 Task: Set up a lunch appointment with a potential client on Wednesday at 12:30 PM.
Action: Mouse moved to (23, 140)
Screenshot: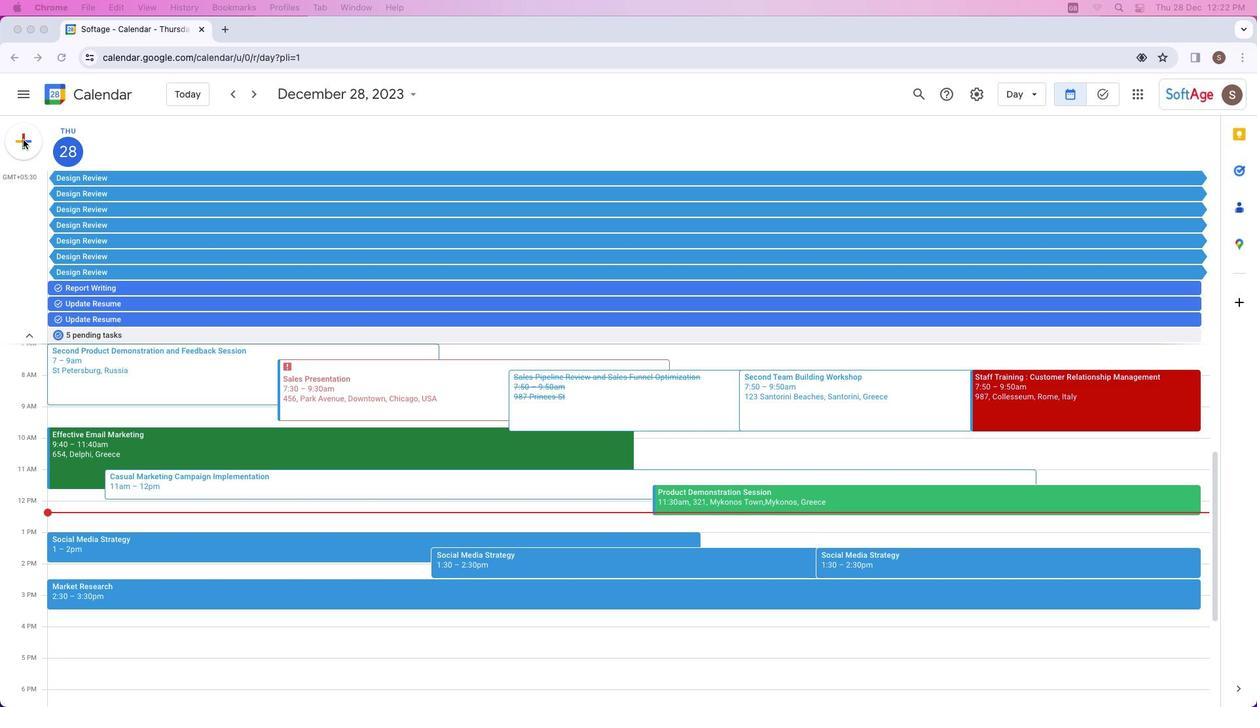 
Action: Mouse pressed left at (23, 140)
Screenshot: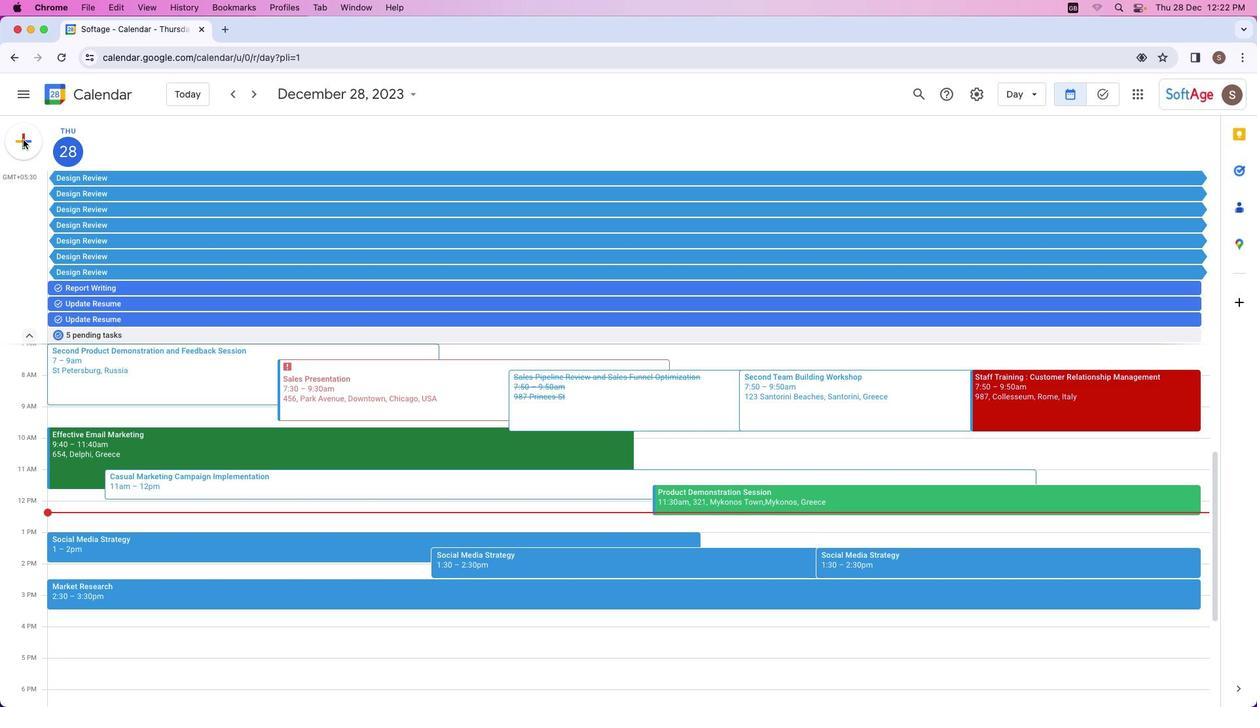 
Action: Mouse pressed left at (23, 140)
Screenshot: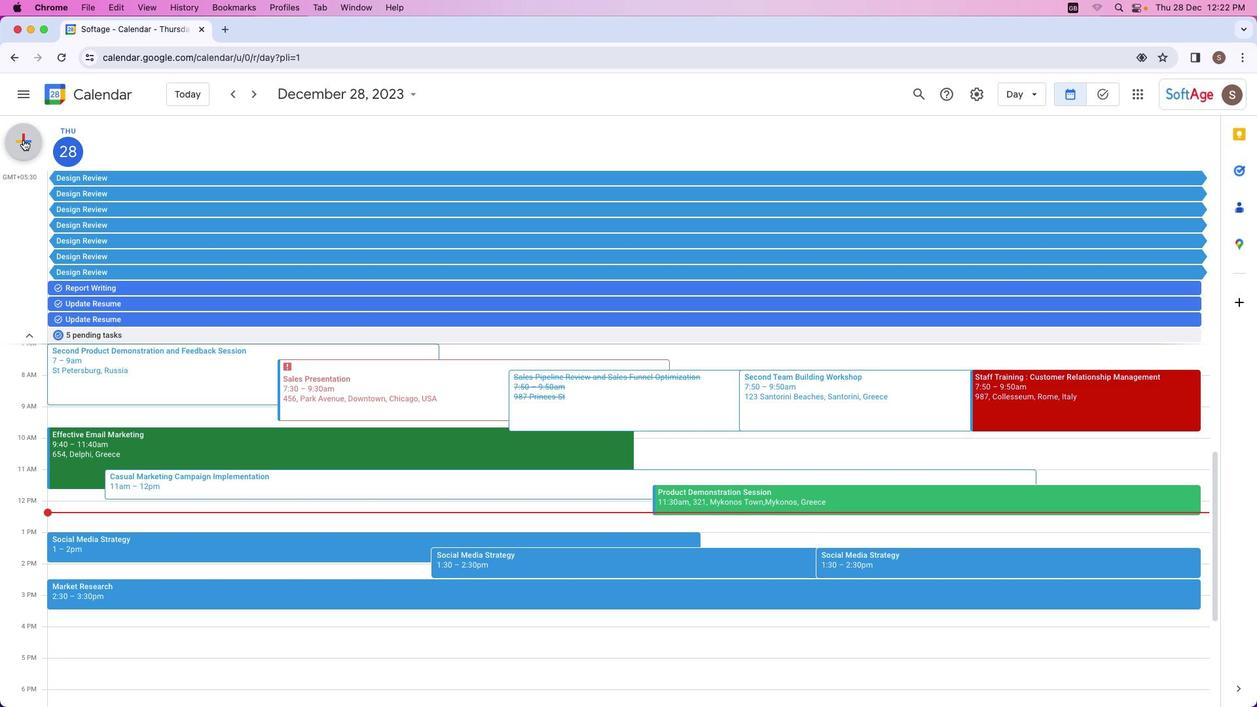 
Action: Mouse moved to (68, 288)
Screenshot: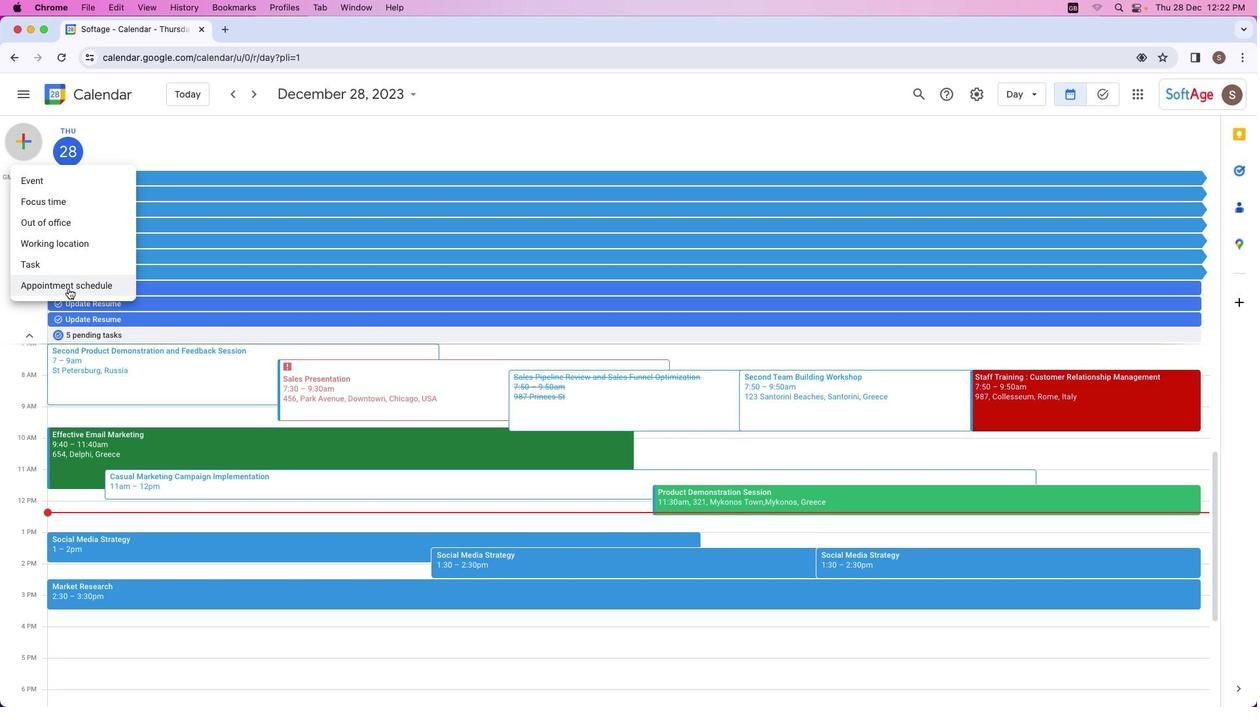 
Action: Mouse pressed left at (68, 288)
Screenshot: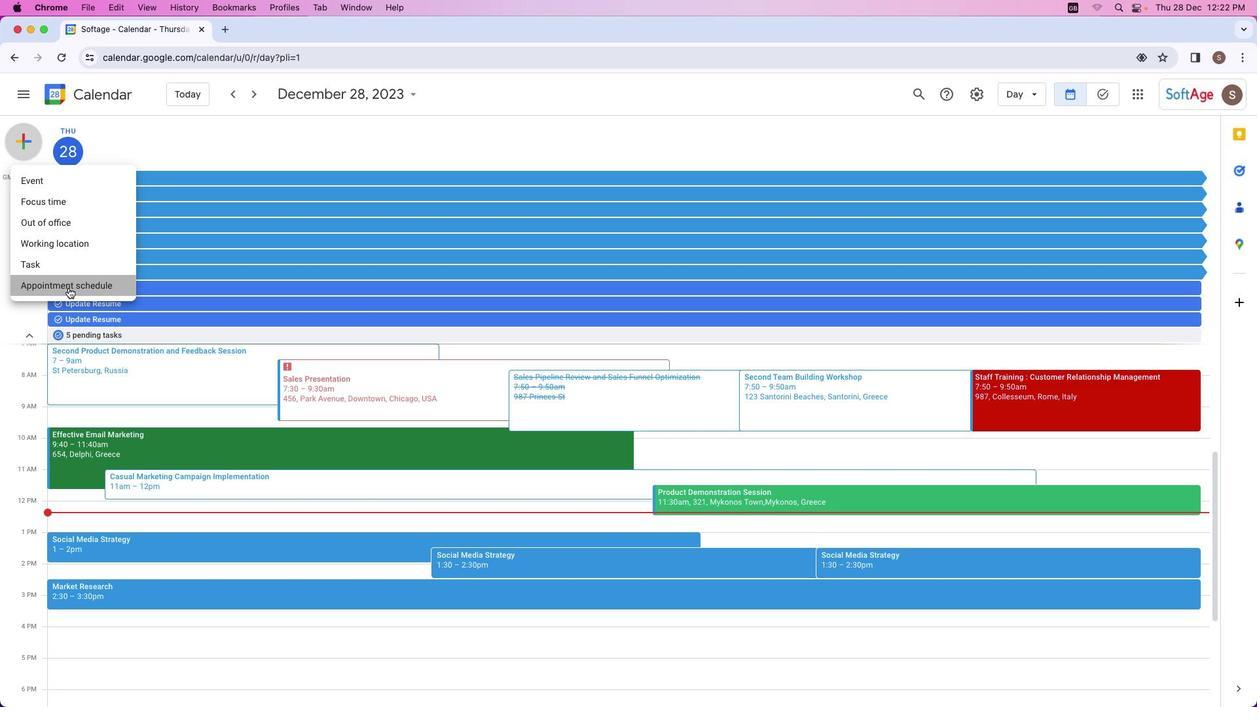 
Action: Mouse moved to (91, 137)
Screenshot: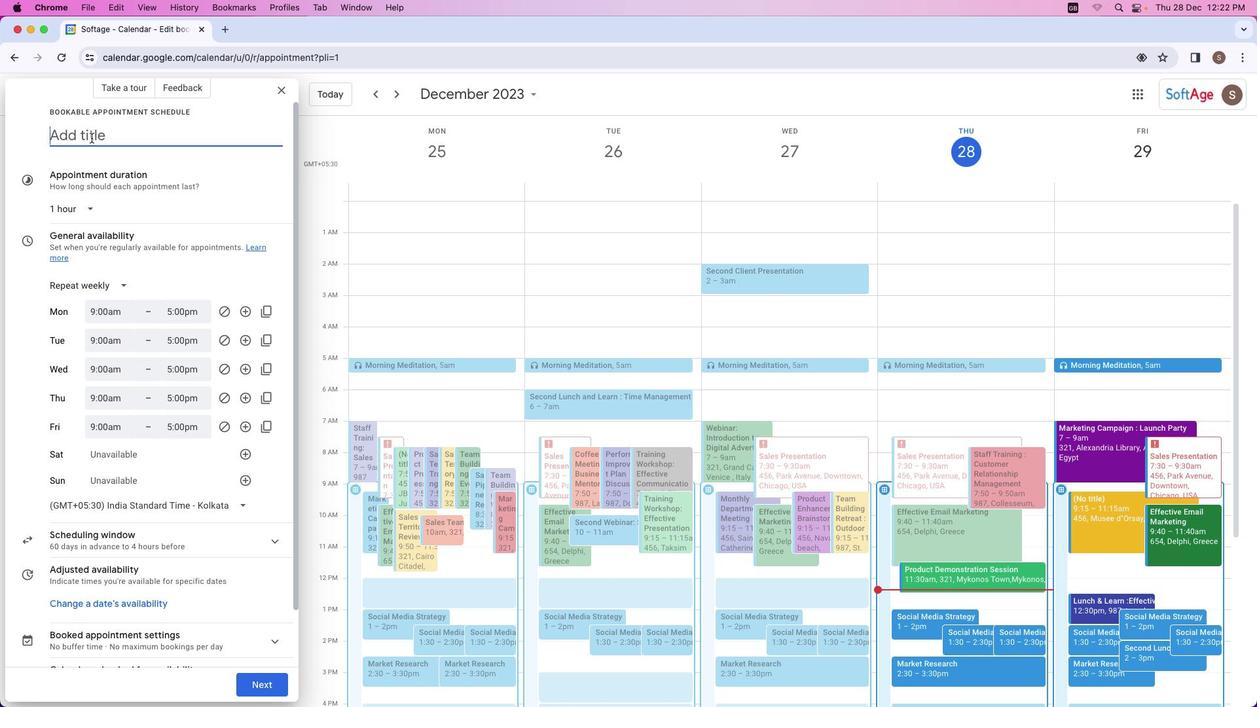 
Action: Mouse pressed left at (91, 137)
Screenshot: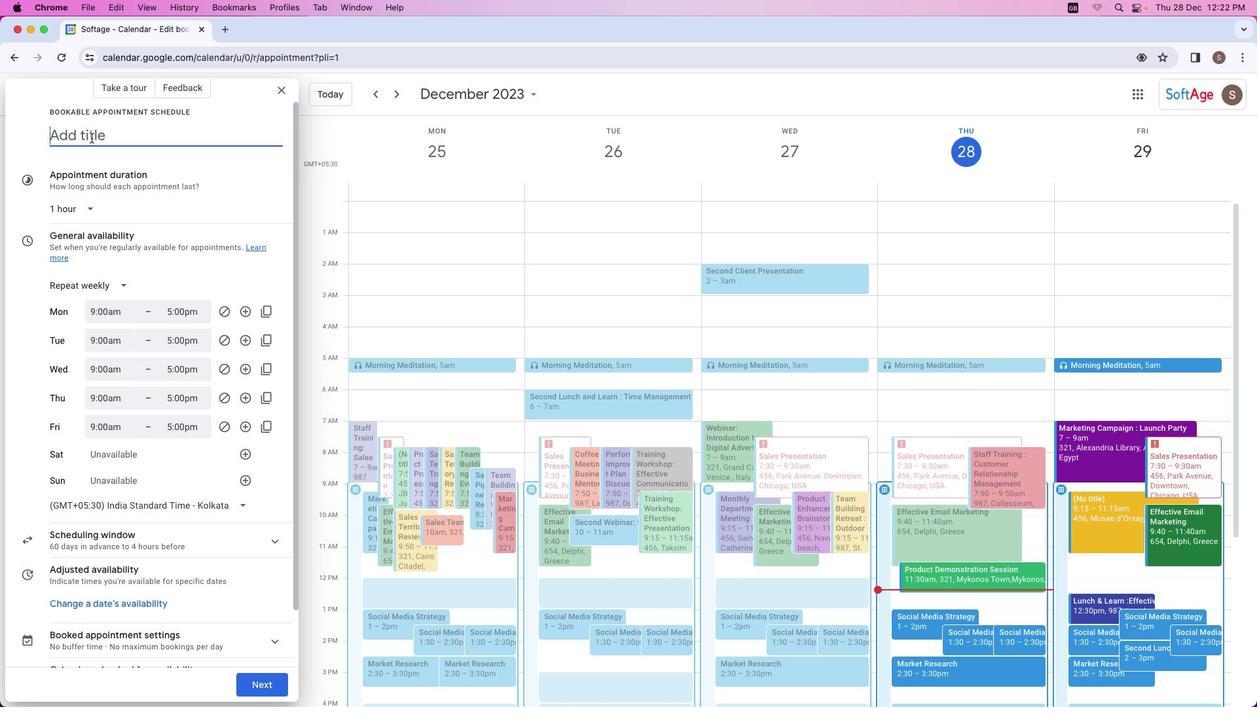 
Action: Key pressed Key.shift'L''u''n''c''h'Key.space'w''i''t''h'Key.spaceKey.shift'P''o''t''e''n''t''i''a''n'Key.spaceKey.shift'C''l''i''e''n''t'
Screenshot: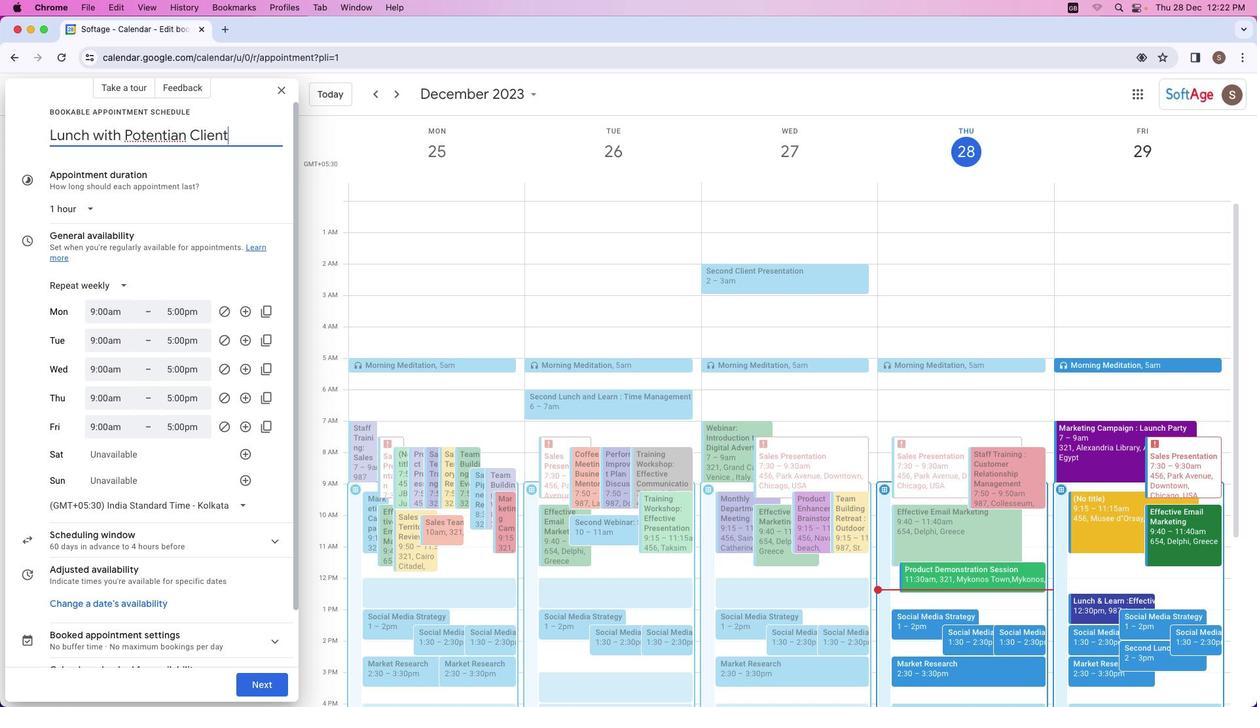 
Action: Mouse moved to (187, 134)
Screenshot: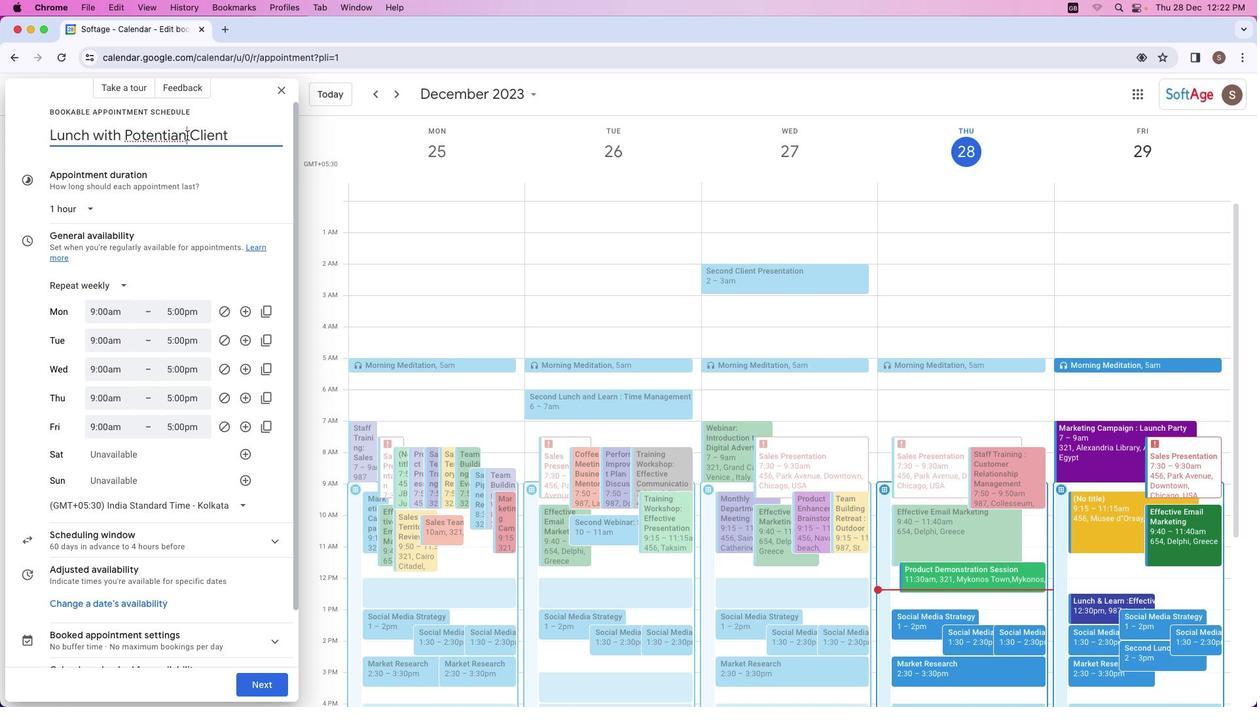 
Action: Mouse pressed left at (187, 134)
Screenshot: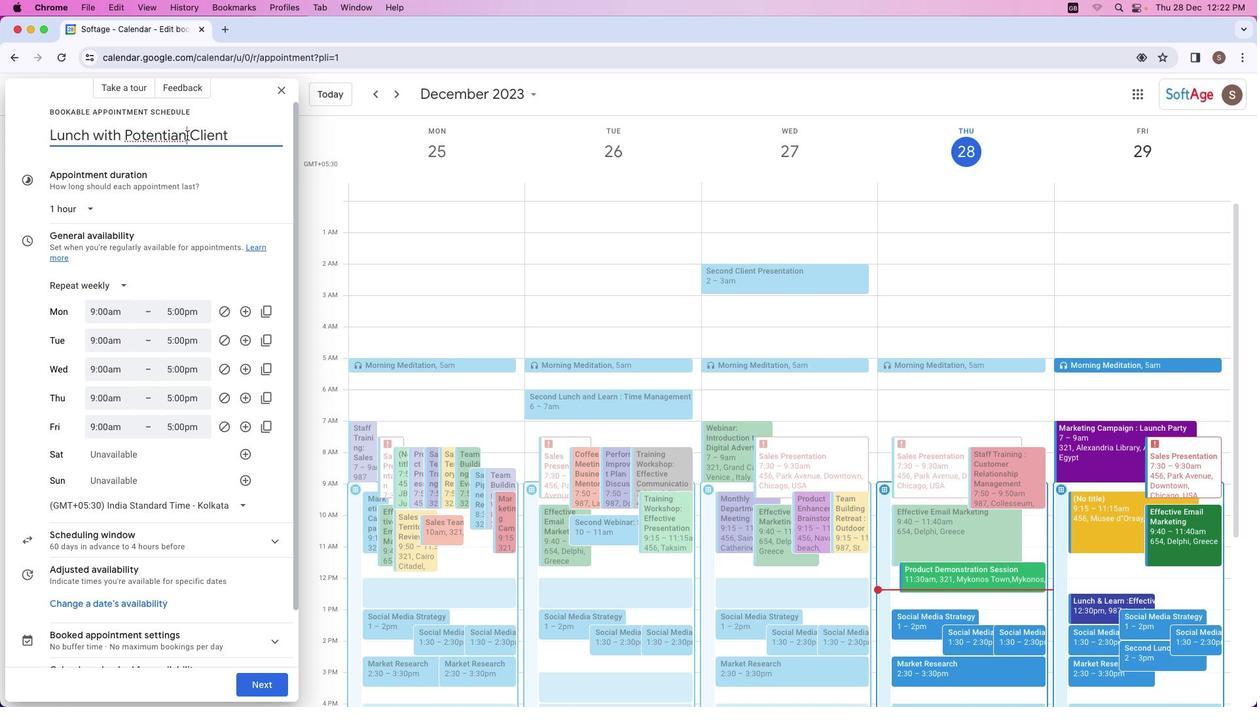 
Action: Mouse moved to (186, 134)
Screenshot: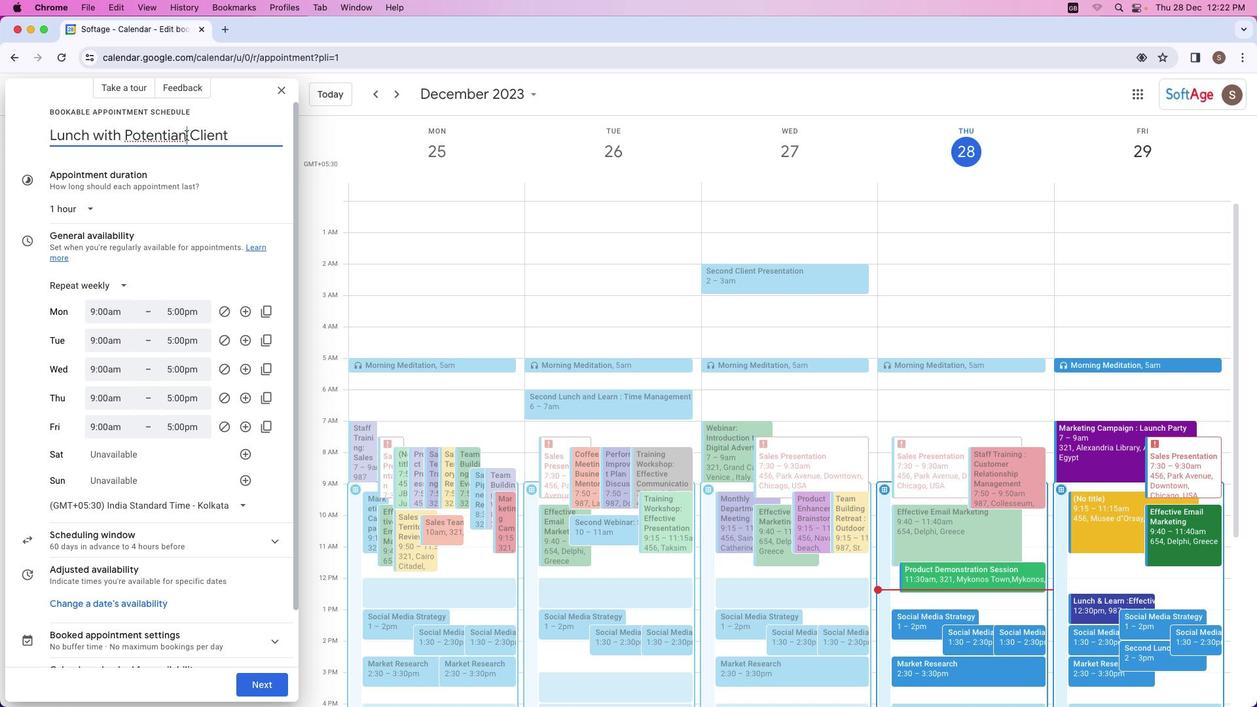 
Action: Key pressed Key.backspace'l'
Screenshot: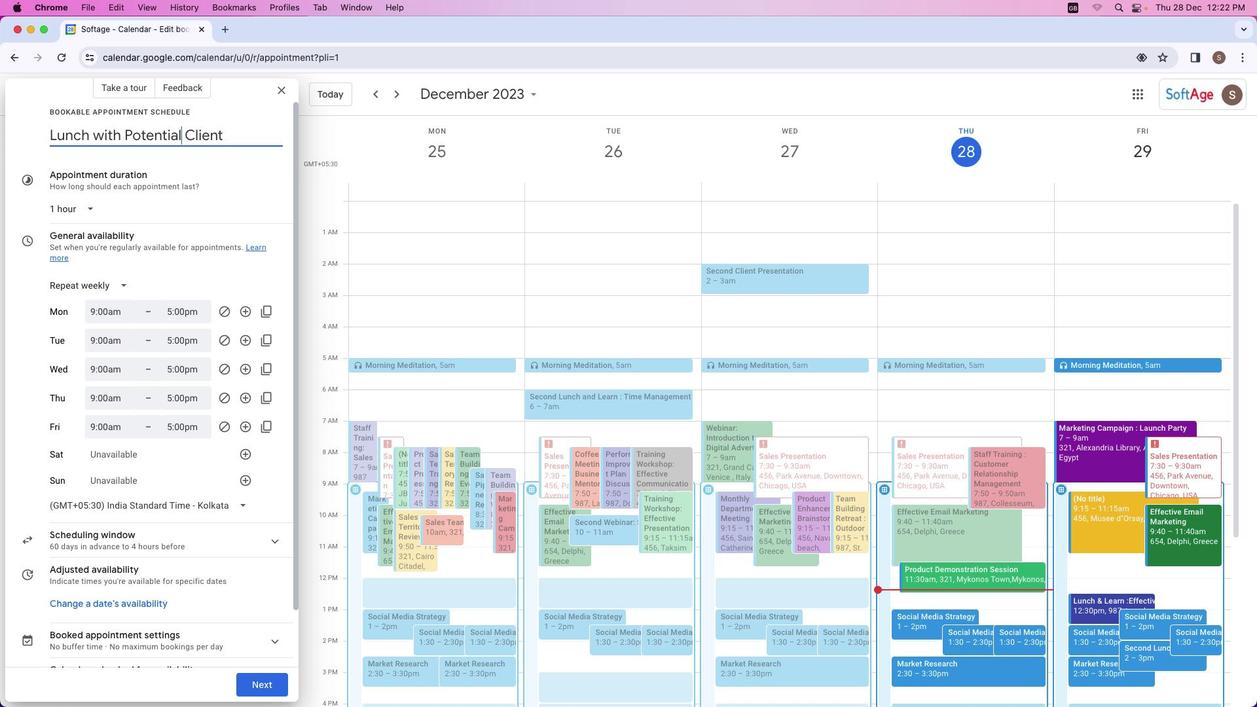 
Action: Mouse moved to (226, 309)
Screenshot: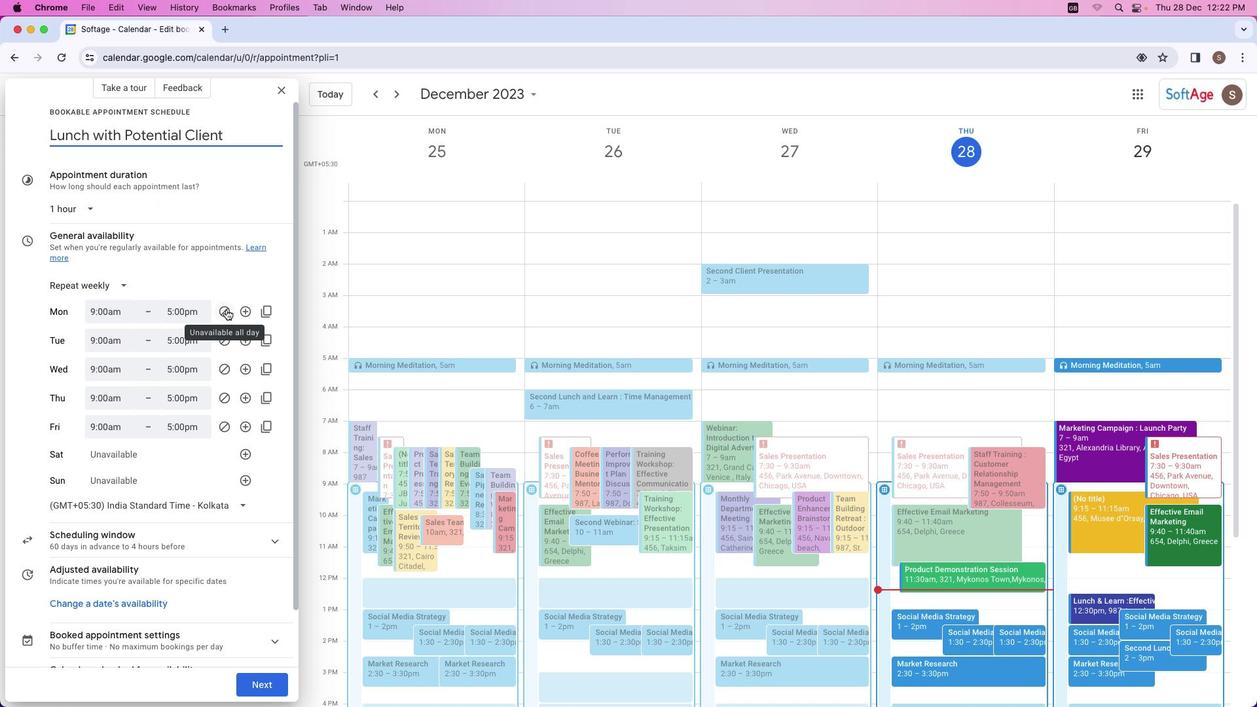 
Action: Mouse pressed left at (226, 309)
Screenshot: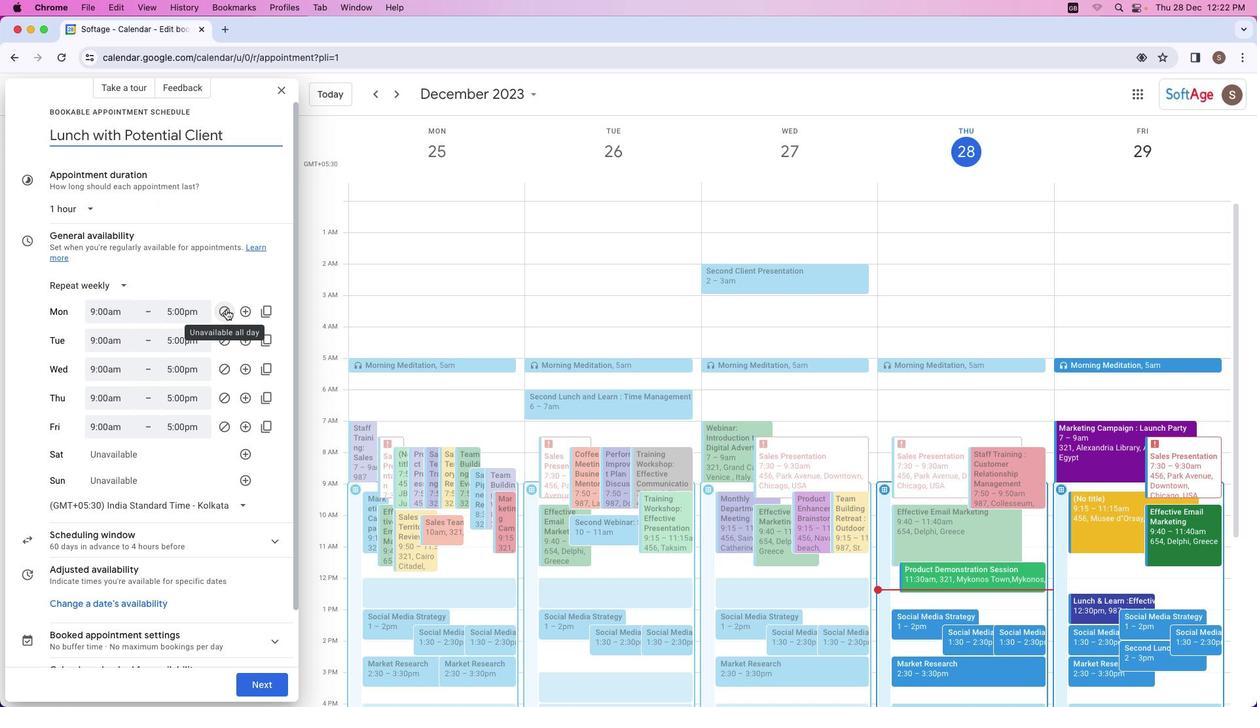 
Action: Mouse moved to (227, 335)
Screenshot: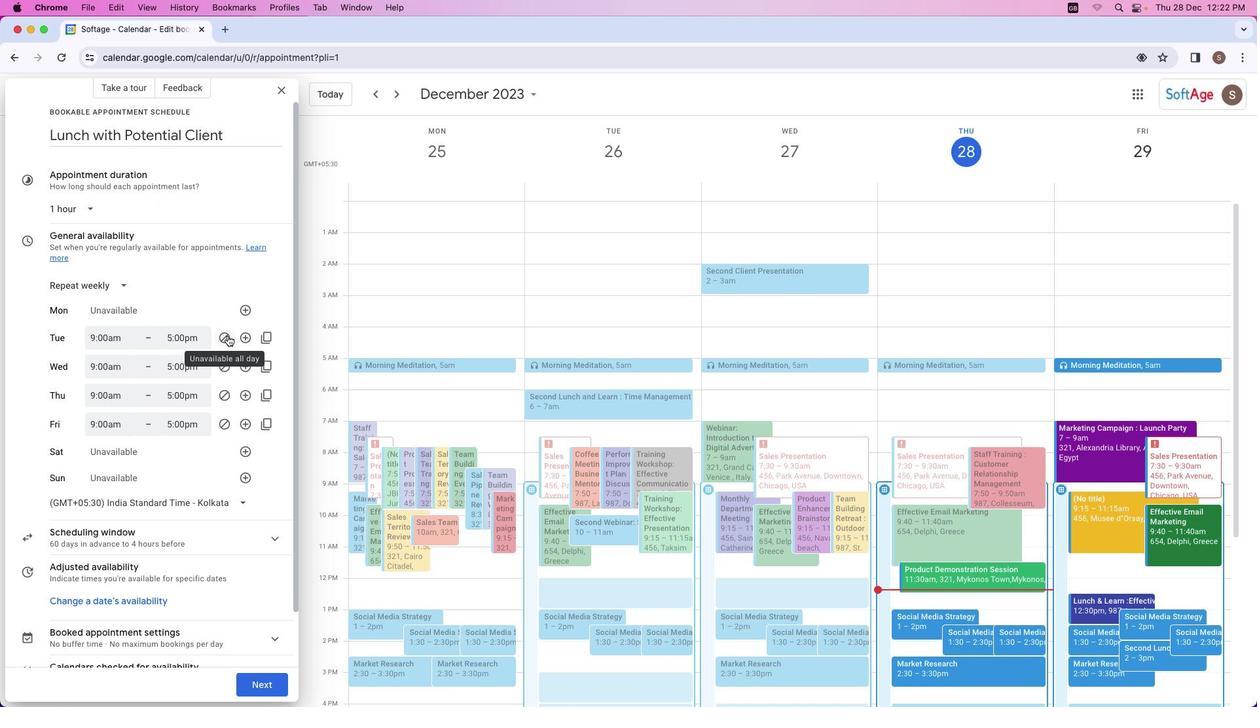 
Action: Mouse pressed left at (227, 335)
Screenshot: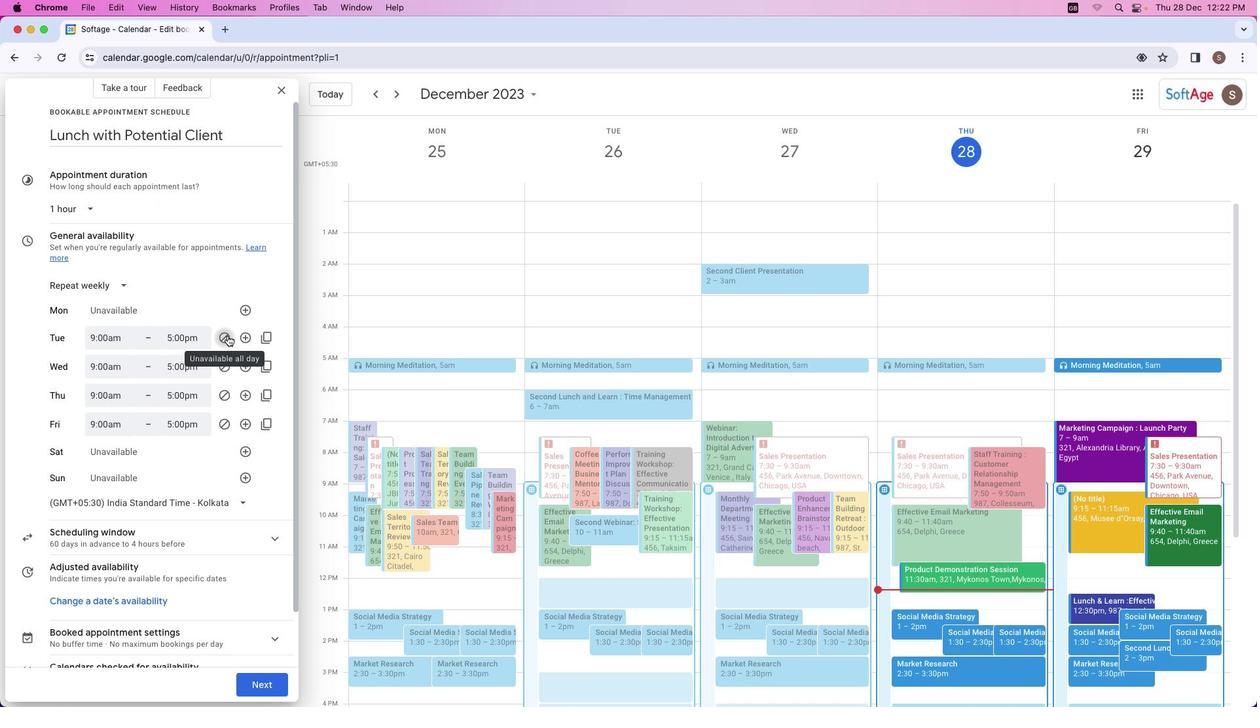 
Action: Mouse moved to (223, 390)
Screenshot: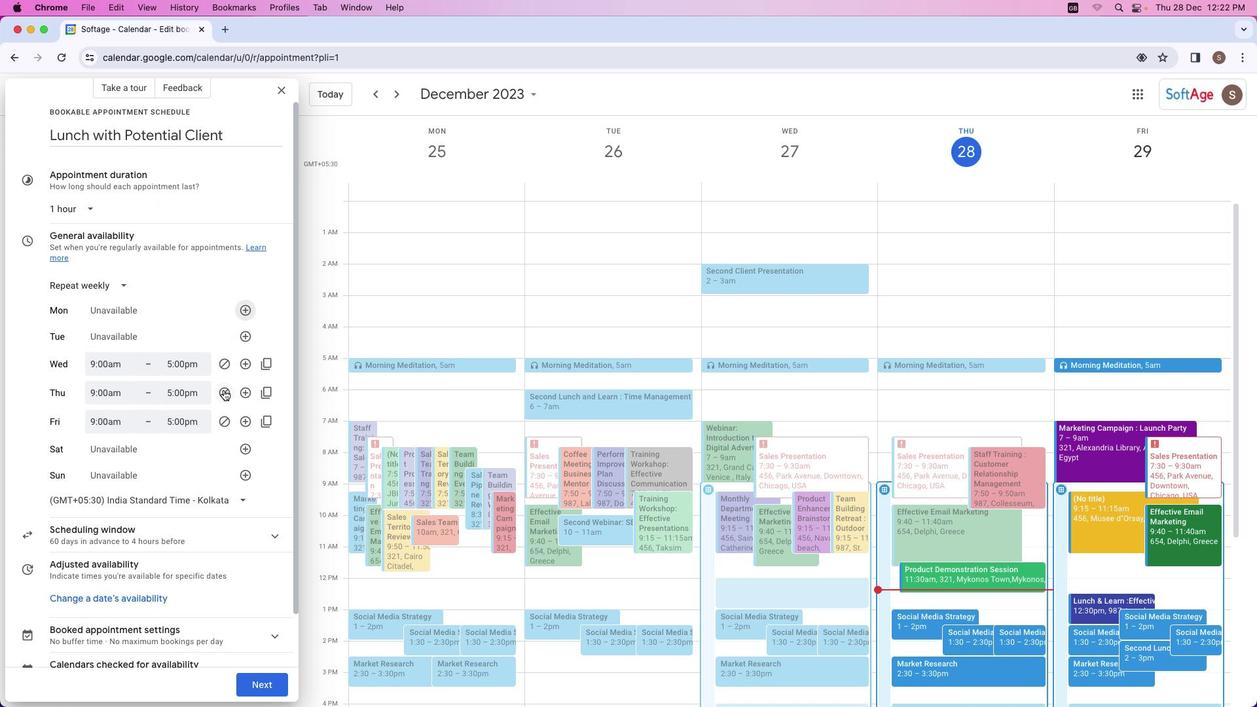 
Action: Mouse pressed left at (223, 390)
Screenshot: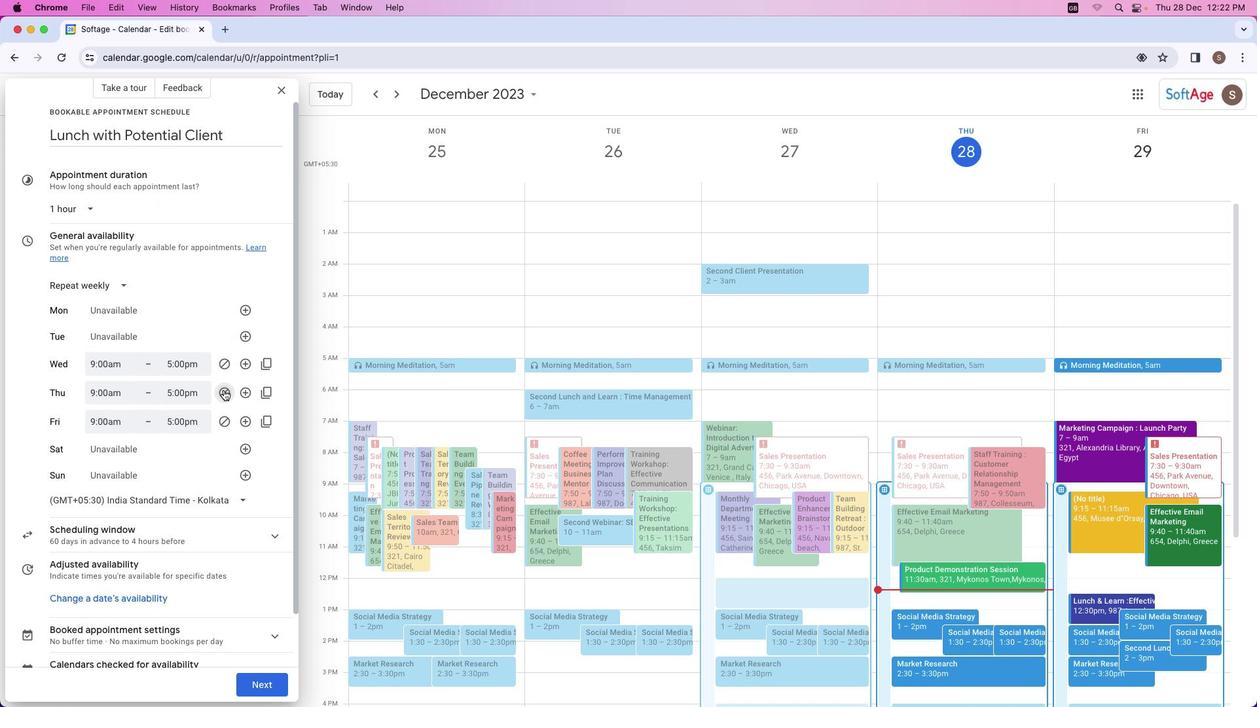 
Action: Mouse moved to (224, 420)
Screenshot: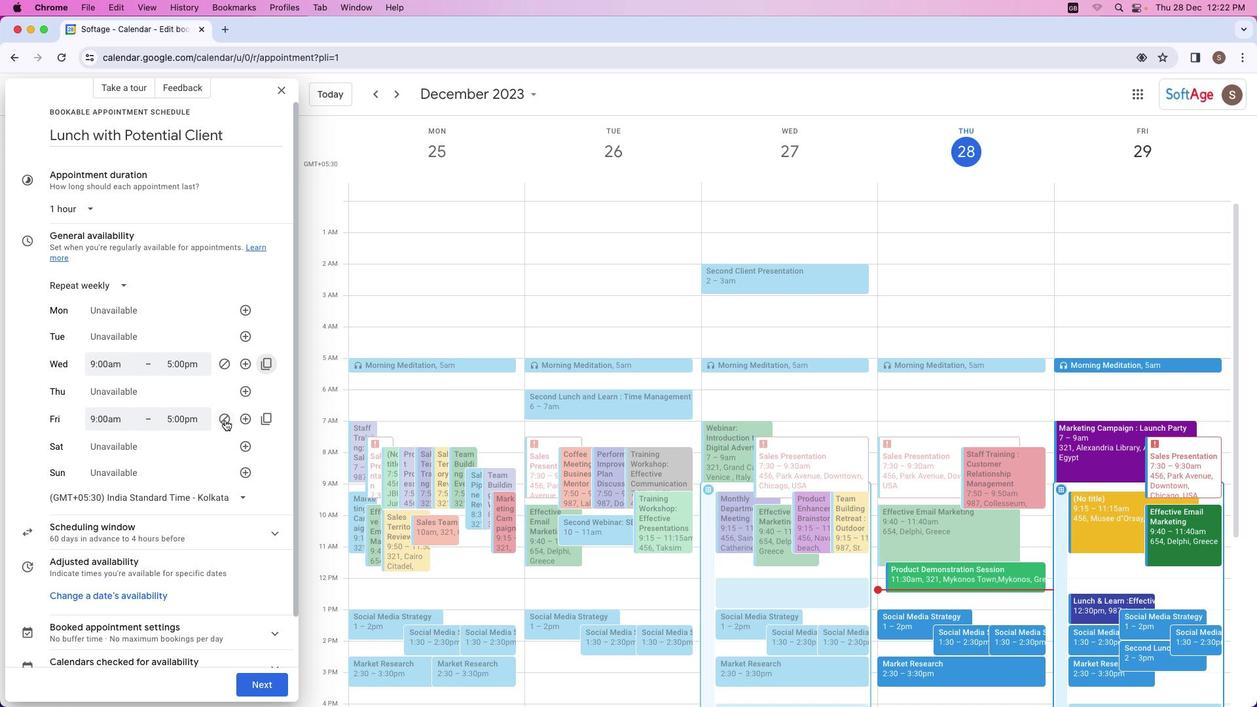 
Action: Mouse pressed left at (224, 420)
Screenshot: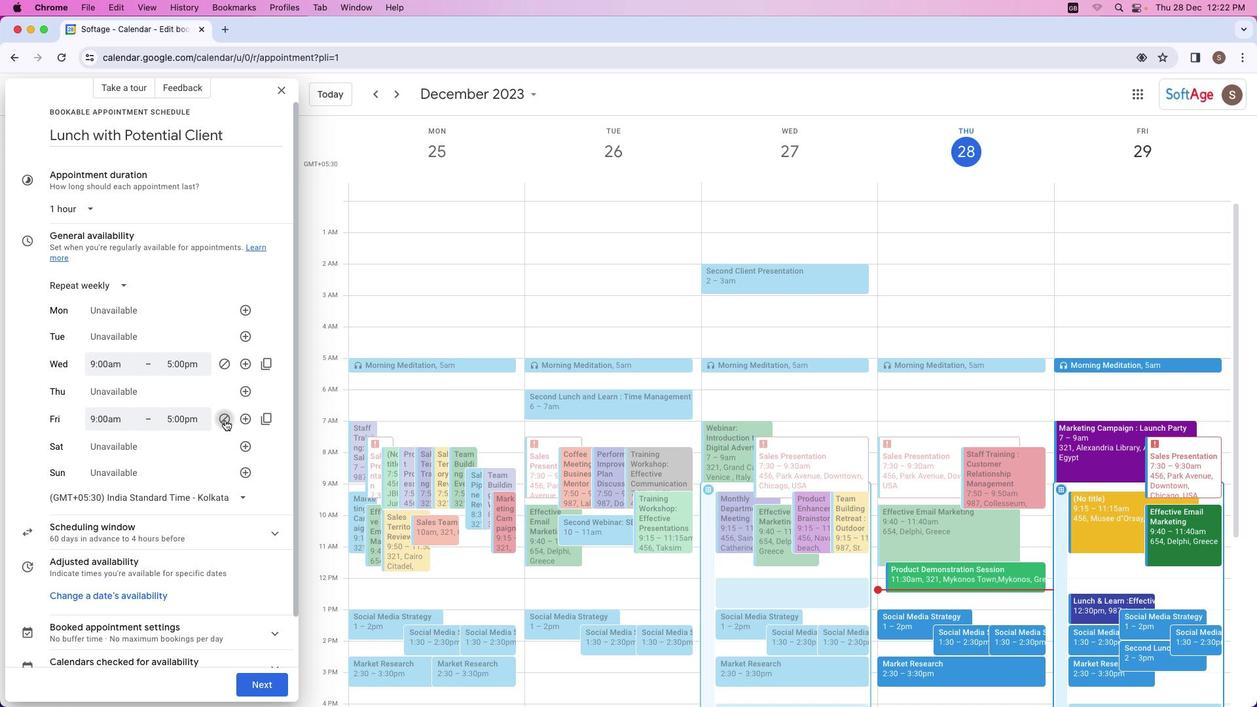 
Action: Mouse moved to (122, 361)
Screenshot: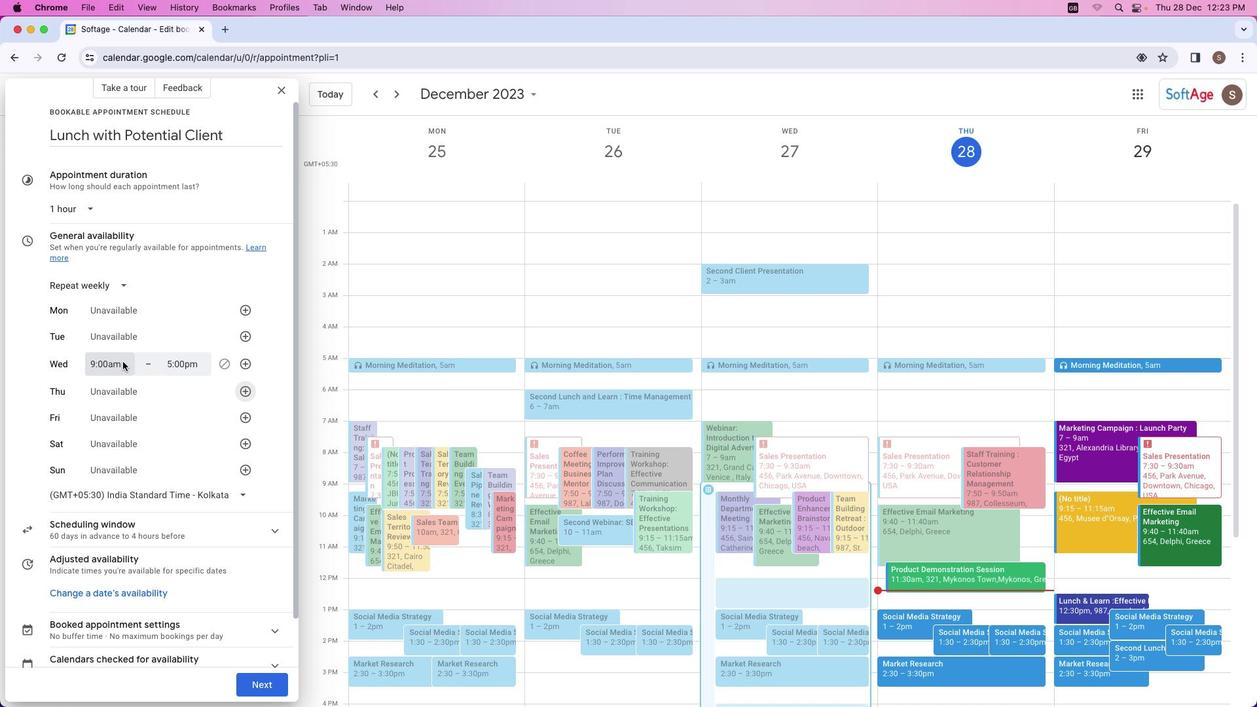 
Action: Mouse pressed left at (122, 361)
Screenshot: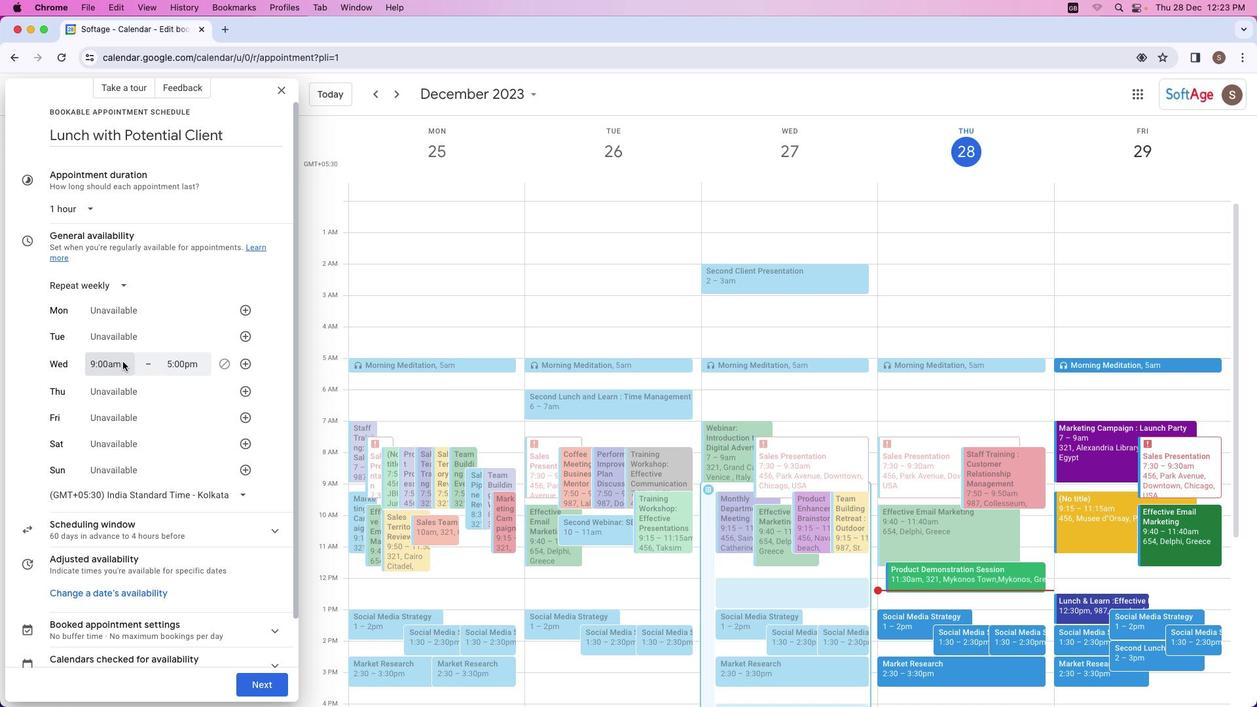 
Action: Mouse moved to (127, 408)
Screenshot: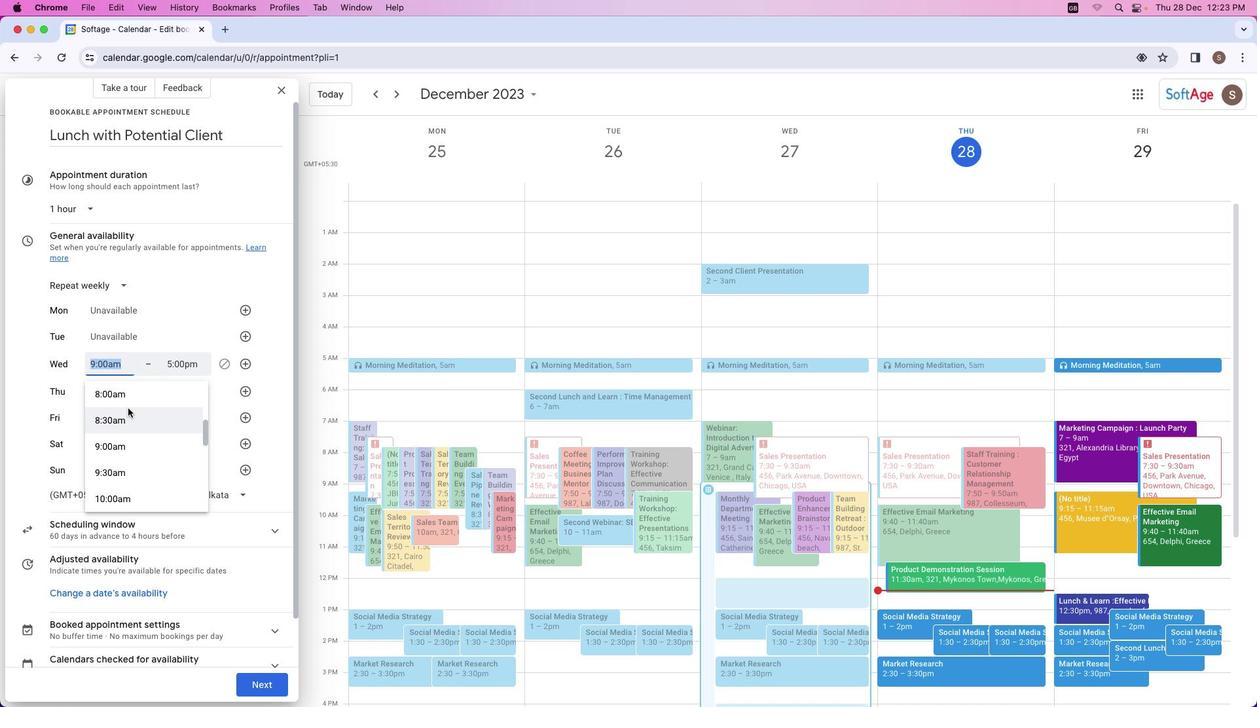 
Action: Mouse scrolled (127, 408) with delta (0, 0)
Screenshot: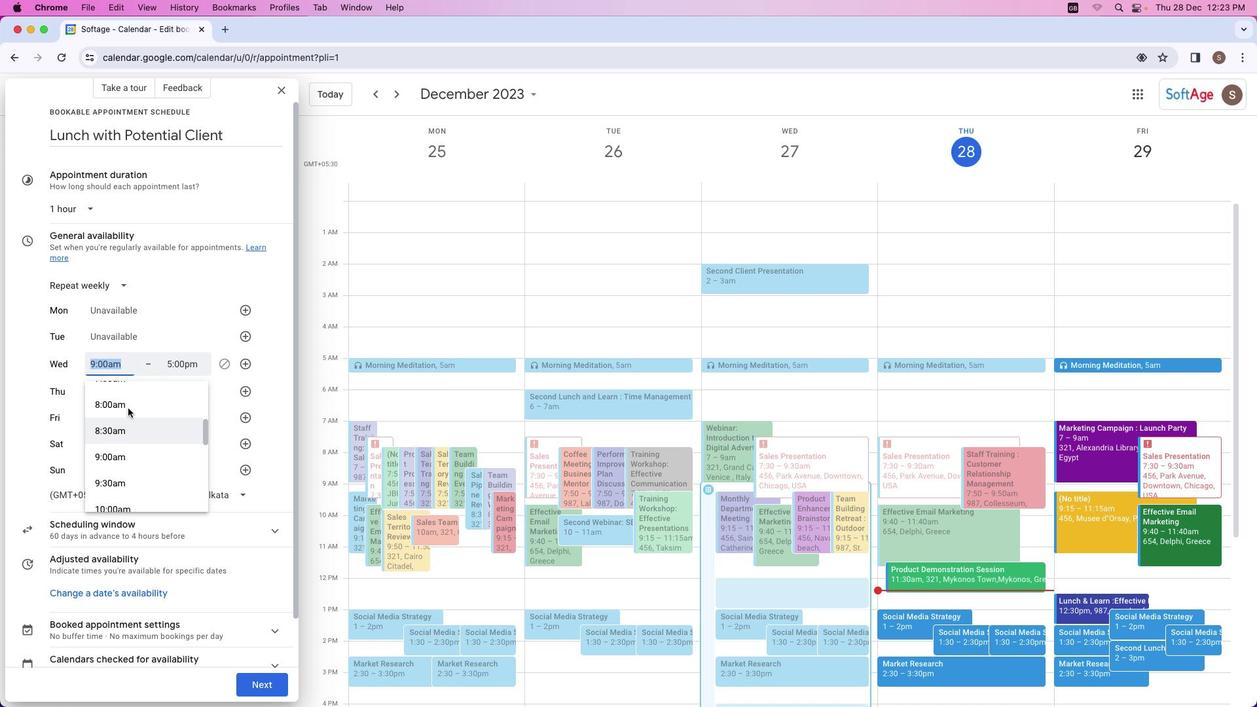 
Action: Mouse scrolled (127, 408) with delta (0, 0)
Screenshot: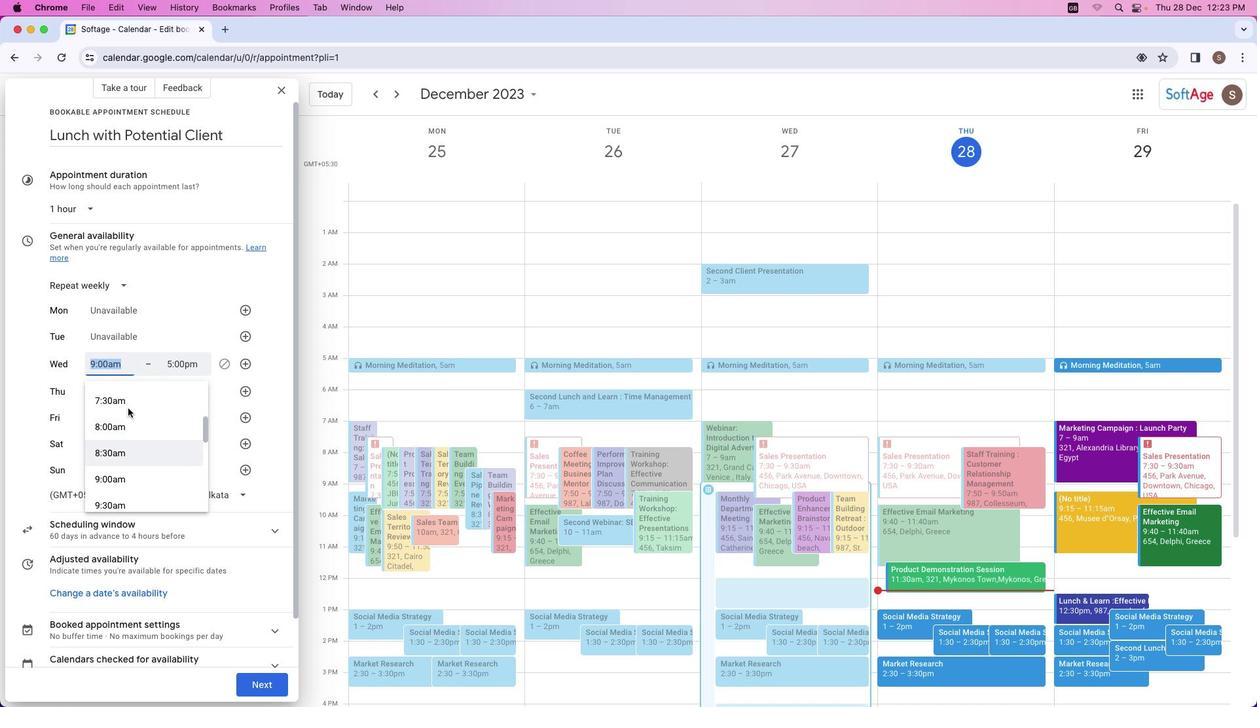 
Action: Mouse scrolled (127, 408) with delta (0, 1)
Screenshot: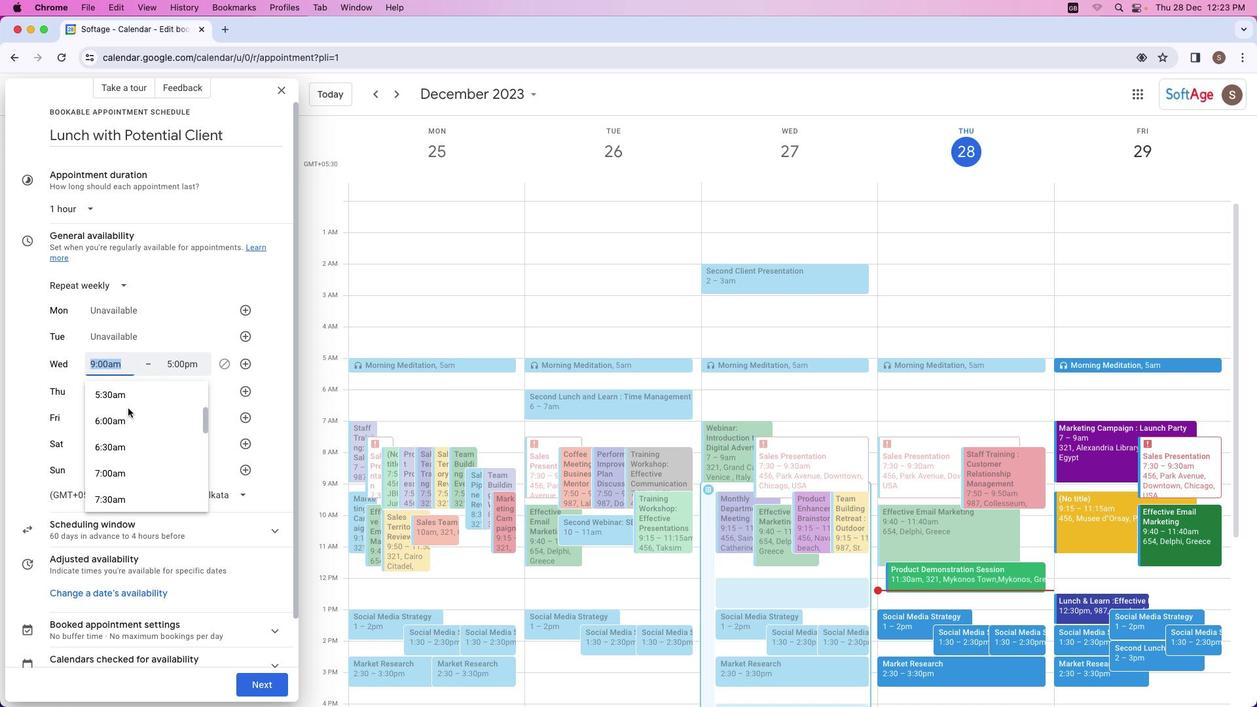 
Action: Mouse scrolled (127, 408) with delta (0, 3)
Screenshot: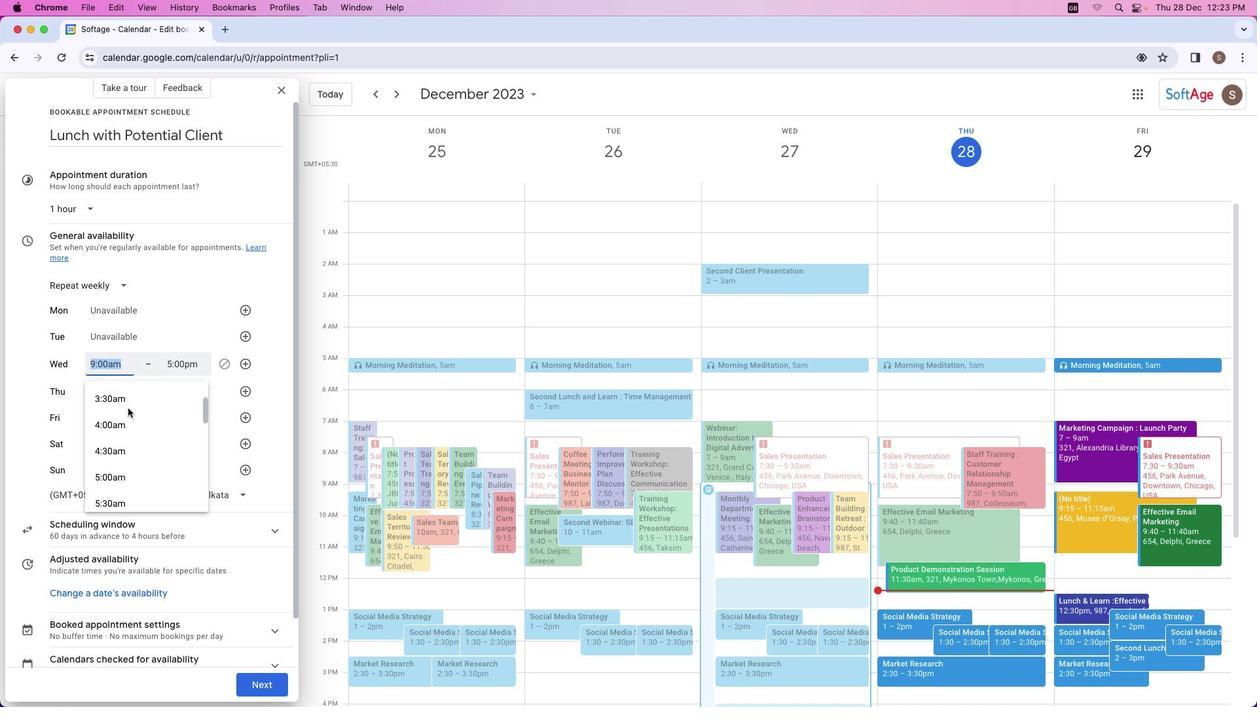 
Action: Mouse moved to (130, 421)
Screenshot: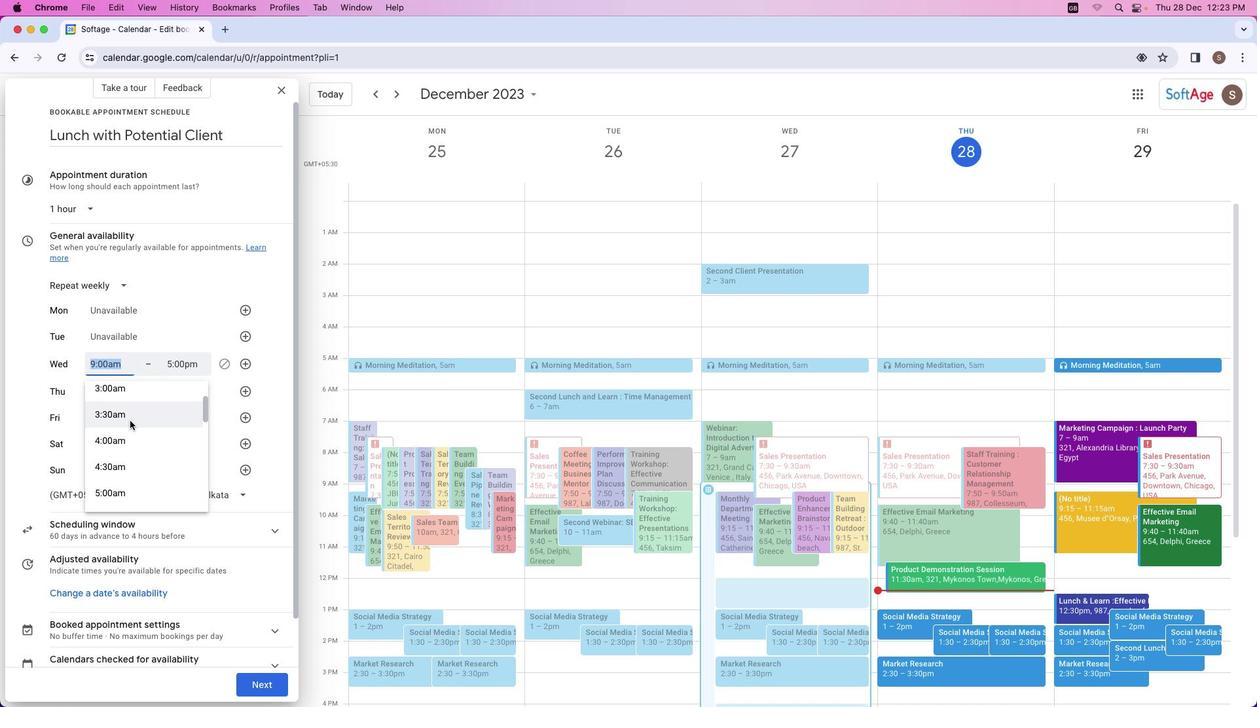 
Action: Mouse scrolled (130, 421) with delta (0, 0)
Screenshot: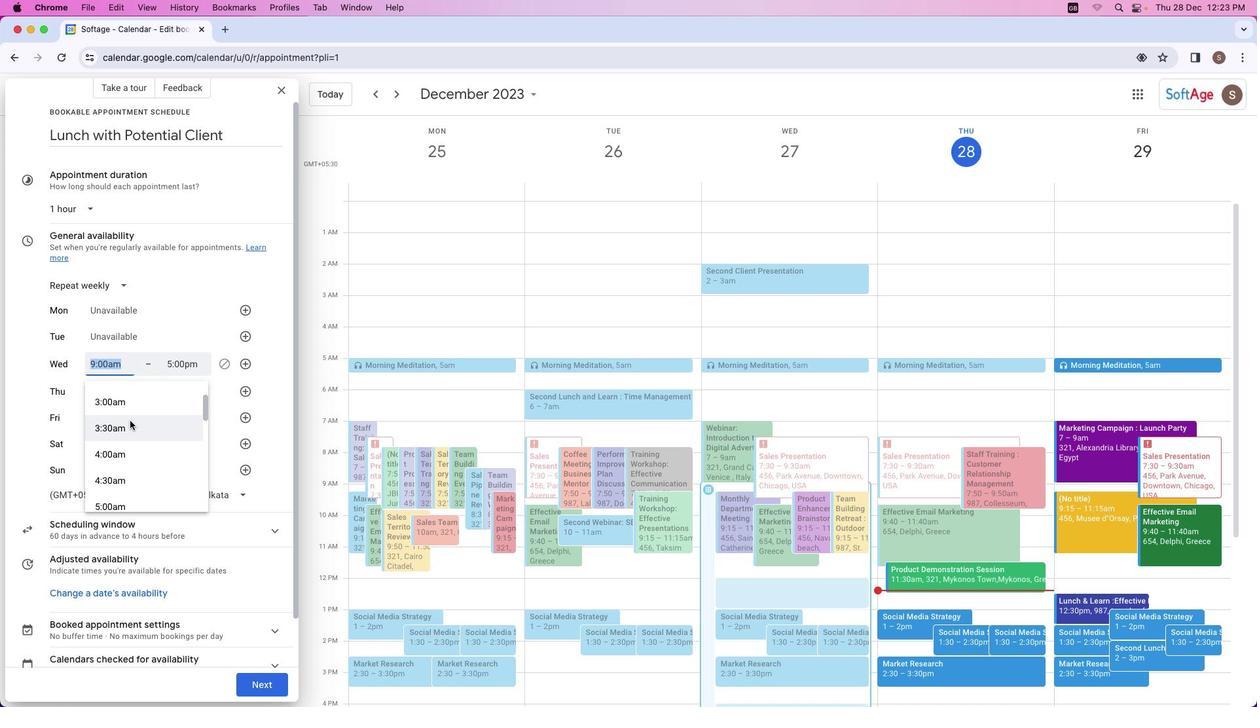 
Action: Mouse scrolled (130, 421) with delta (0, 0)
Screenshot: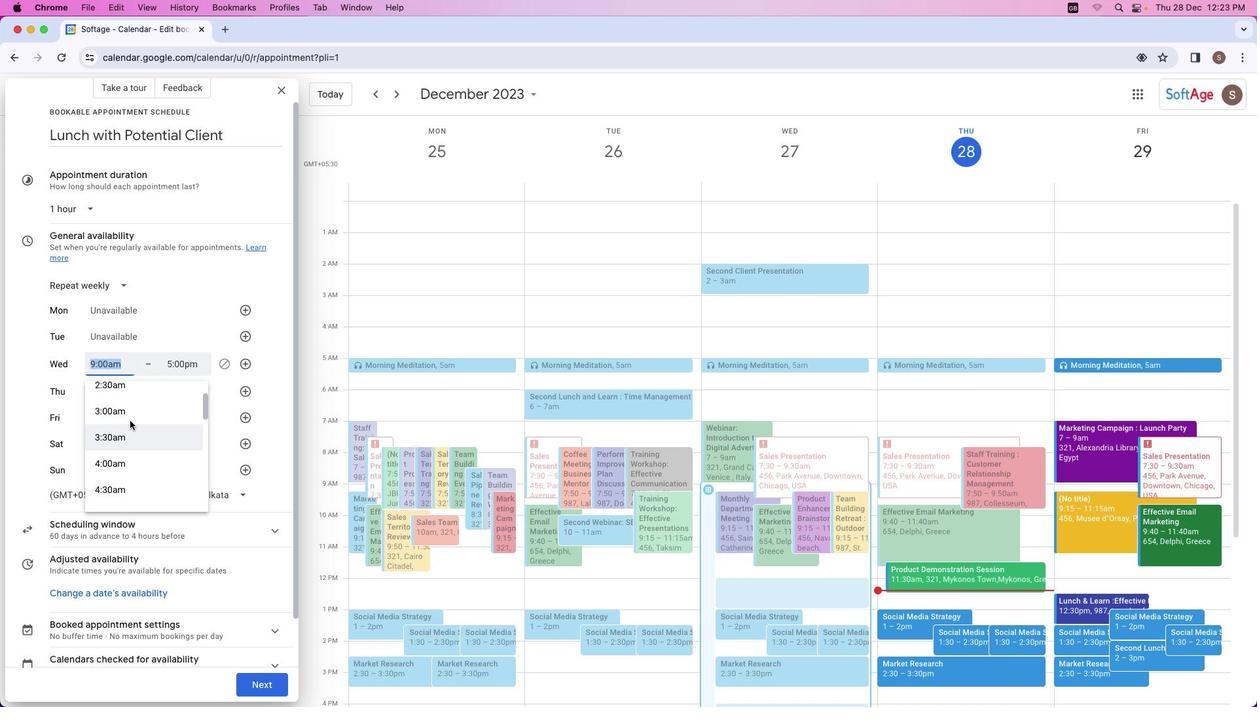 
Action: Mouse scrolled (130, 421) with delta (0, 1)
Screenshot: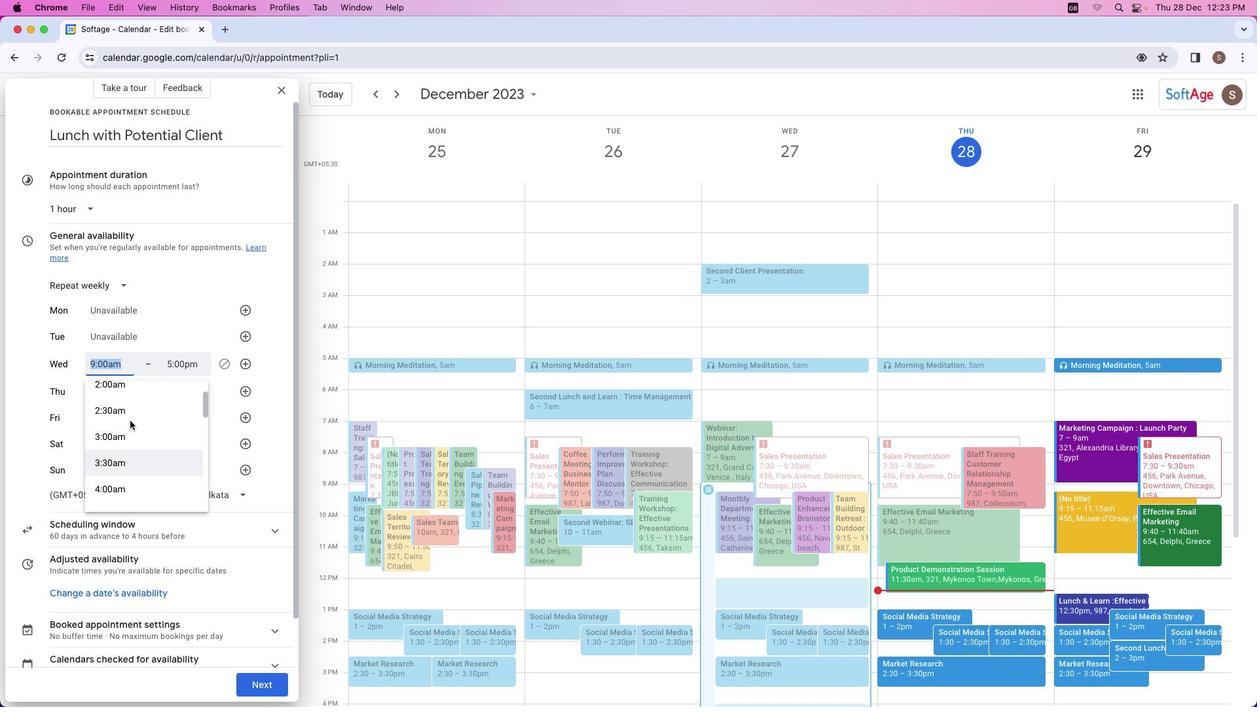 
Action: Mouse scrolled (130, 421) with delta (0, 2)
Screenshot: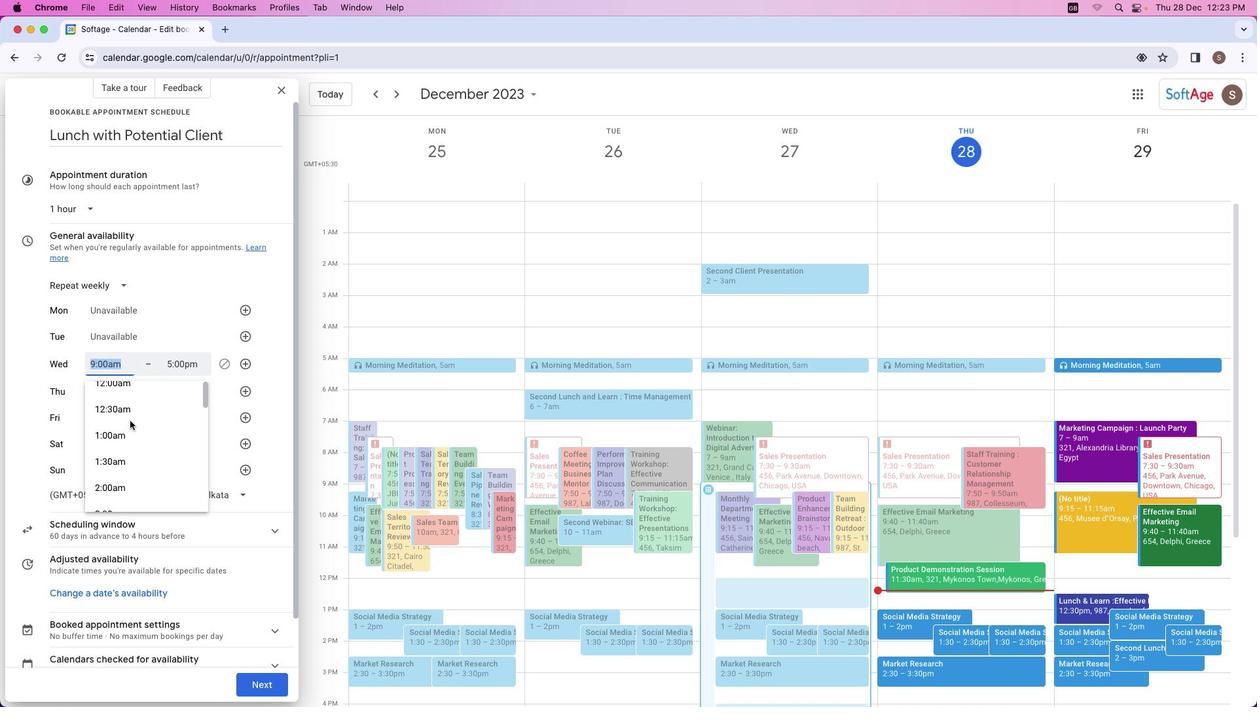 
Action: Mouse moved to (129, 443)
Screenshot: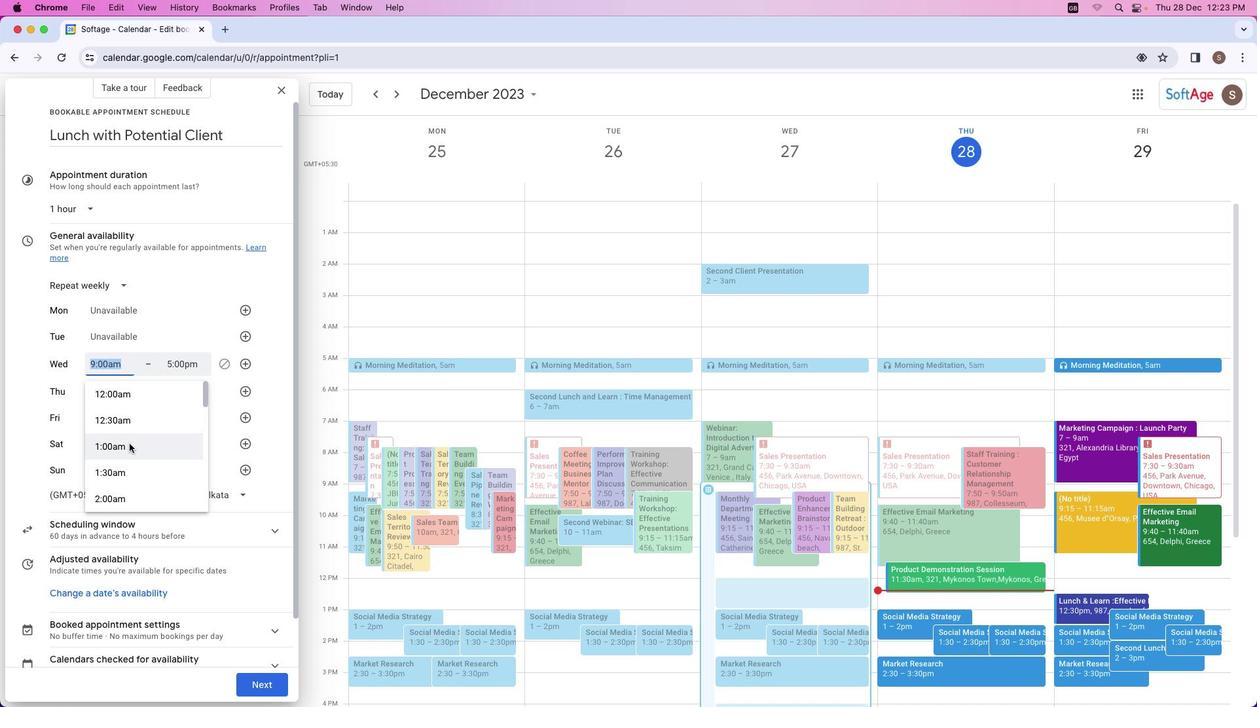 
Action: Mouse scrolled (129, 443) with delta (0, 0)
Screenshot: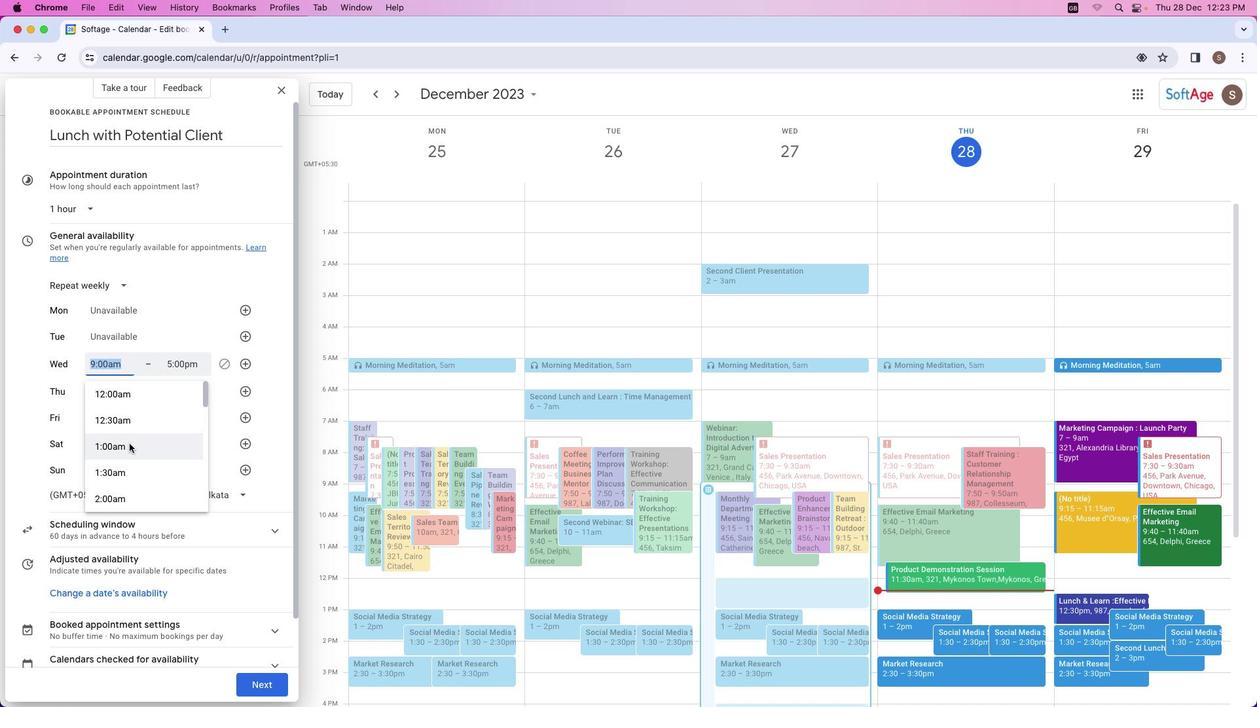 
Action: Mouse scrolled (129, 443) with delta (0, 0)
Screenshot: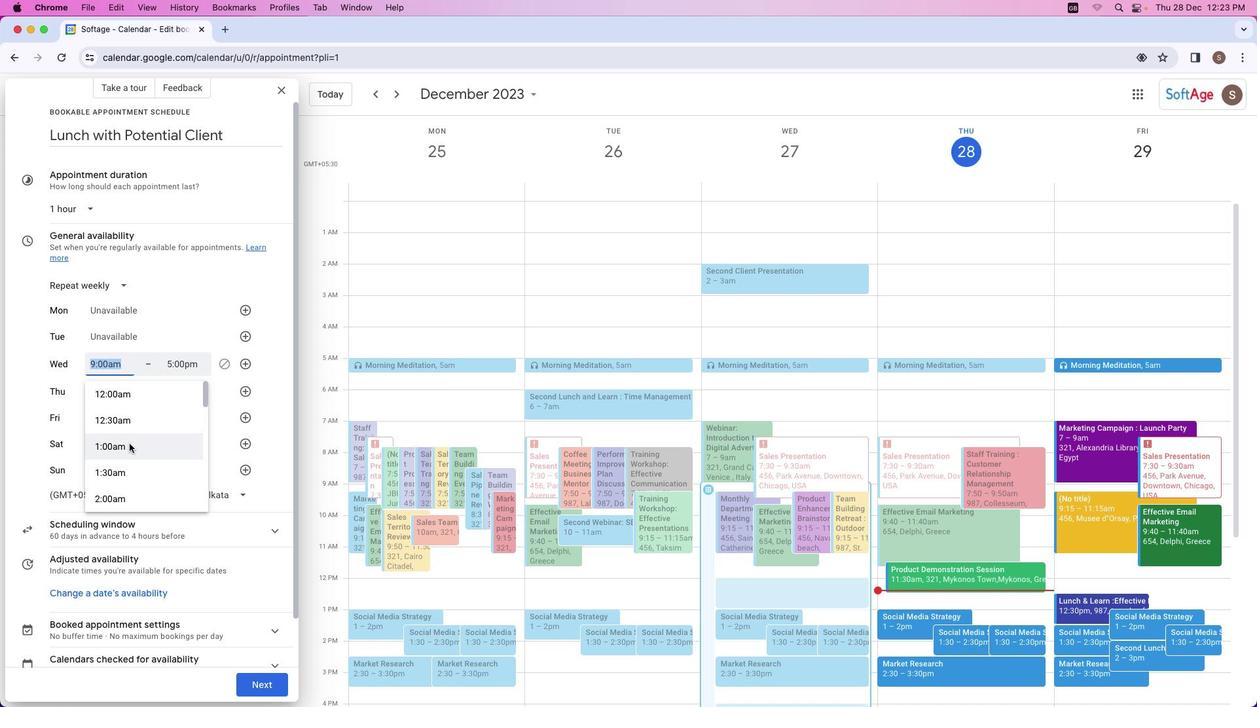 
Action: Mouse scrolled (129, 443) with delta (0, 0)
Screenshot: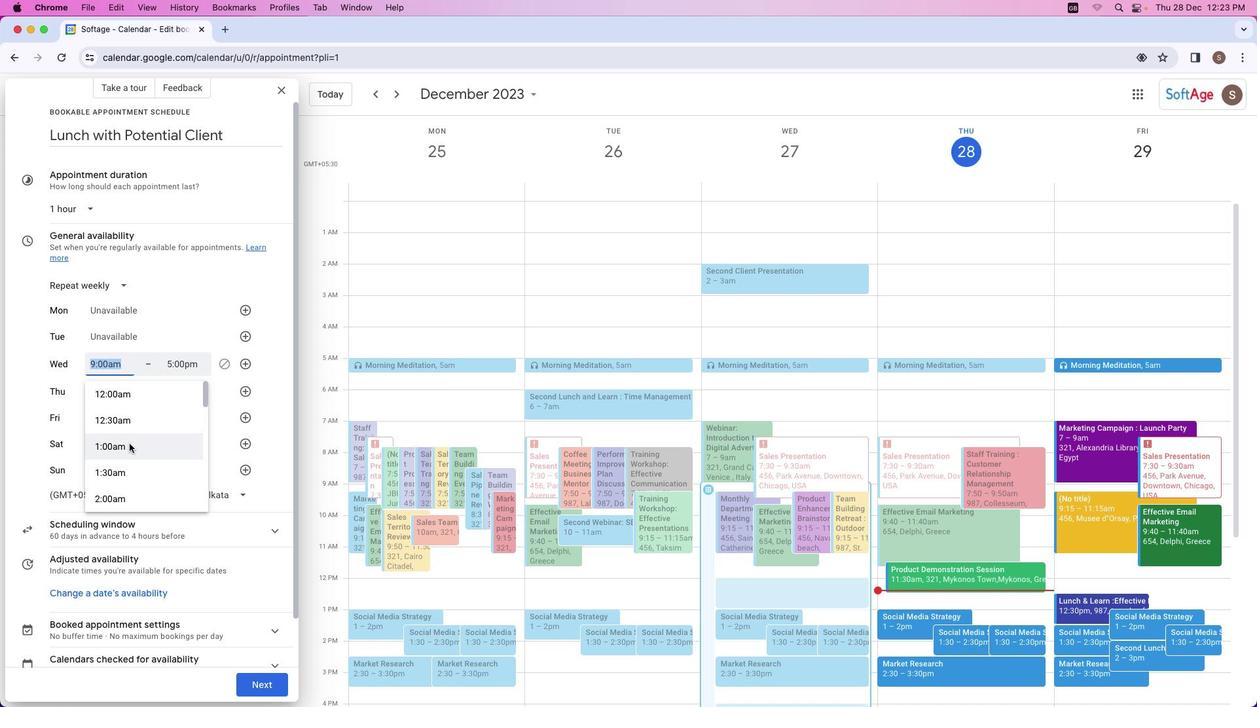 
Action: Mouse scrolled (129, 443) with delta (0, 0)
Screenshot: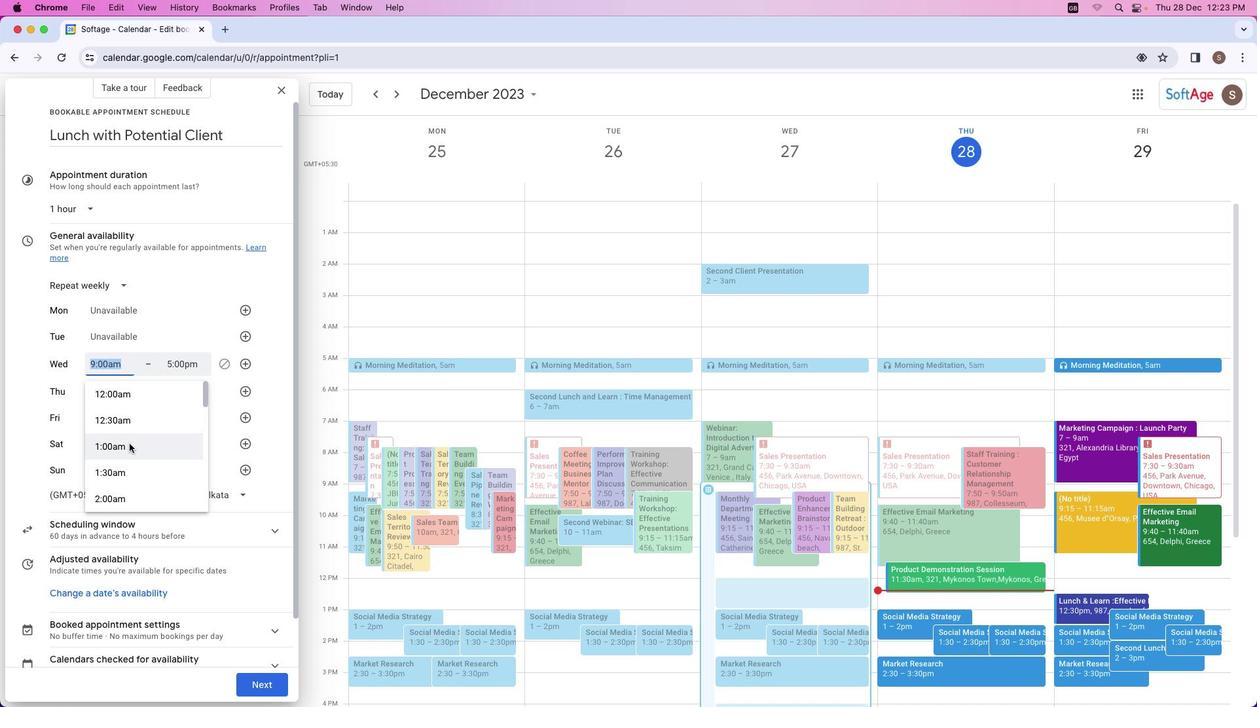 
Action: Mouse moved to (127, 425)
Screenshot: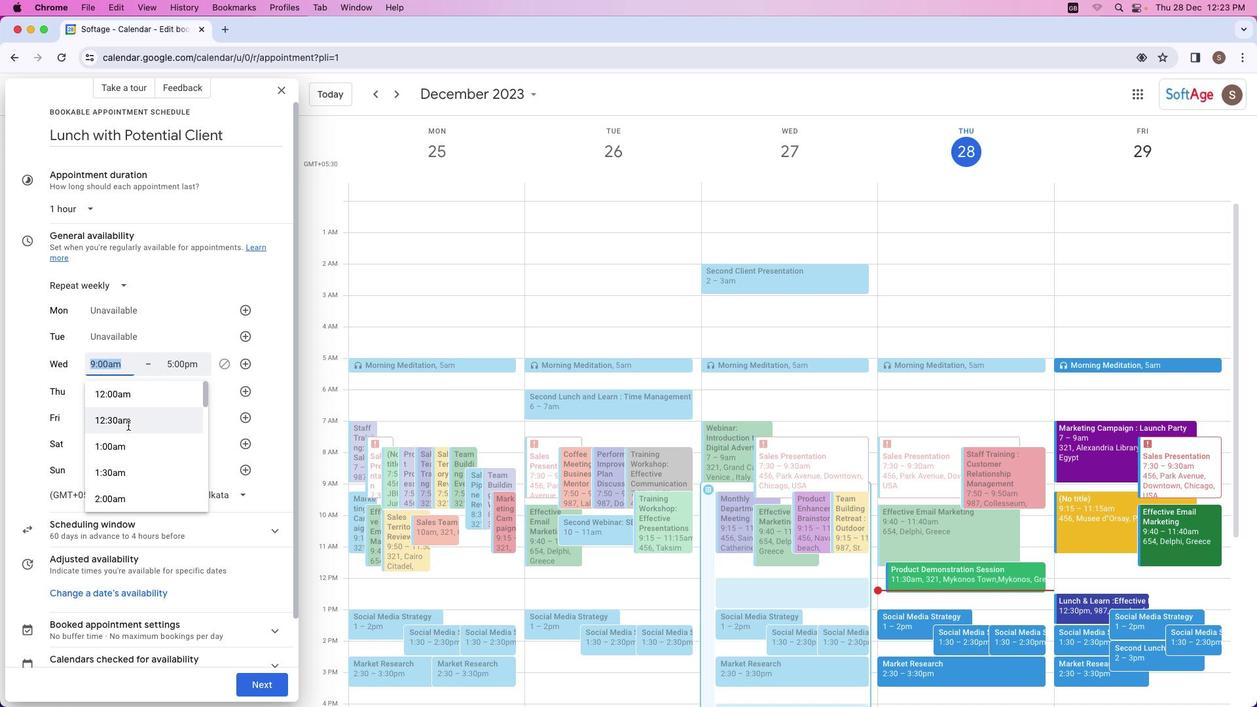 
Action: Mouse scrolled (127, 425) with delta (0, 0)
Screenshot: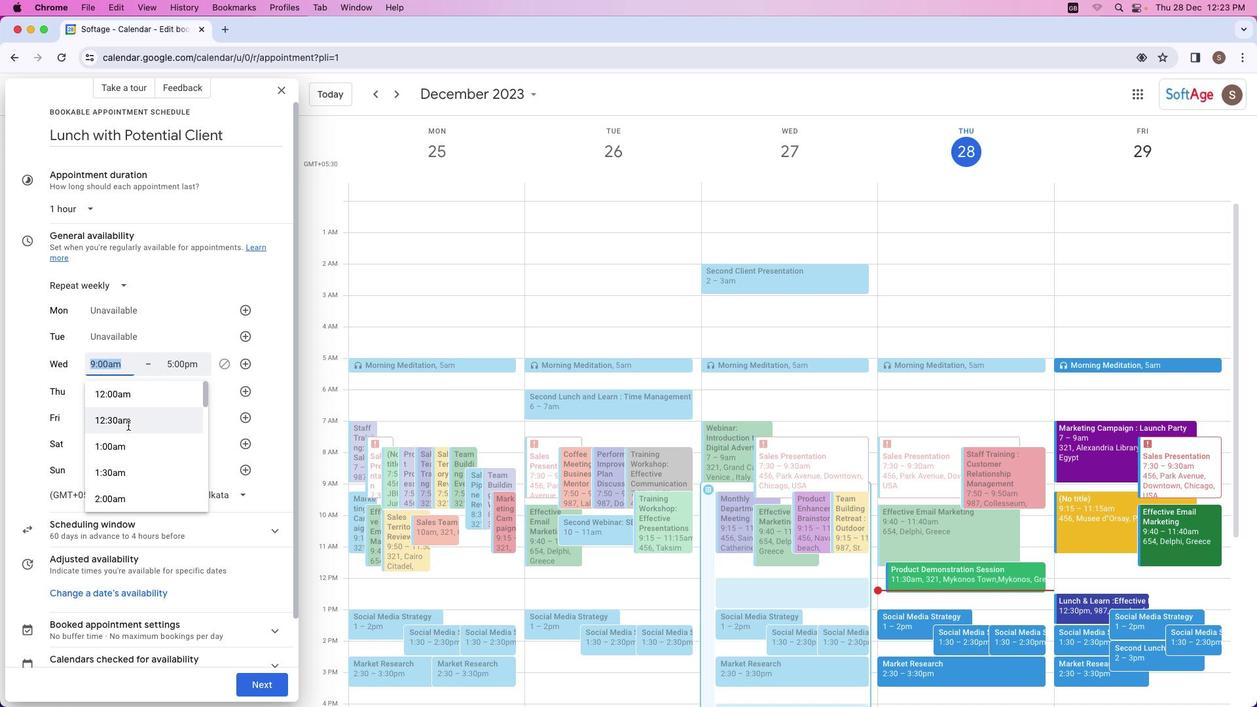 
Action: Mouse scrolled (127, 425) with delta (0, 0)
Screenshot: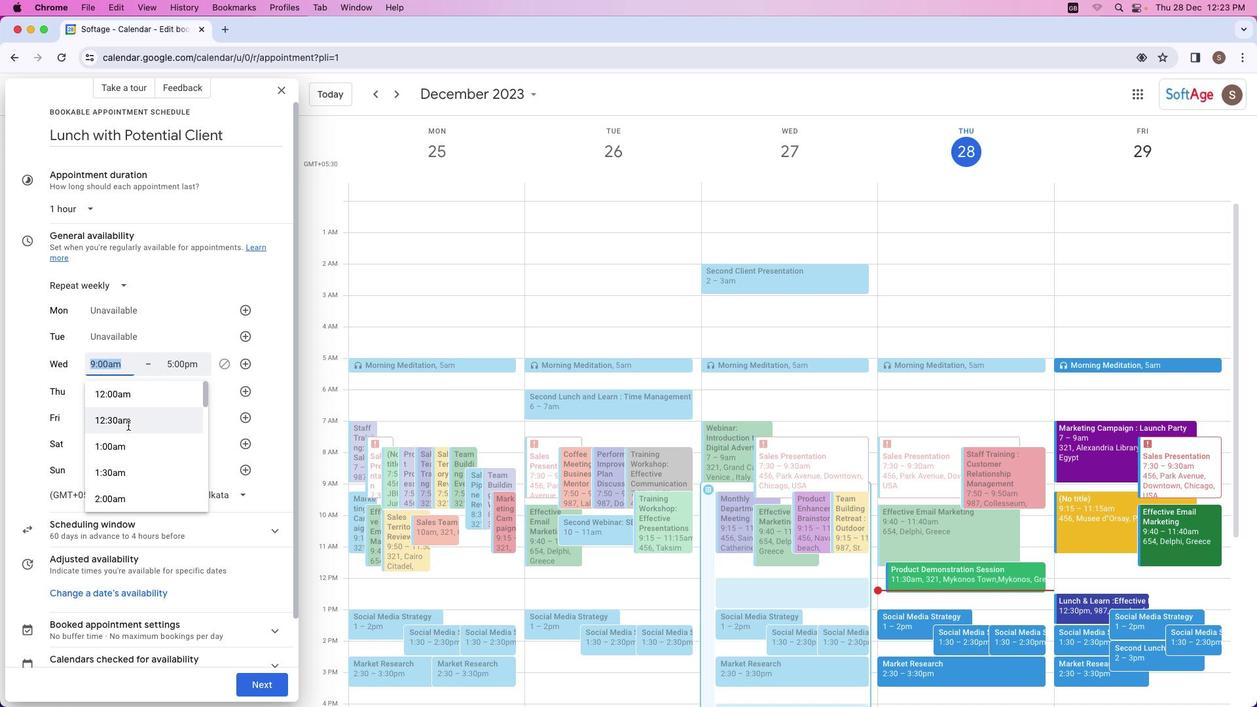 
Action: Mouse scrolled (127, 425) with delta (0, 1)
Screenshot: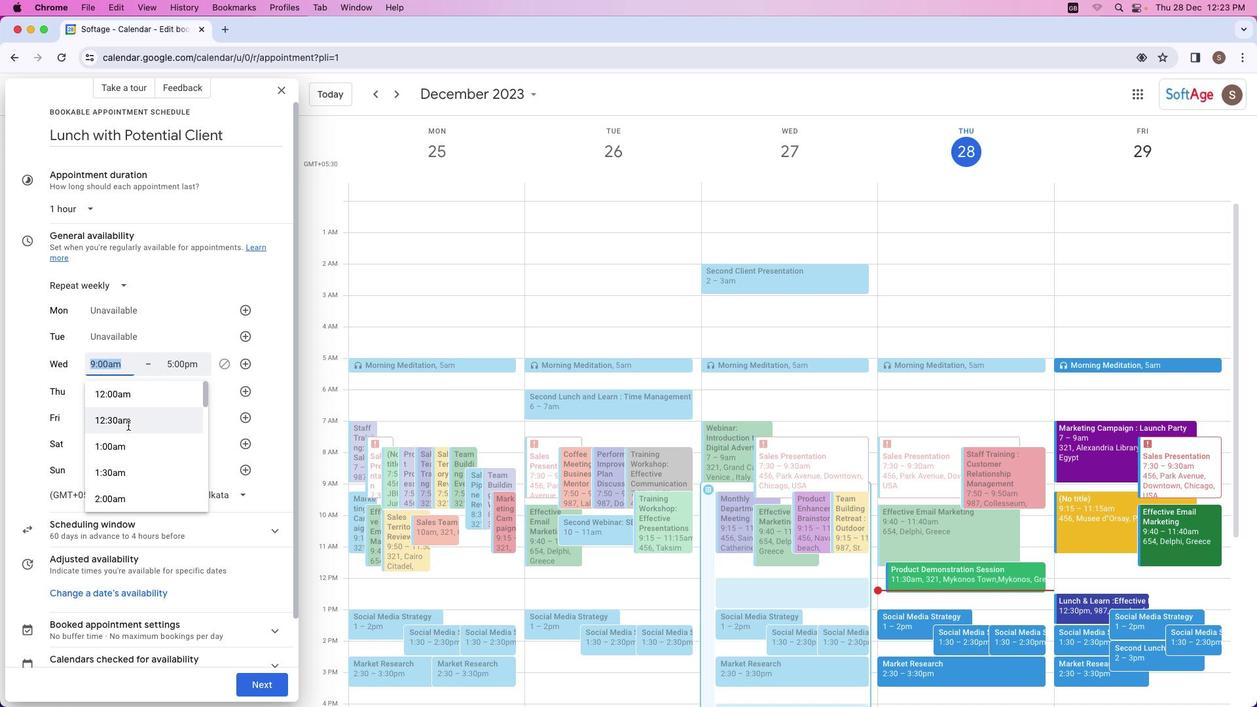 
Action: Mouse scrolled (127, 425) with delta (0, 0)
Screenshot: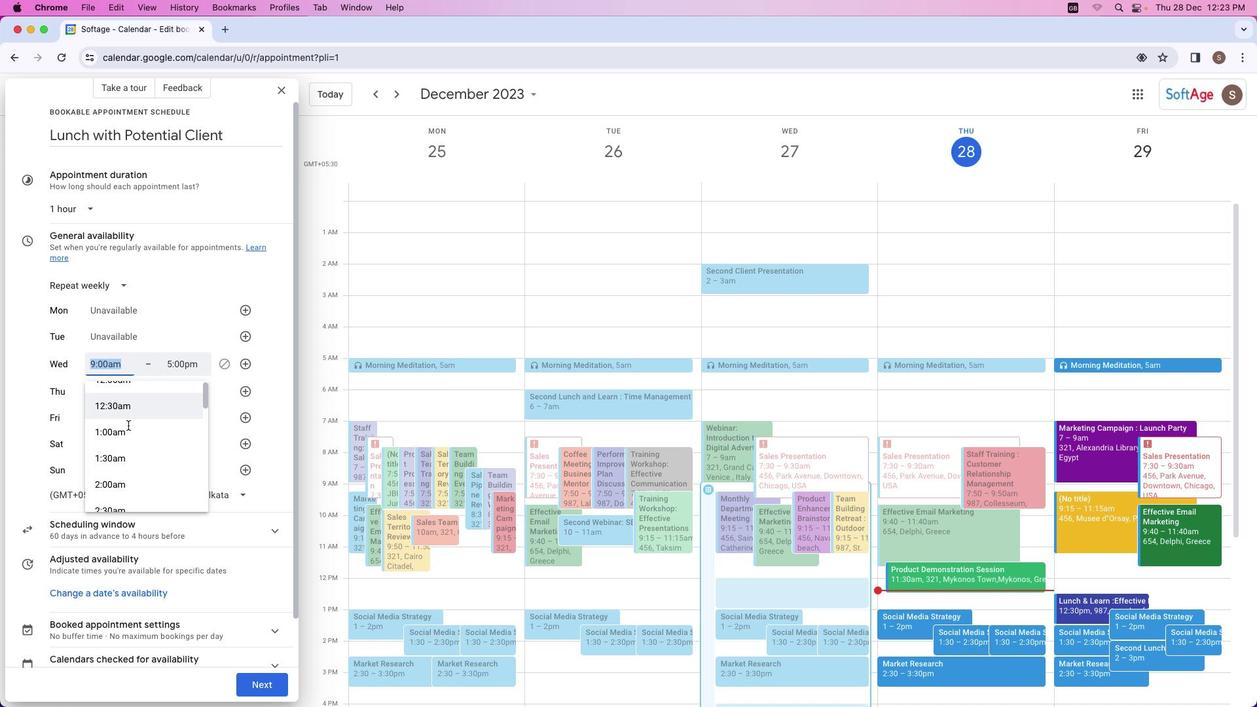 
Action: Mouse scrolled (127, 425) with delta (0, 0)
Screenshot: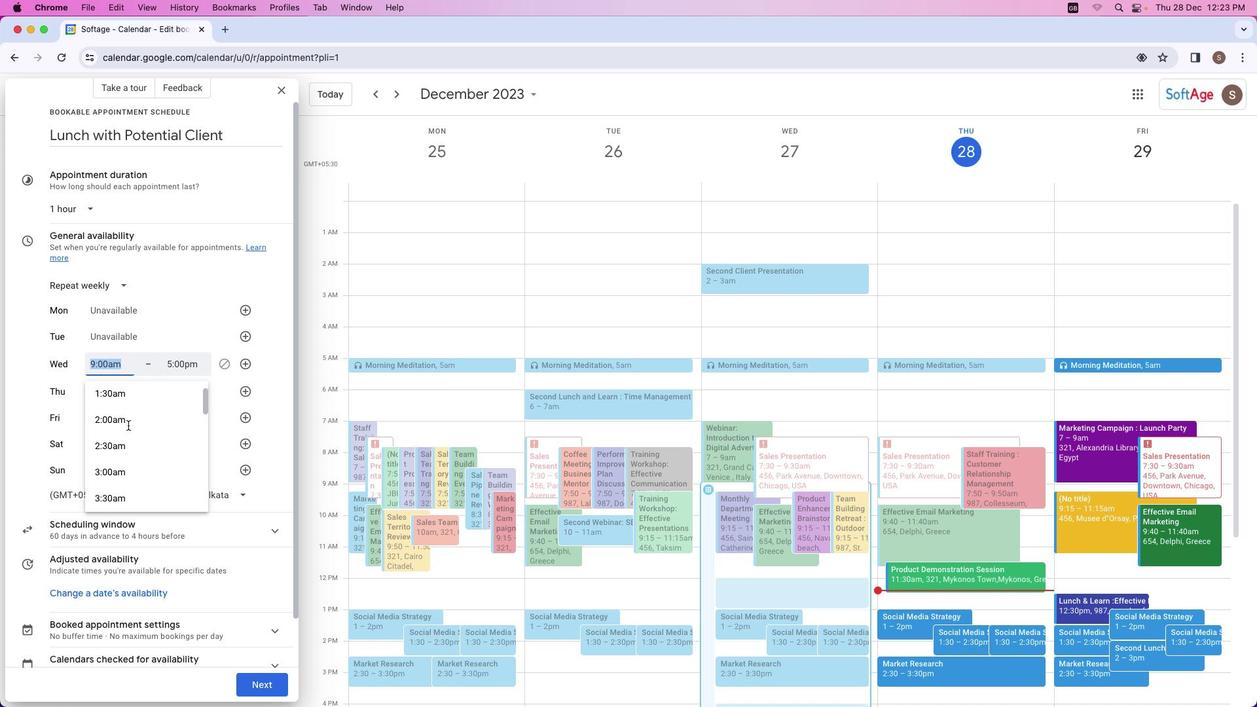 
Action: Mouse scrolled (127, 425) with delta (0, -1)
Screenshot: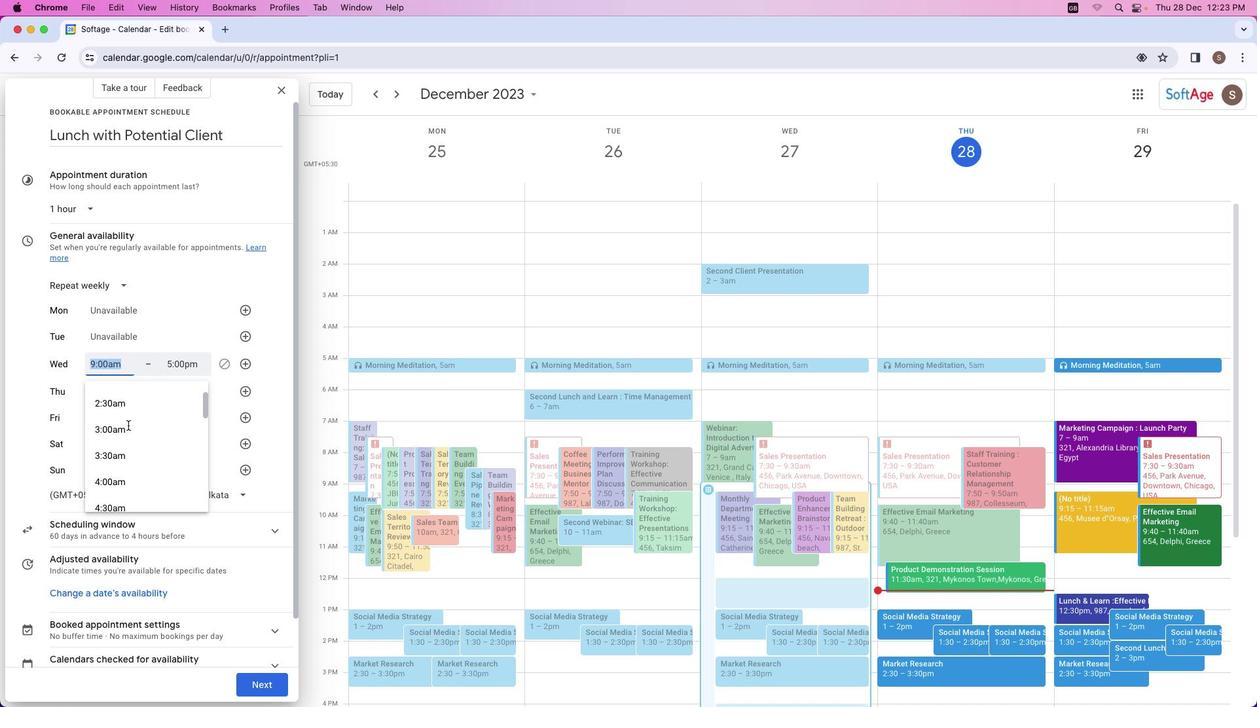 
Action: Mouse scrolled (127, 425) with delta (0, -2)
Screenshot: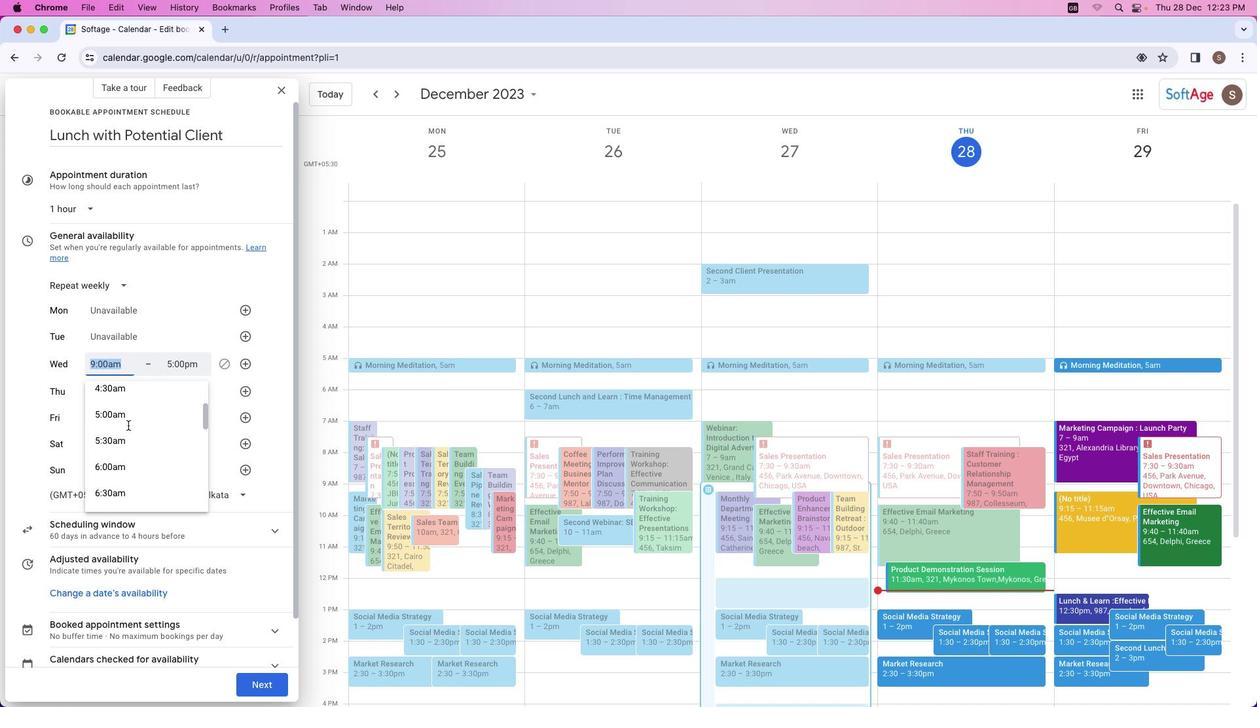 
Action: Mouse scrolled (127, 425) with delta (0, -2)
Screenshot: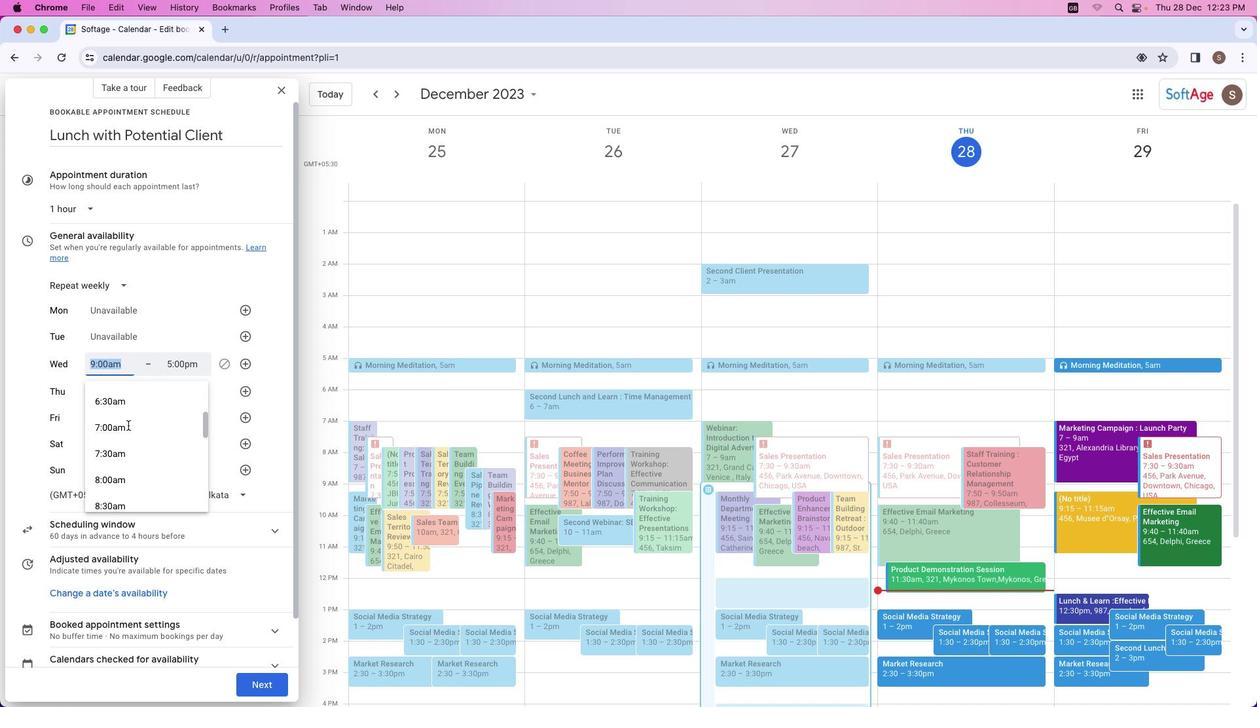 
Action: Mouse scrolled (127, 425) with delta (0, 0)
Screenshot: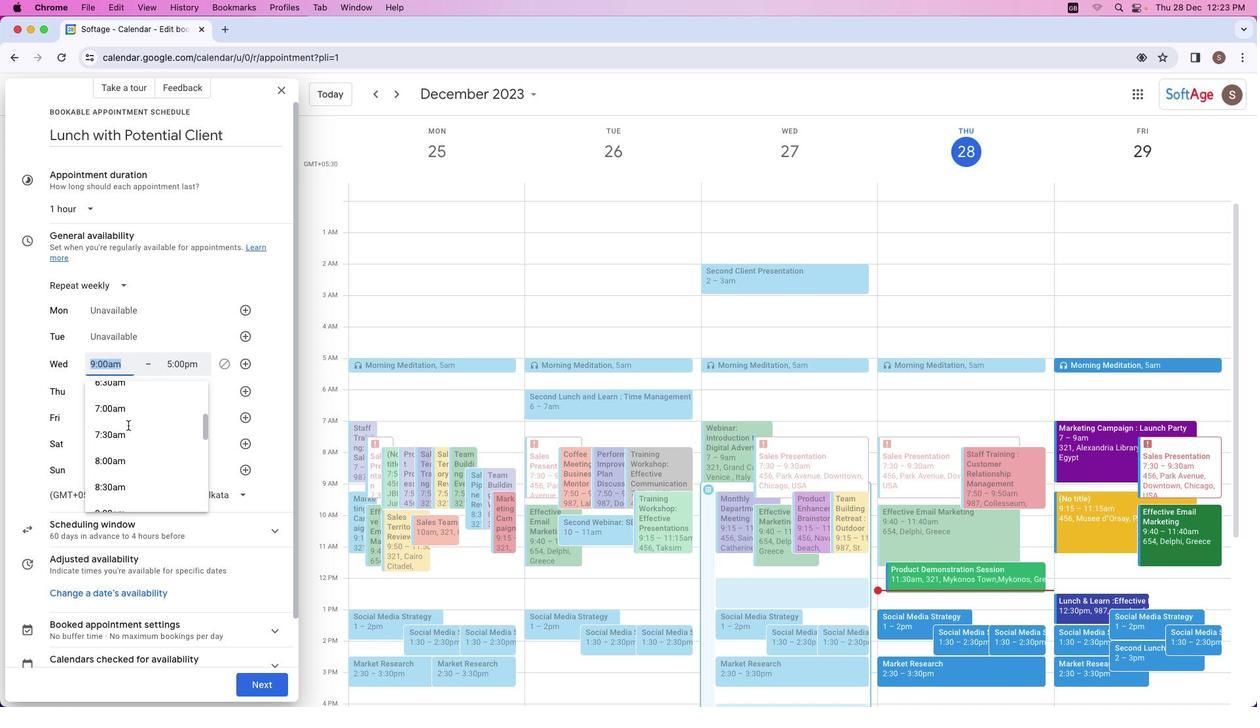 
Action: Mouse scrolled (127, 425) with delta (0, 0)
Screenshot: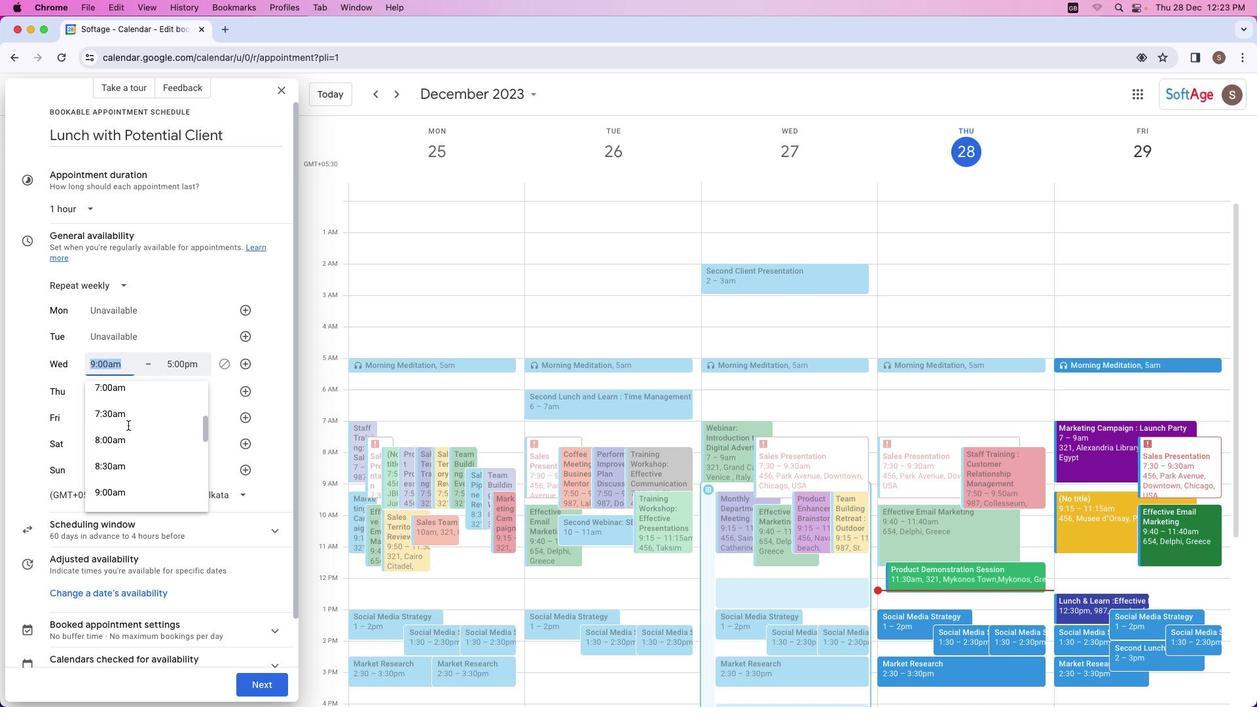
Action: Mouse scrolled (127, 425) with delta (0, -1)
Screenshot: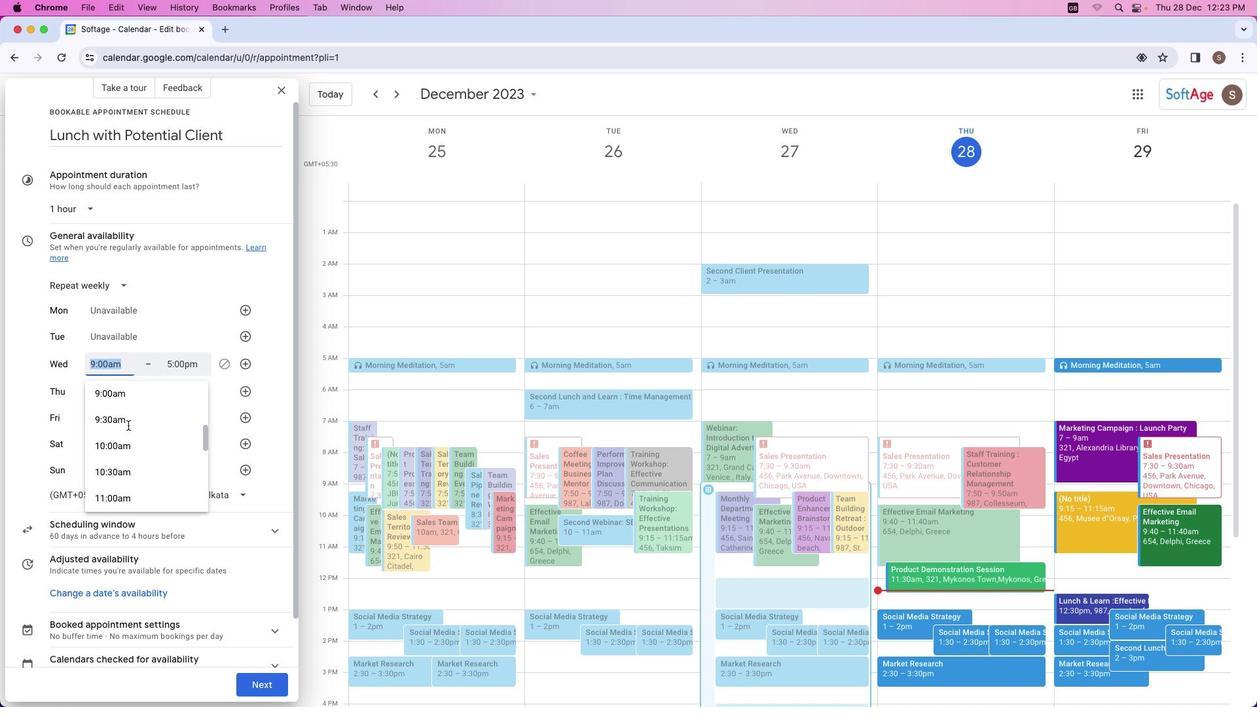 
Action: Mouse scrolled (127, 425) with delta (0, -2)
Screenshot: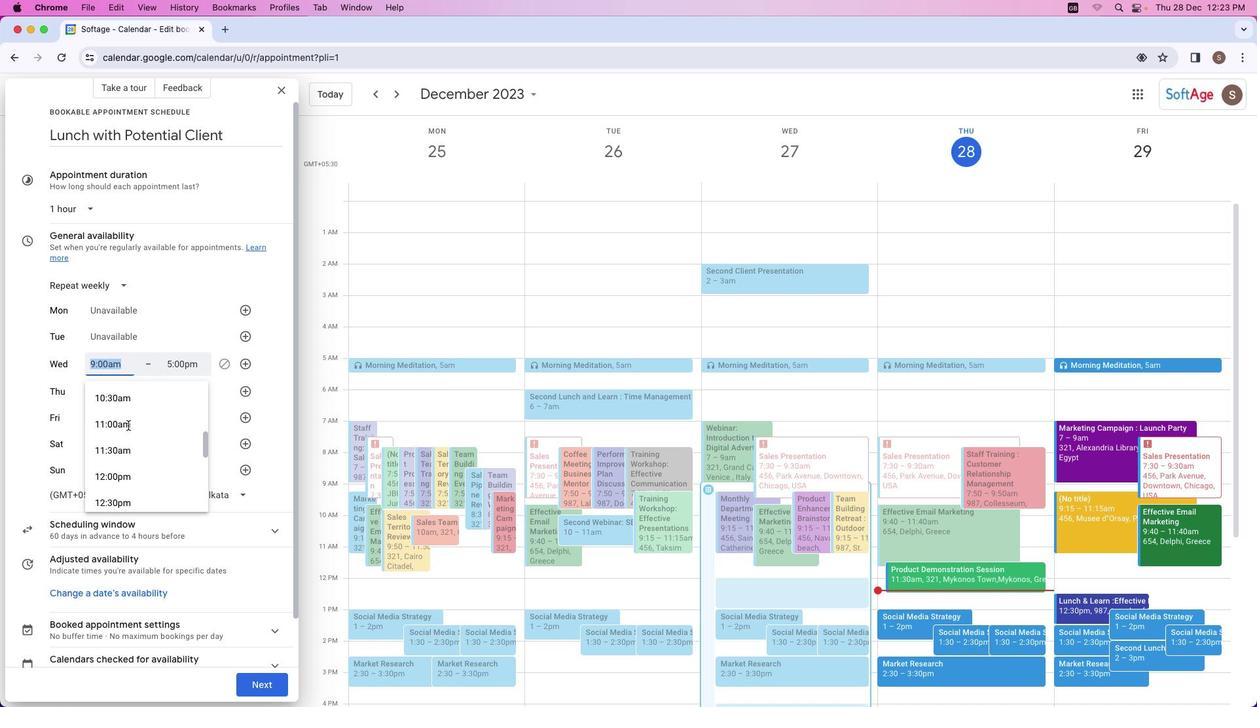 
Action: Mouse scrolled (127, 425) with delta (0, -3)
Screenshot: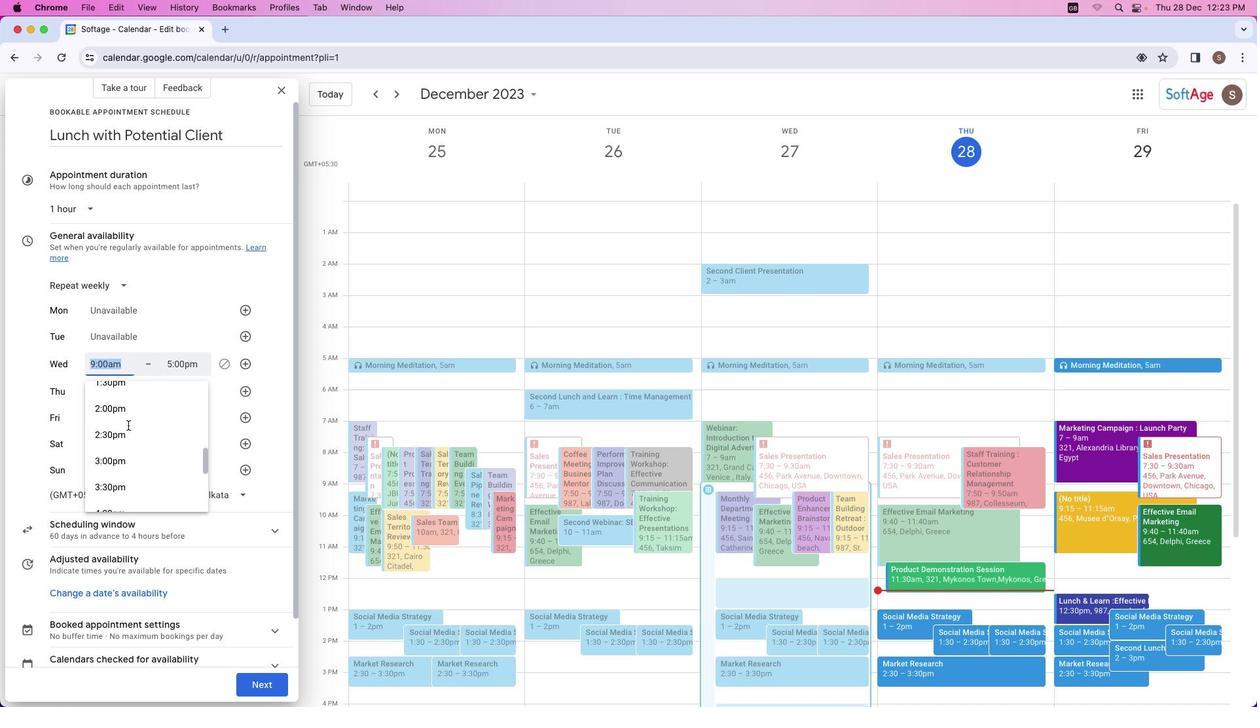 
Action: Mouse scrolled (127, 425) with delta (0, 0)
Screenshot: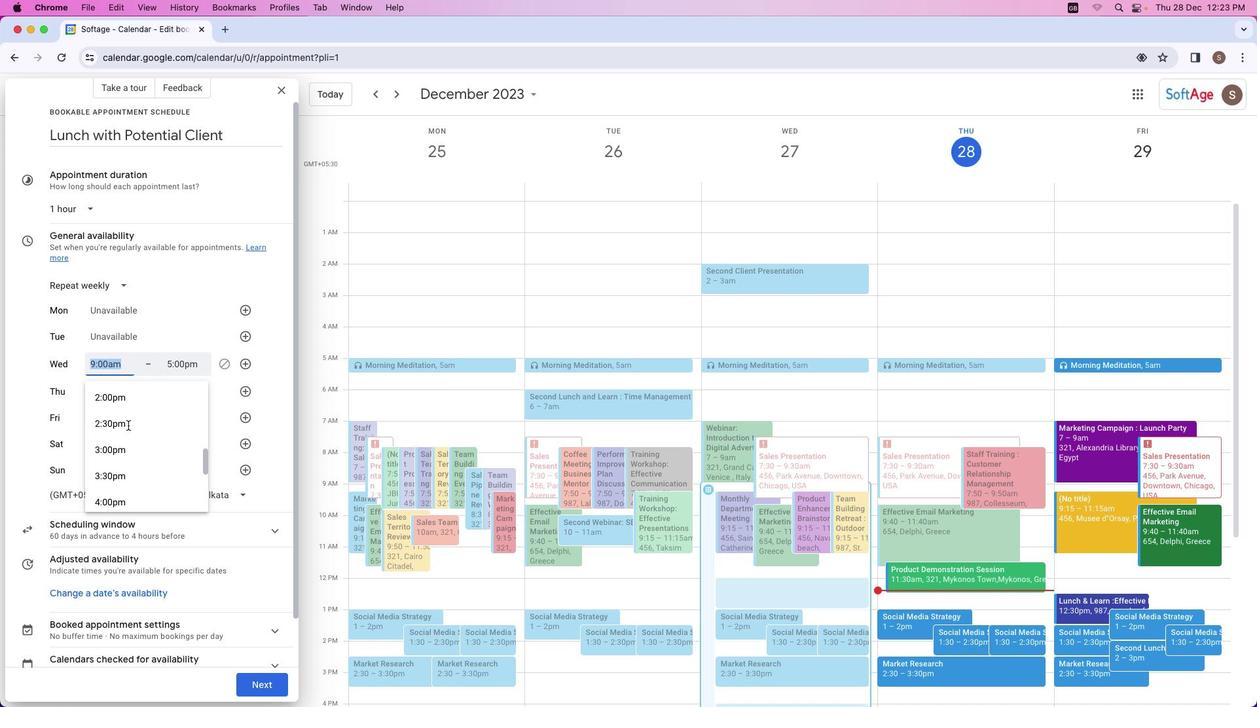 
Action: Mouse scrolled (127, 425) with delta (0, 0)
Screenshot: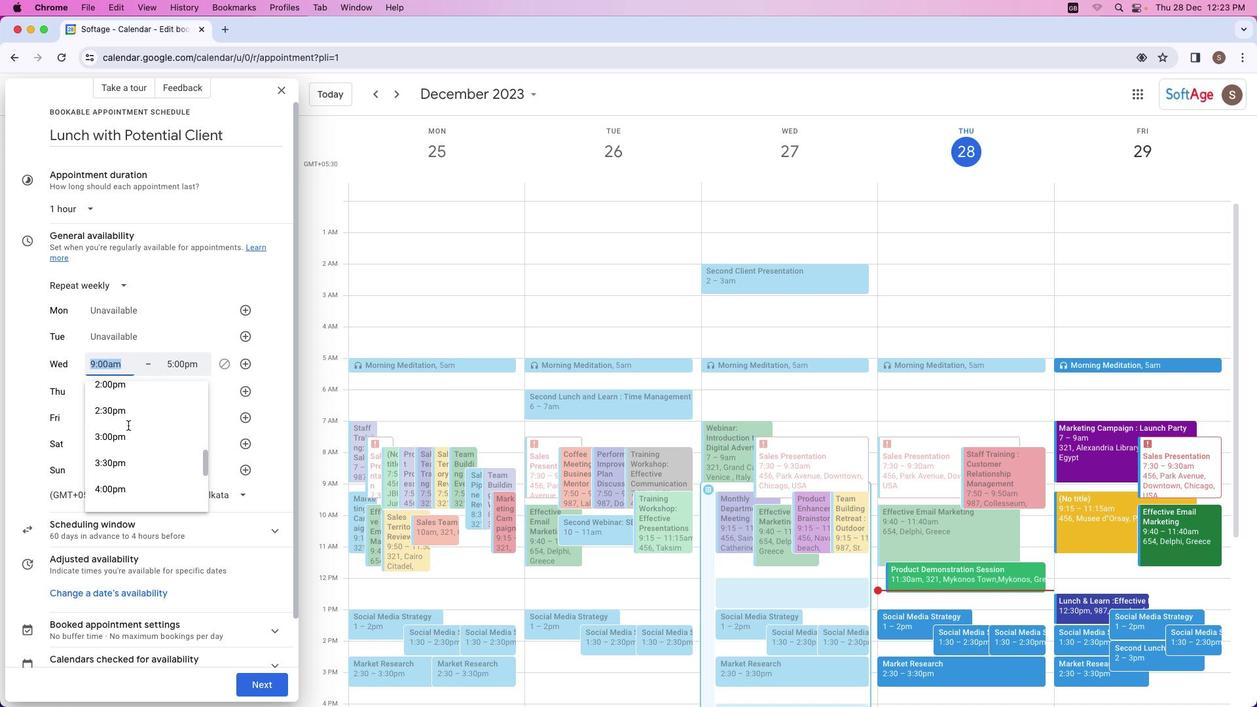 
Action: Mouse scrolled (127, 425) with delta (0, 0)
Screenshot: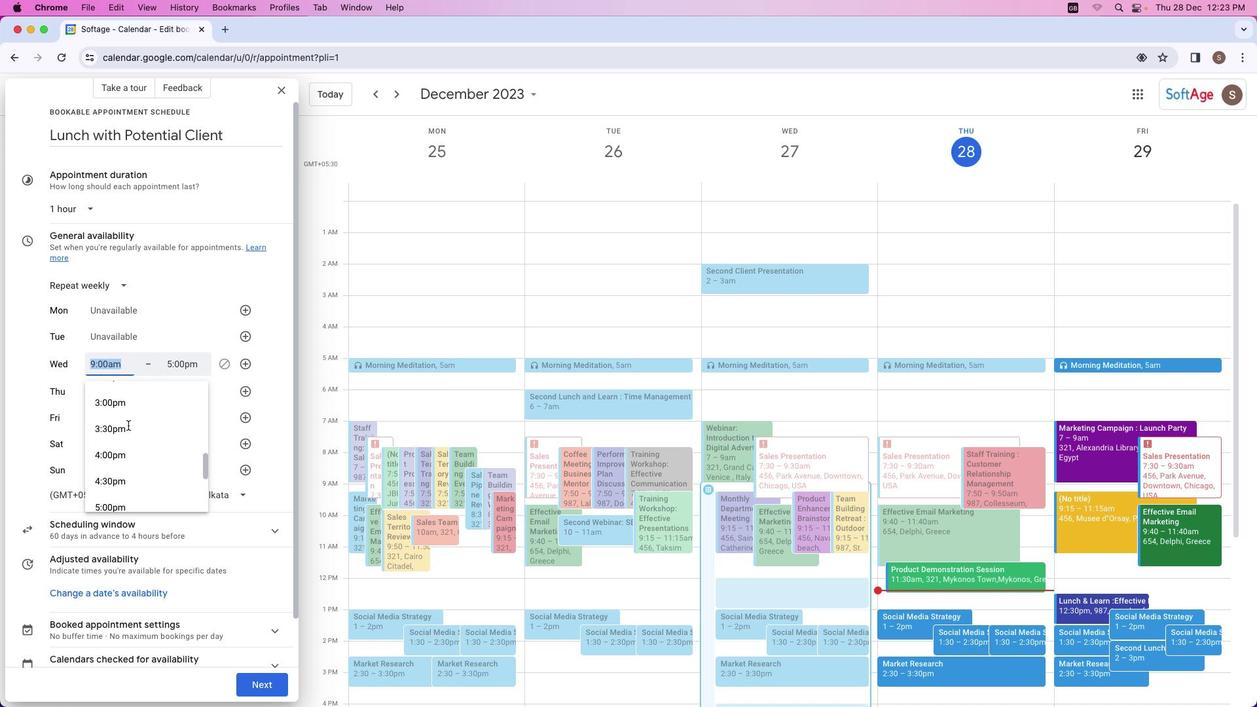 
Action: Mouse scrolled (127, 425) with delta (0, -1)
Screenshot: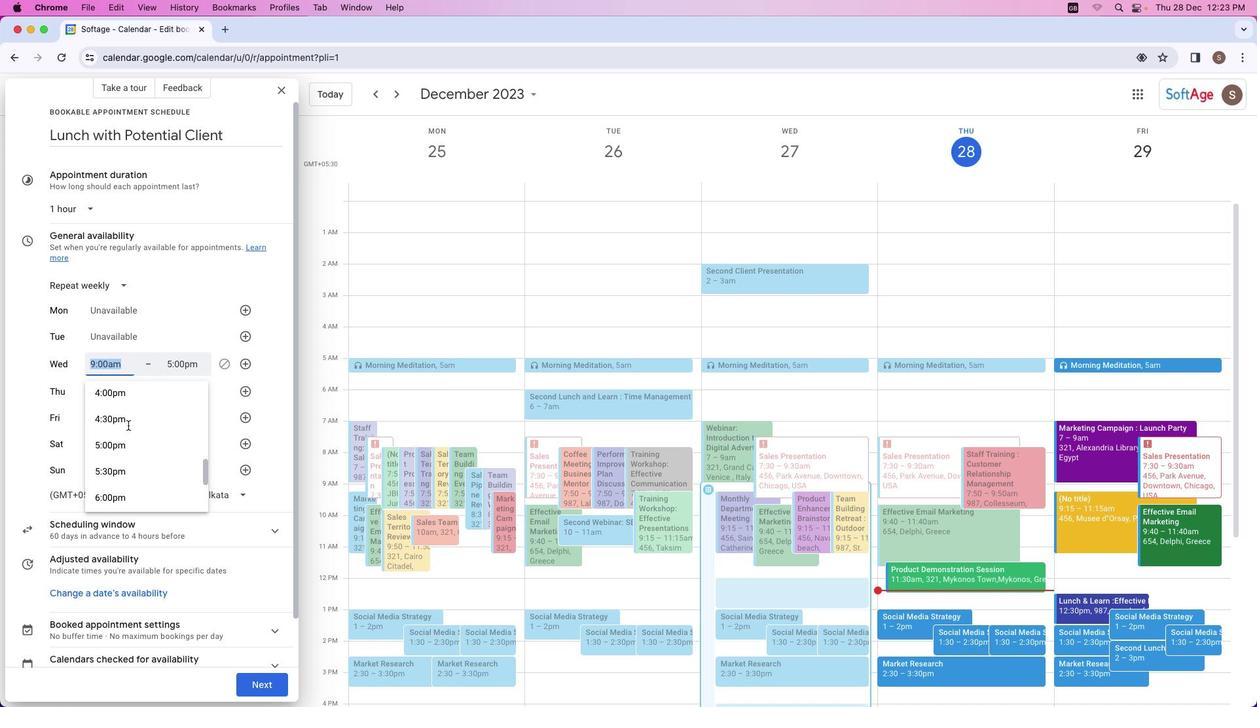
Action: Mouse scrolled (127, 425) with delta (0, -2)
Screenshot: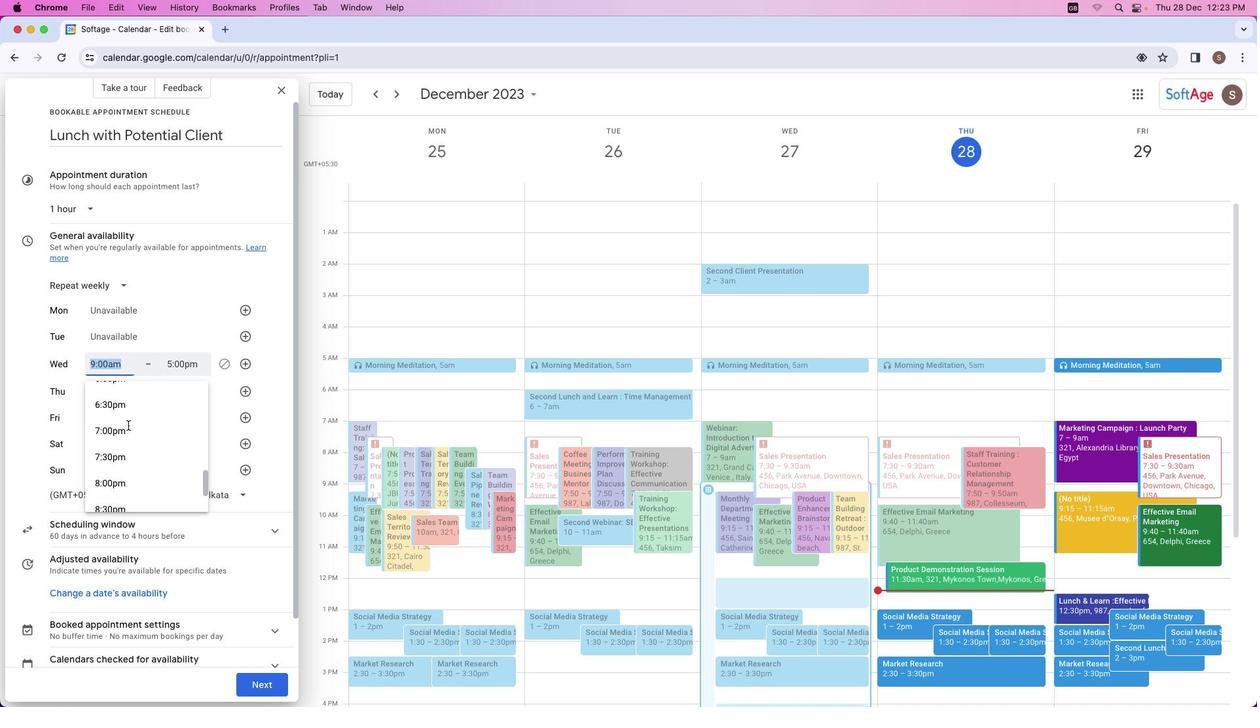 
Action: Mouse scrolled (127, 425) with delta (0, 0)
Screenshot: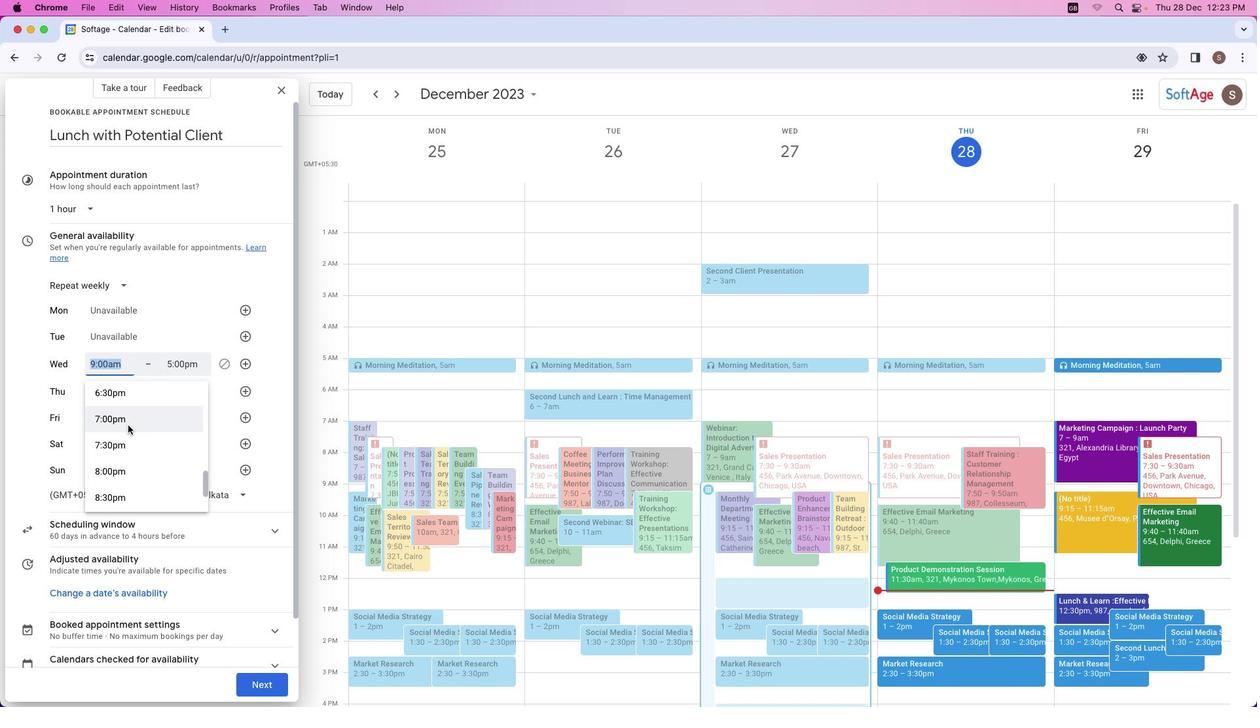 
Action: Mouse scrolled (127, 425) with delta (0, 0)
Screenshot: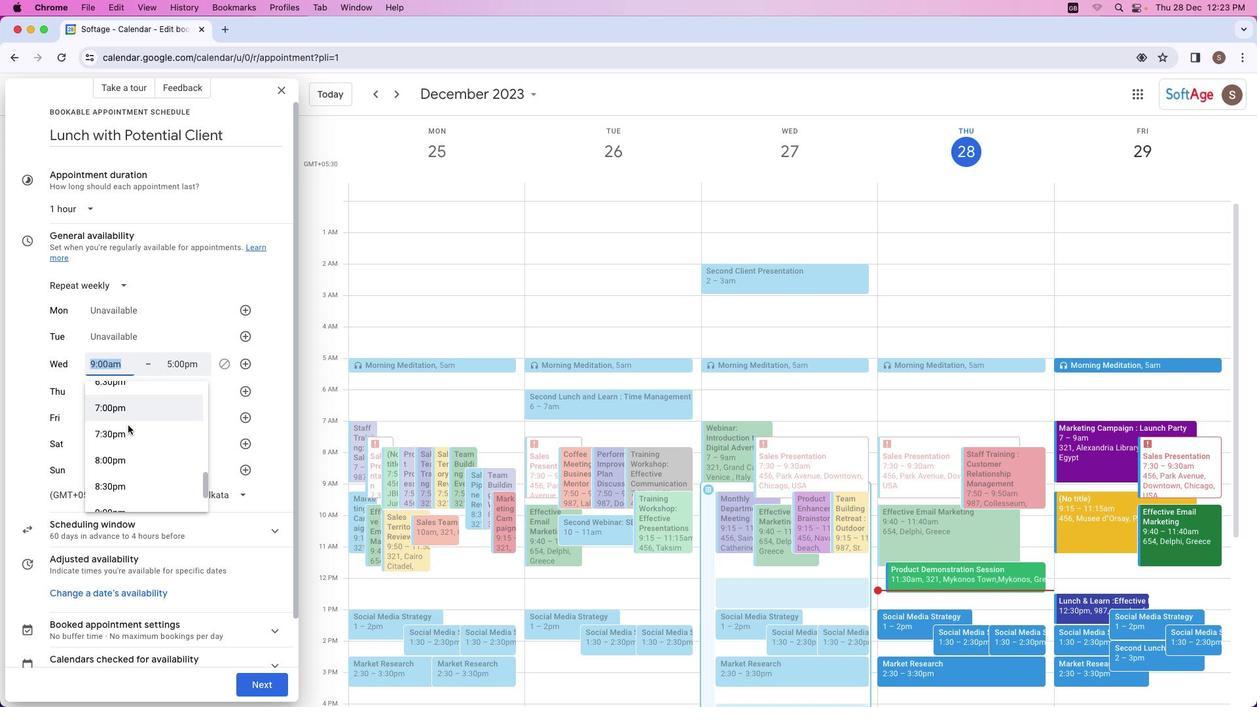 
Action: Mouse scrolled (127, 425) with delta (0, 0)
Screenshot: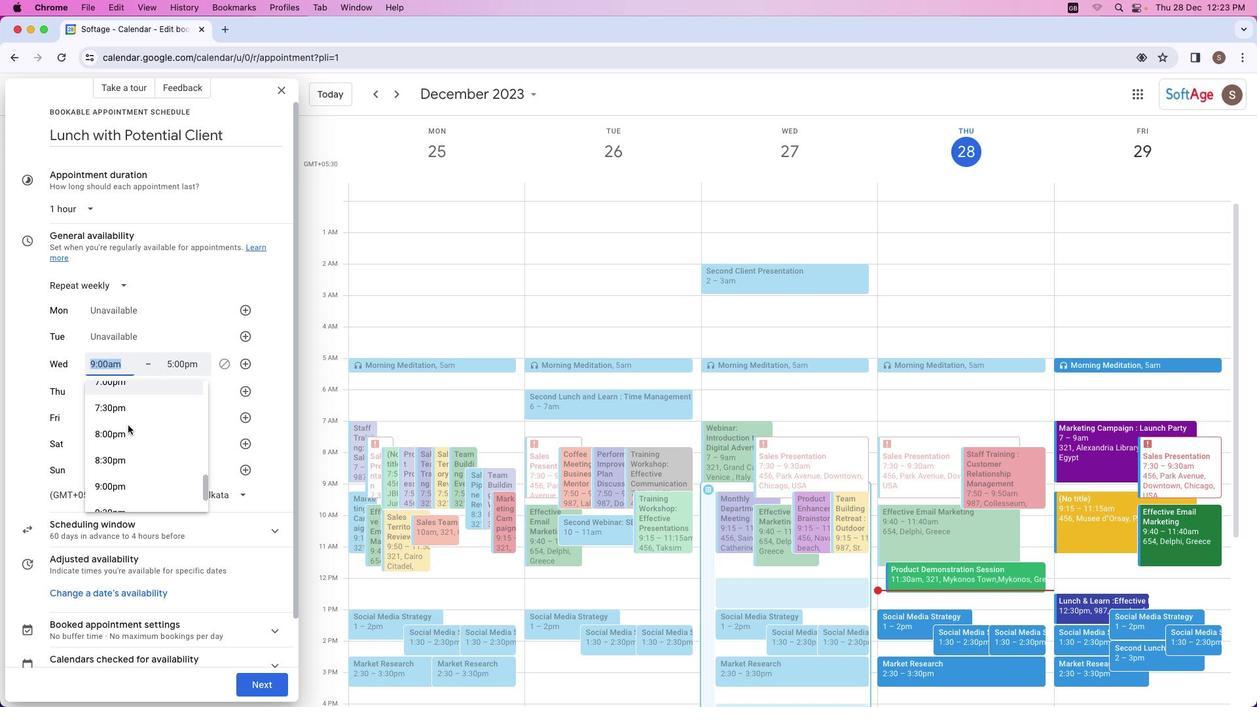 
Action: Mouse scrolled (127, 425) with delta (0, -1)
Screenshot: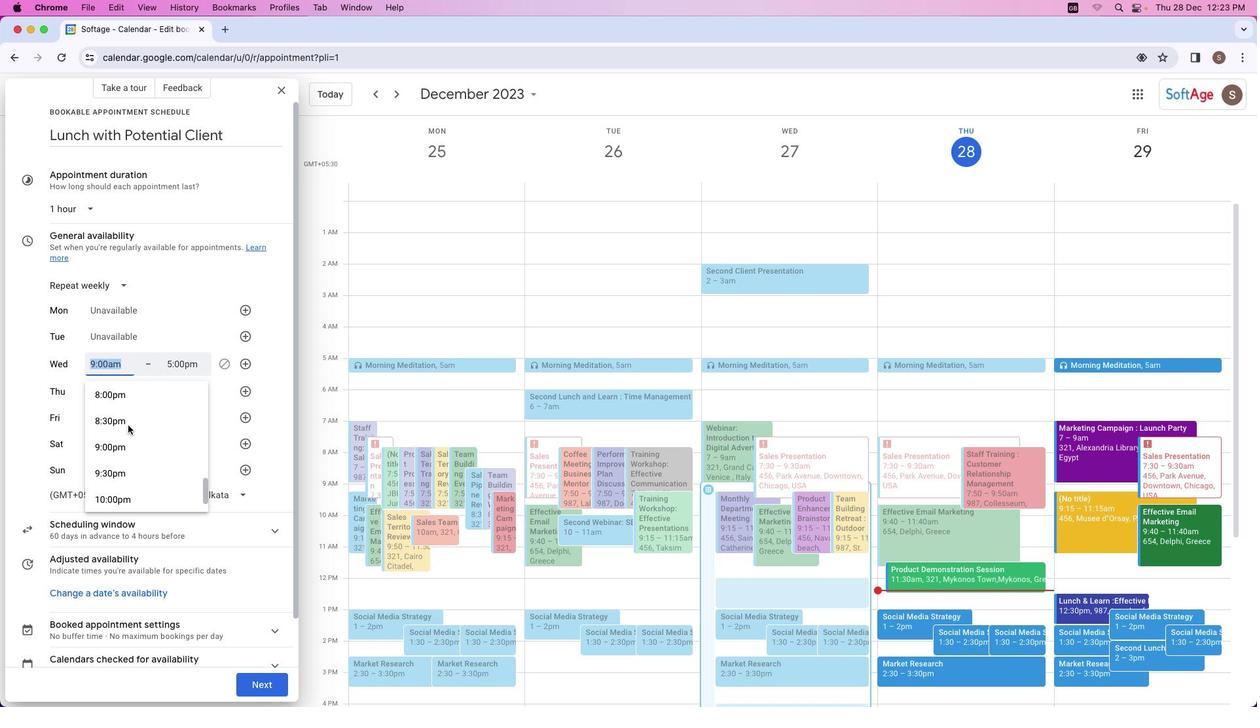 
Action: Mouse scrolled (127, 425) with delta (0, 0)
Screenshot: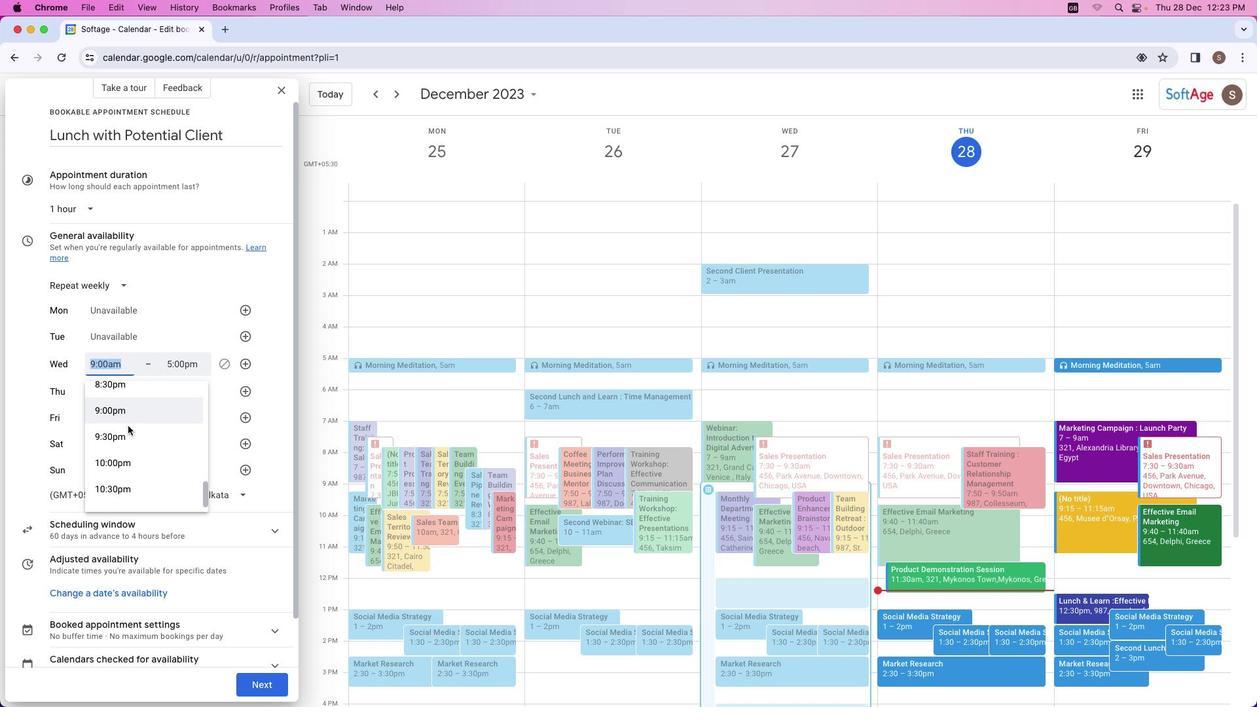 
Action: Mouse scrolled (127, 425) with delta (0, 0)
Screenshot: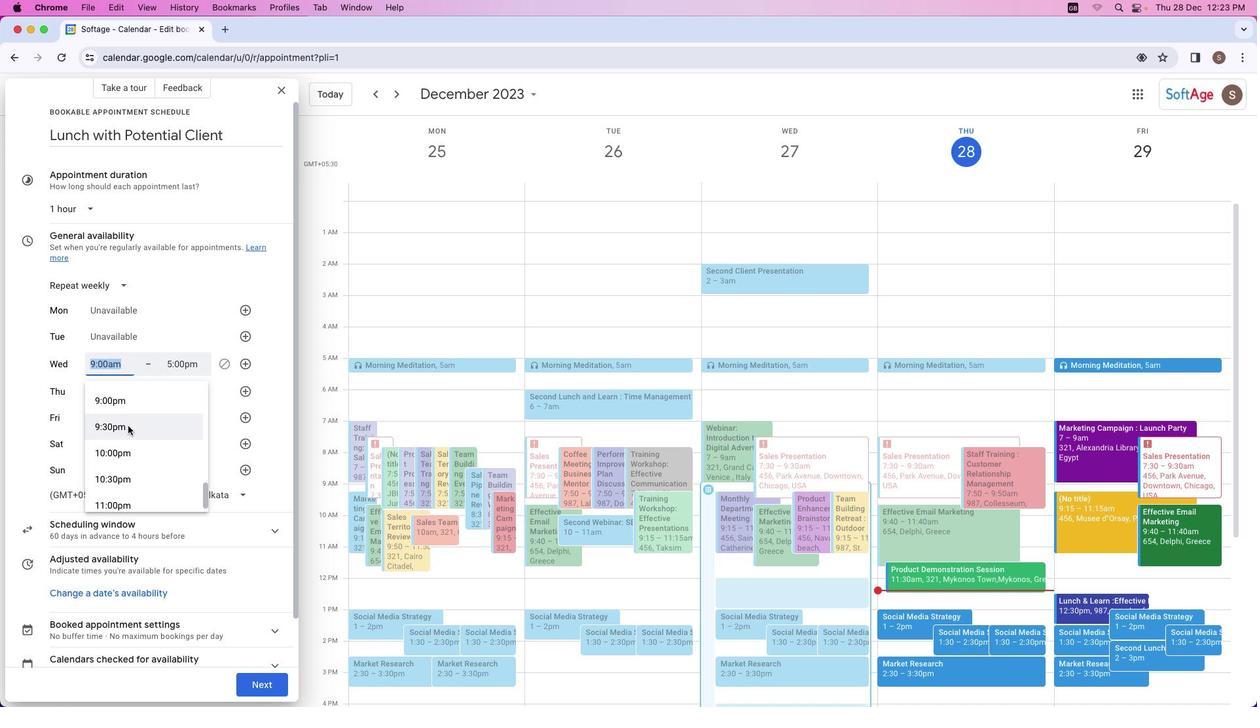 
Action: Mouse moved to (127, 425)
Screenshot: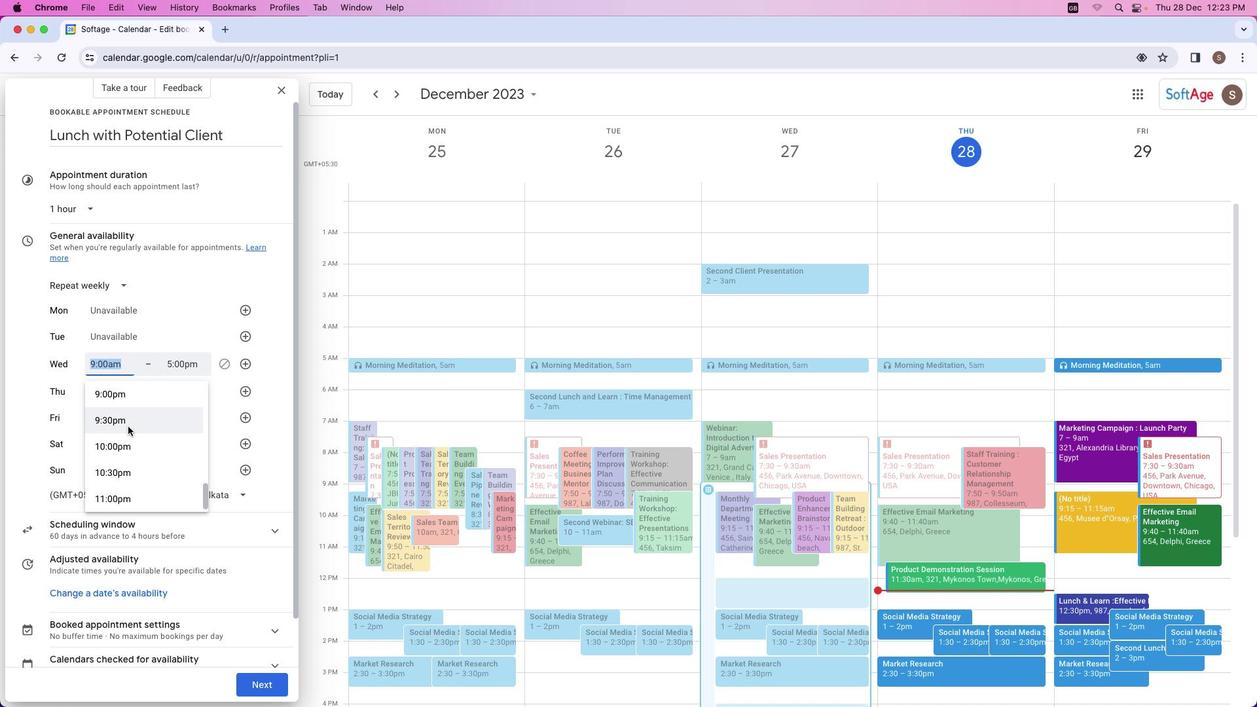 
Action: Mouse scrolled (127, 425) with delta (0, -1)
Screenshot: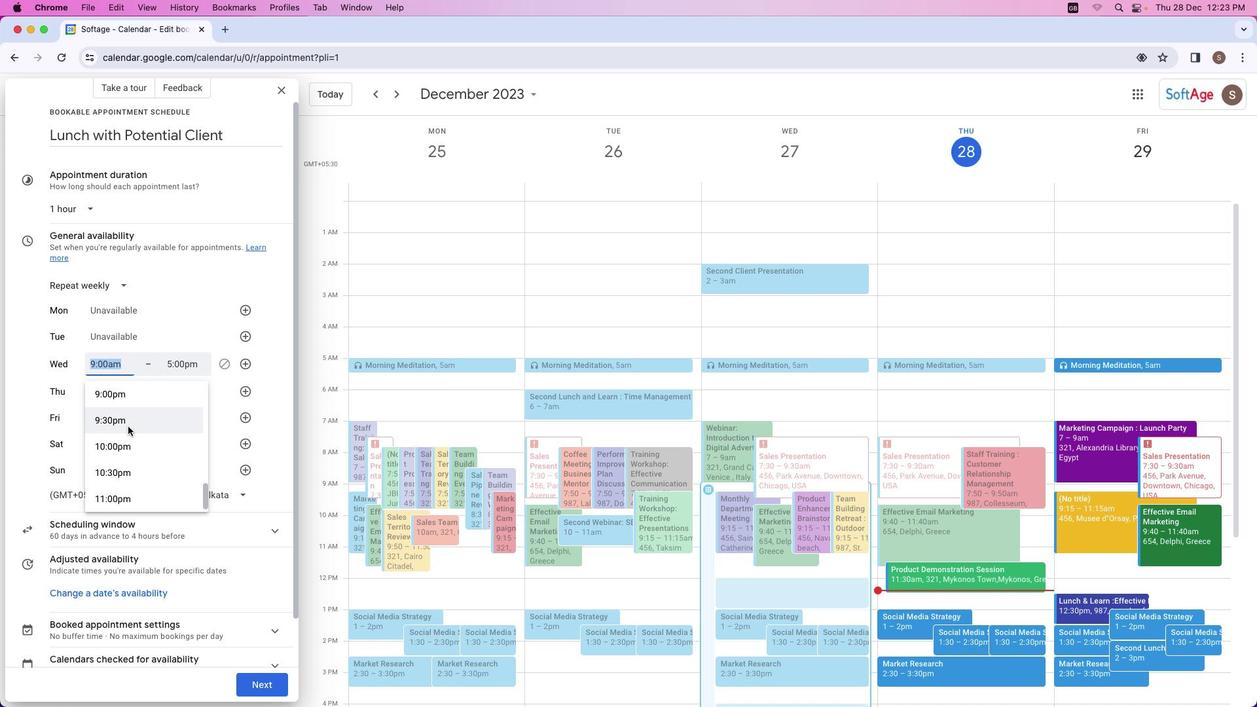 
Action: Mouse moved to (127, 425)
Screenshot: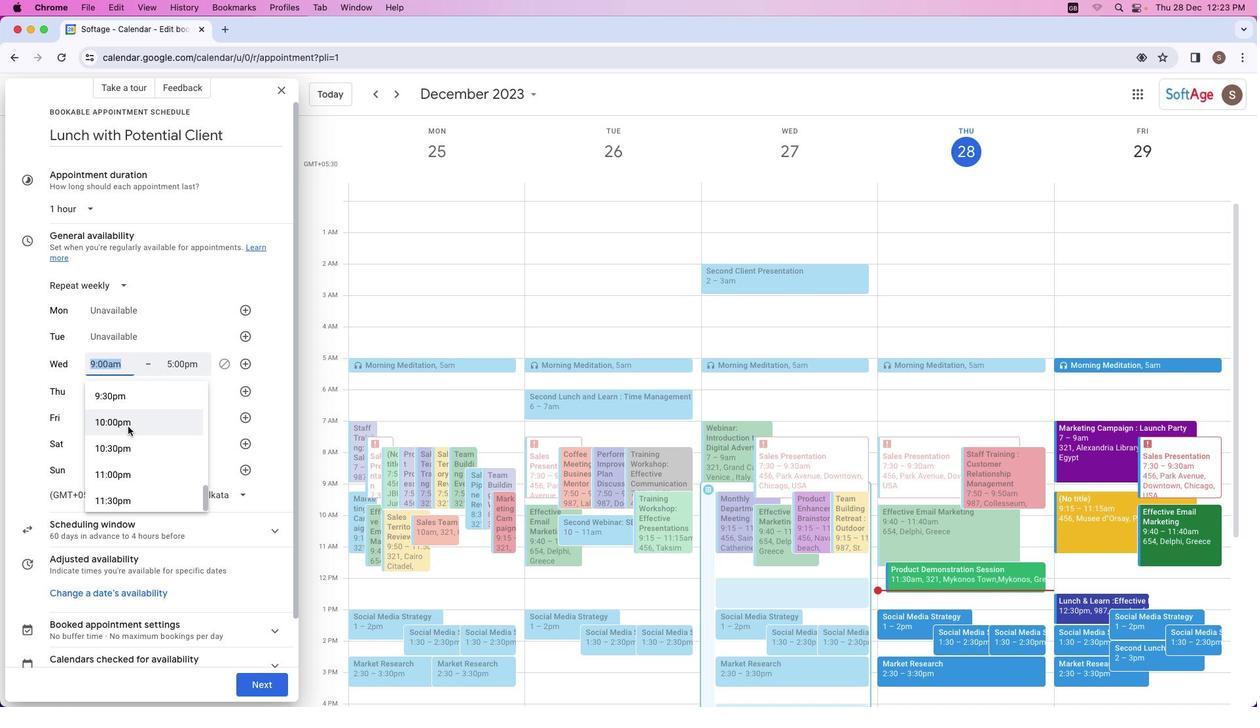 
Action: Mouse scrolled (127, 425) with delta (0, -2)
Screenshot: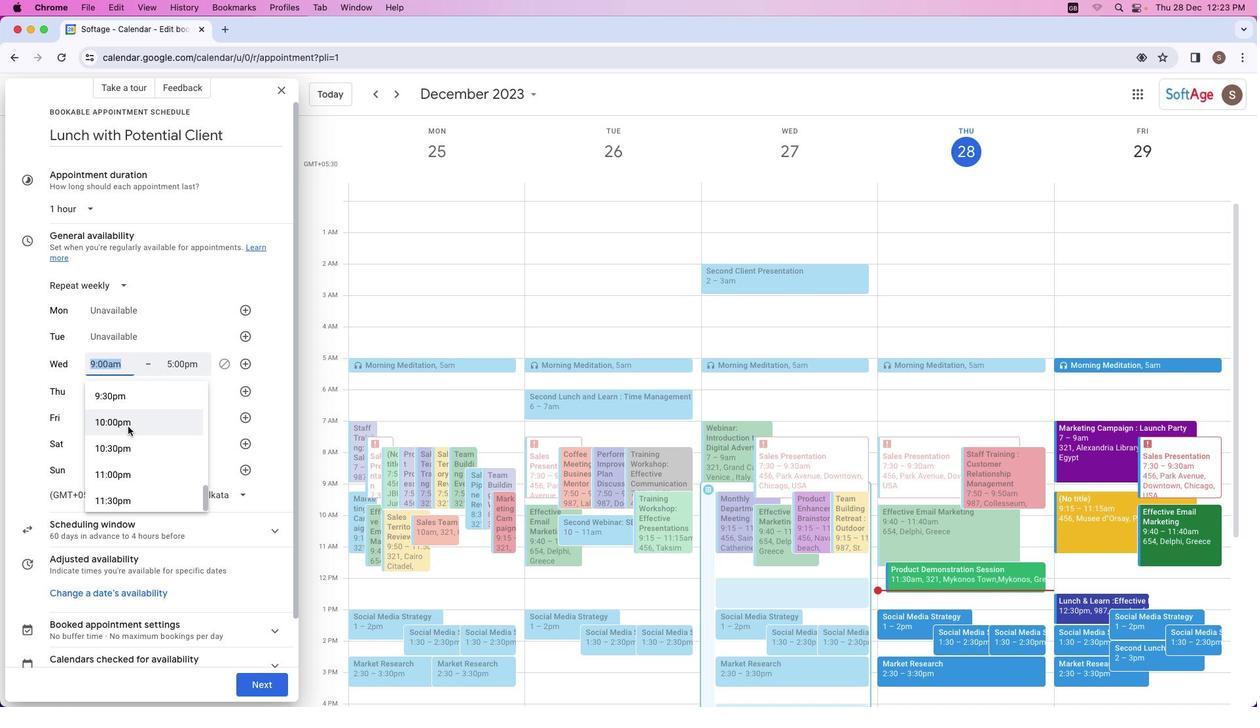 
Action: Mouse moved to (127, 426)
Screenshot: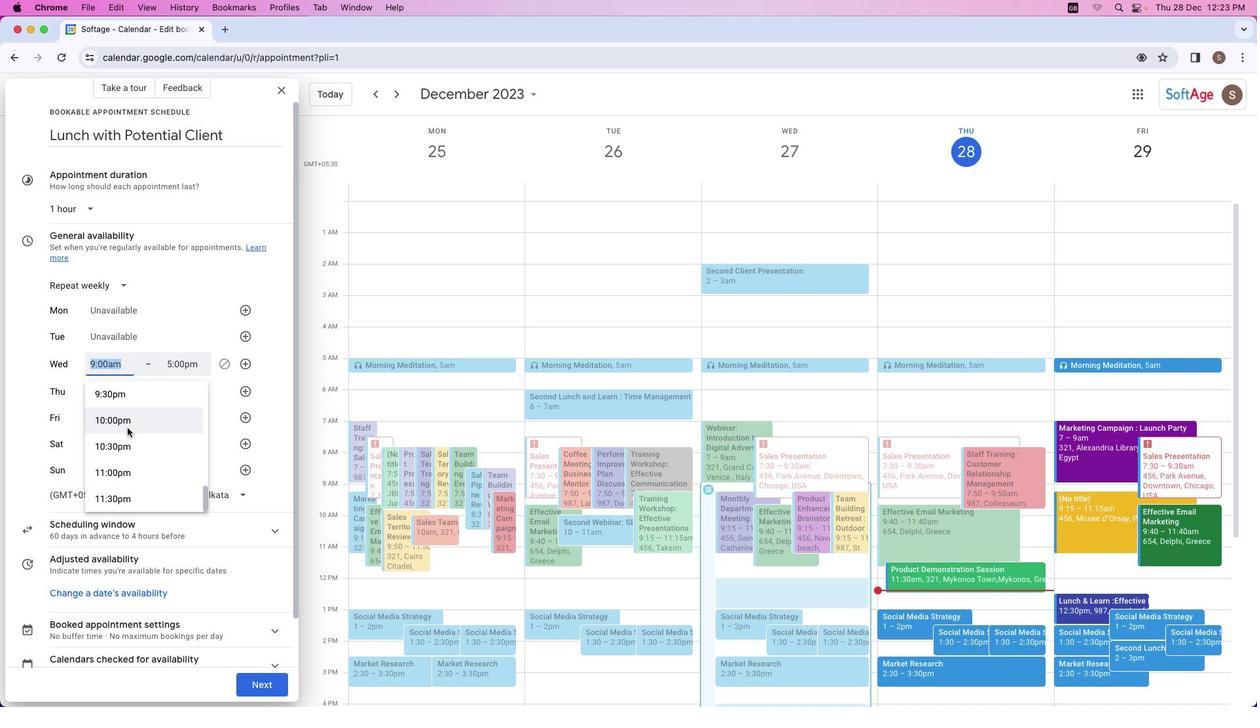 
Action: Mouse scrolled (127, 426) with delta (0, -3)
Screenshot: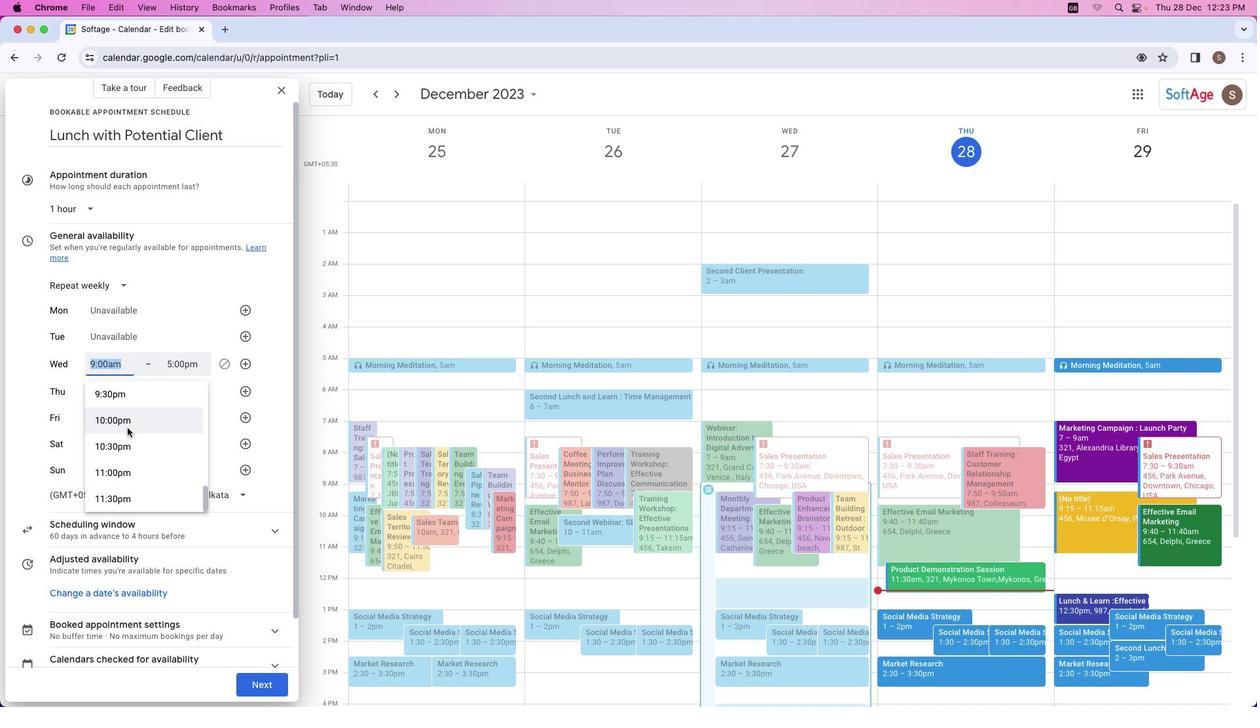 
Action: Mouse scrolled (127, 426) with delta (0, -3)
Screenshot: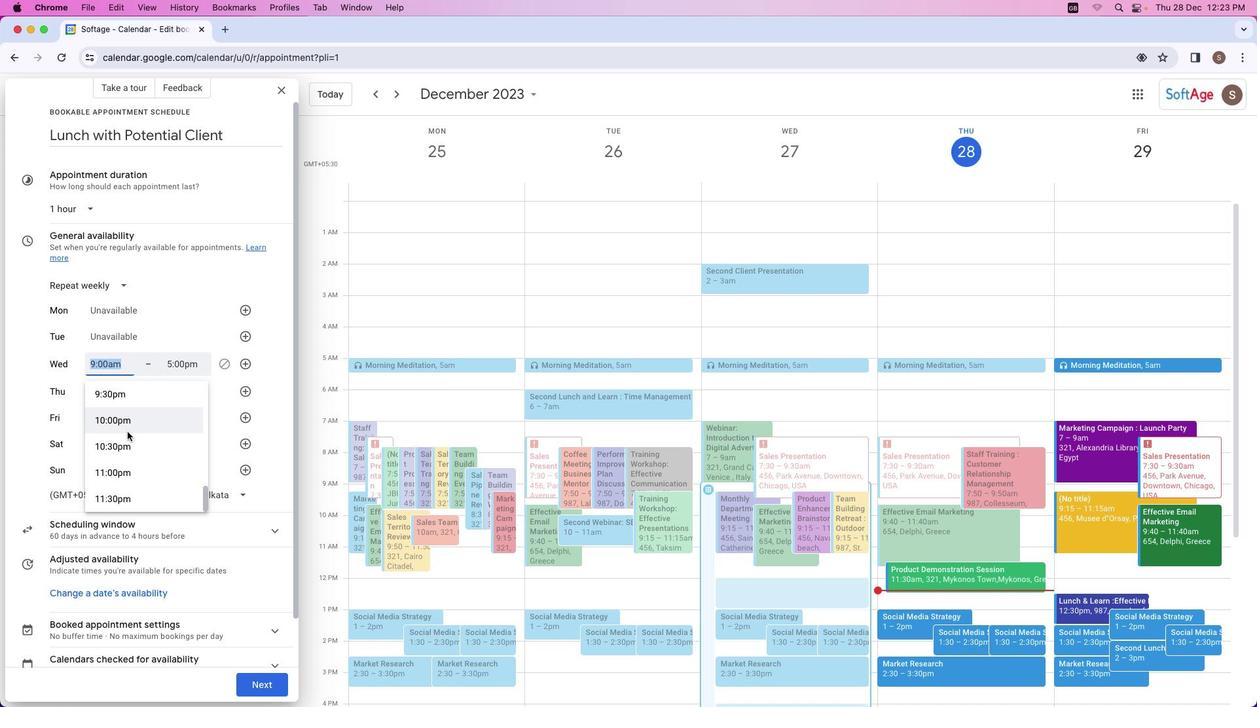 
Action: Mouse moved to (123, 452)
Screenshot: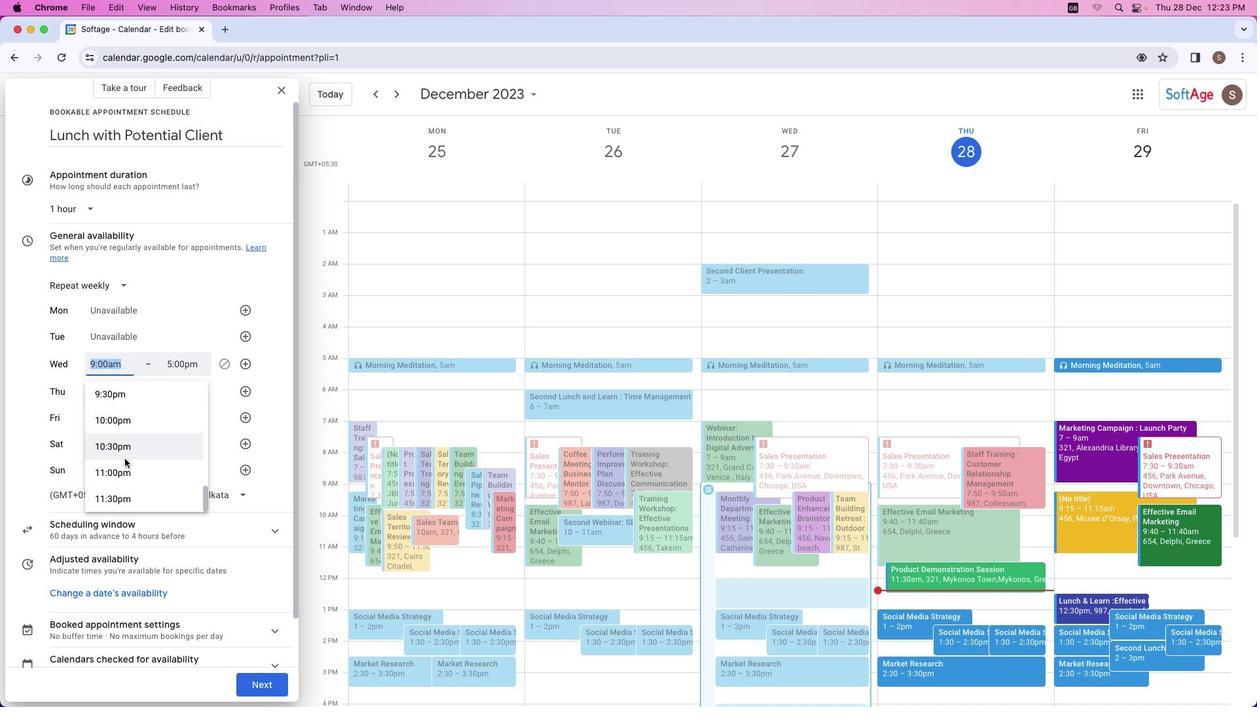 
Action: Mouse scrolled (123, 452) with delta (0, 0)
Screenshot: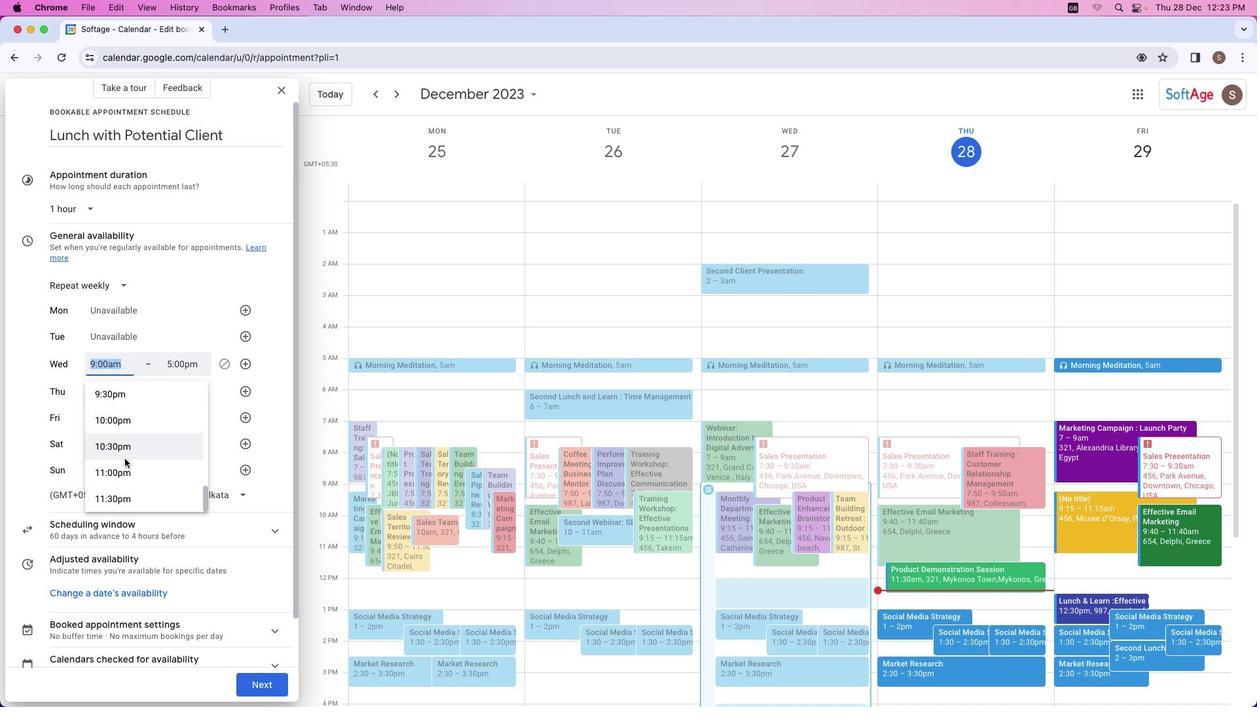 
Action: Mouse moved to (123, 454)
Screenshot: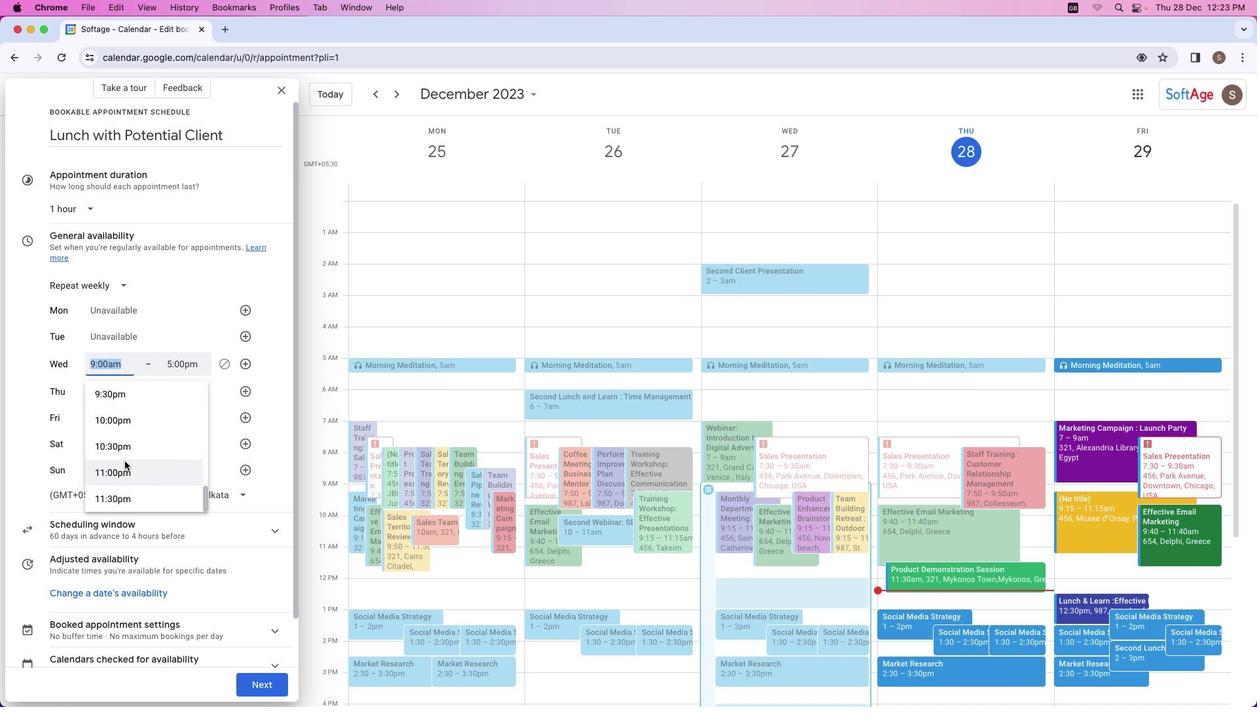
Action: Mouse scrolled (123, 454) with delta (0, 0)
Screenshot: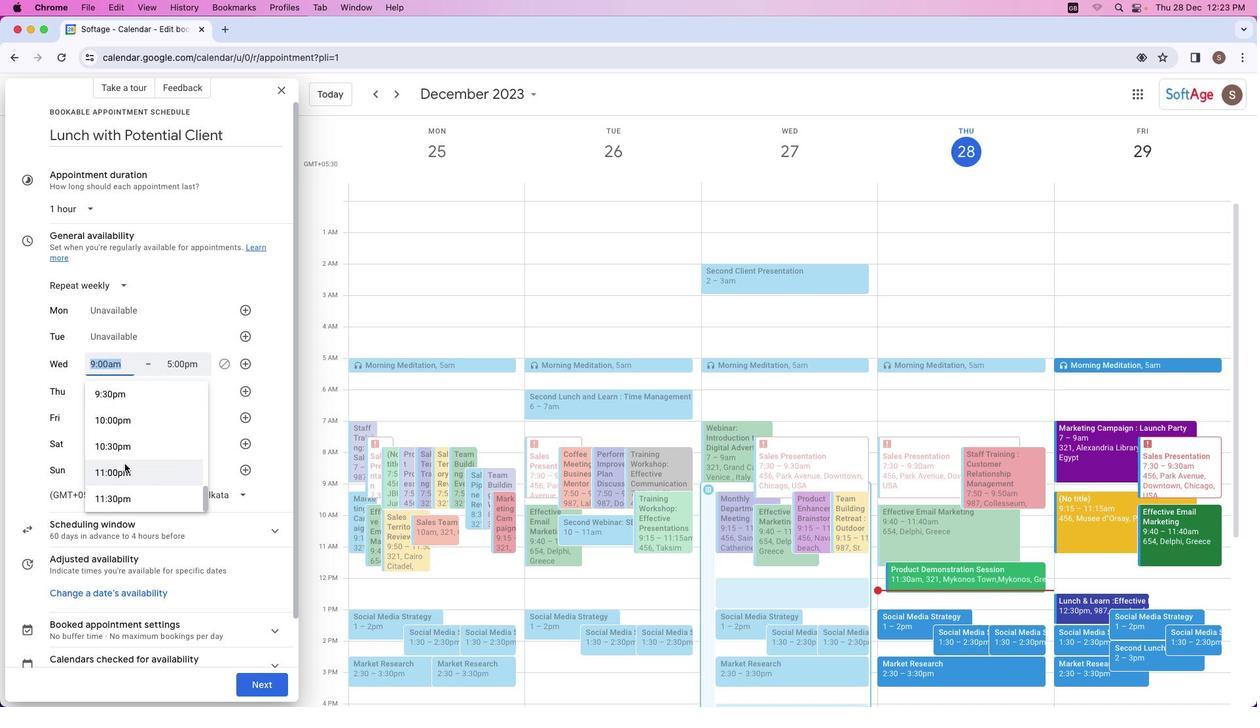 
Action: Mouse moved to (125, 459)
Screenshot: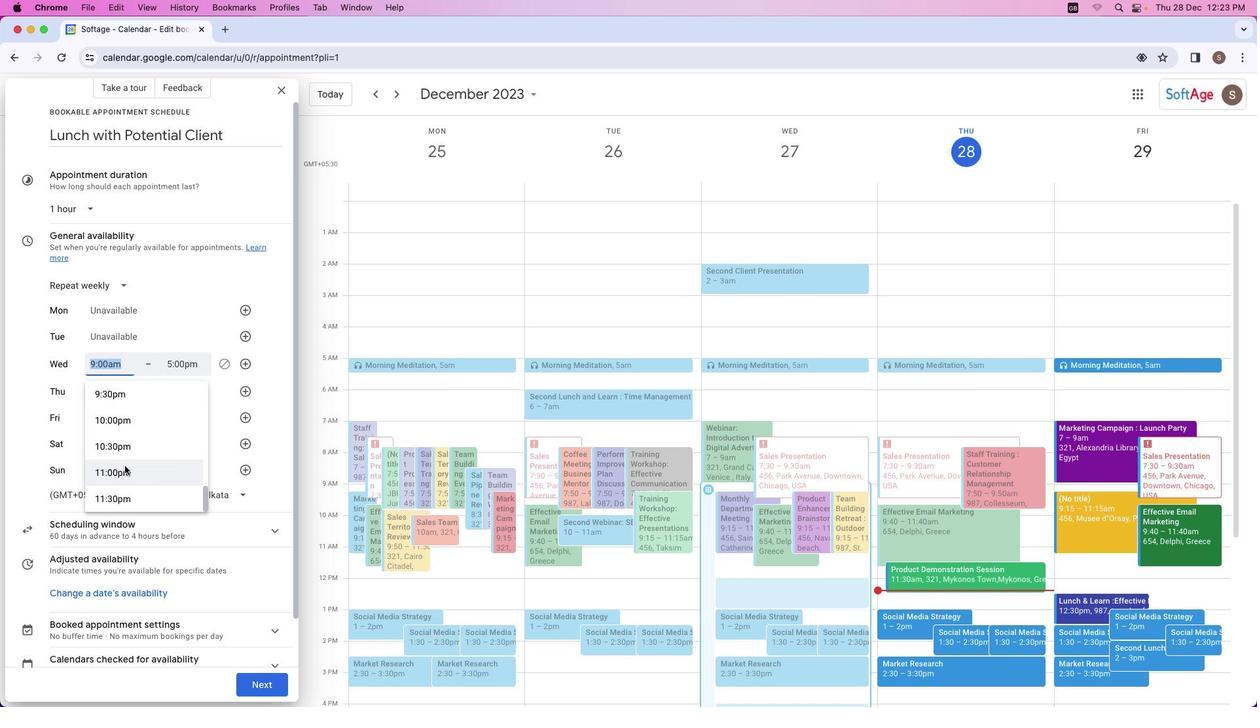 
Action: Mouse scrolled (125, 459) with delta (0, 0)
Screenshot: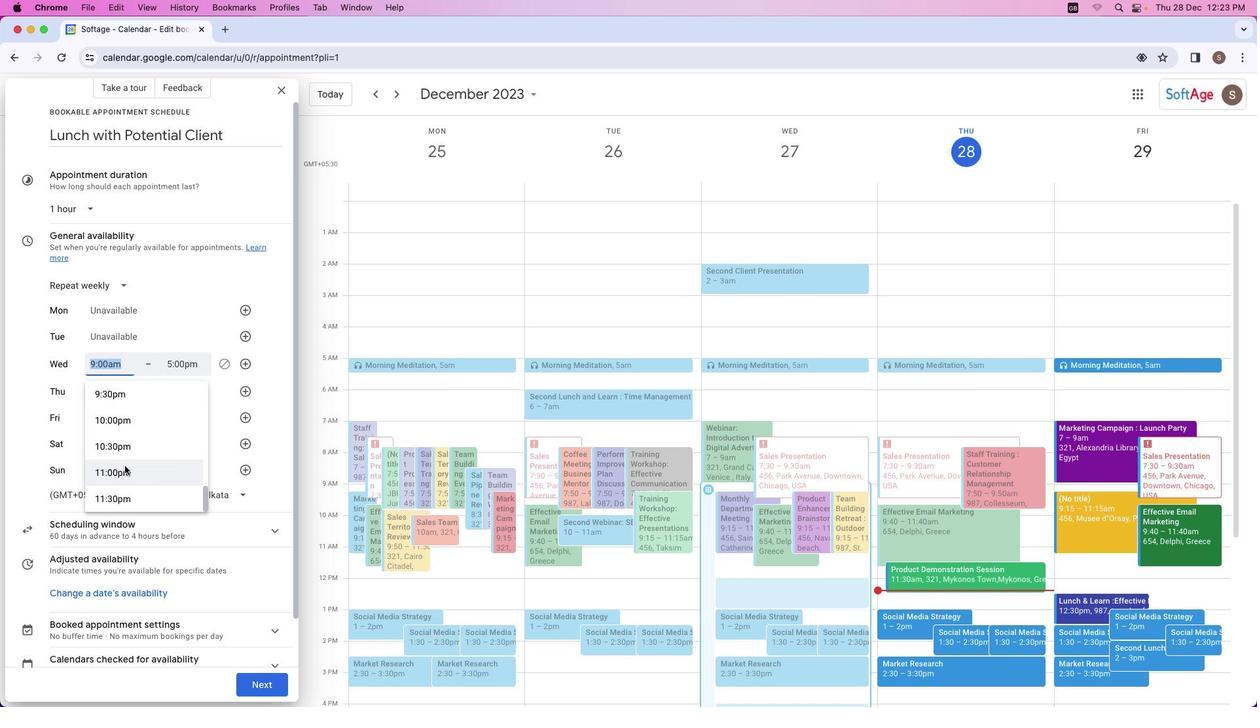 
Action: Mouse moved to (125, 464)
Screenshot: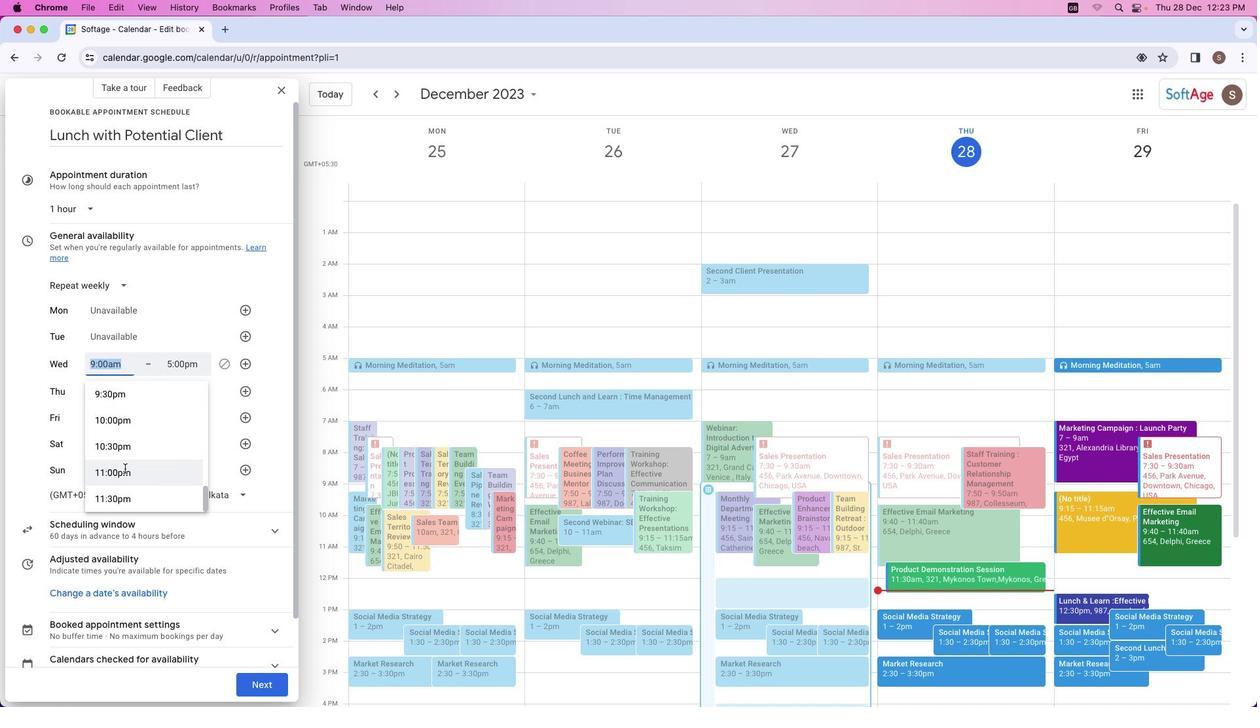 
Action: Mouse scrolled (125, 464) with delta (0, -1)
Screenshot: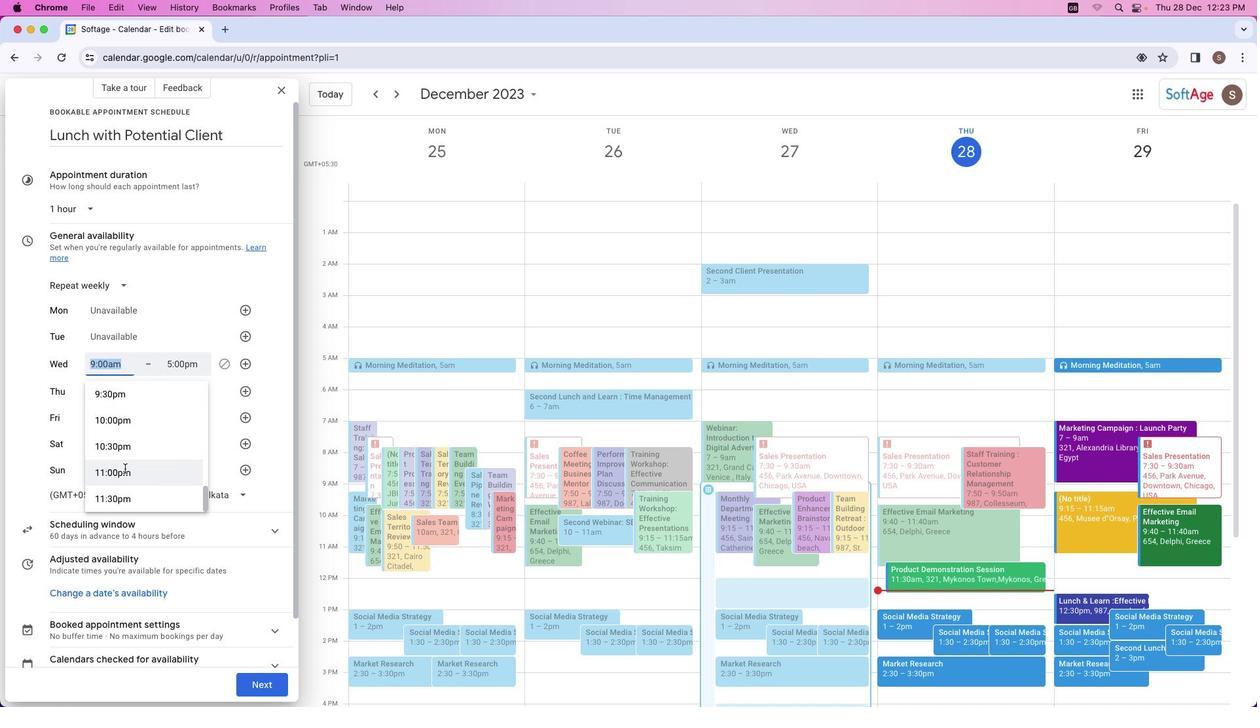 
Action: Mouse moved to (114, 495)
Screenshot: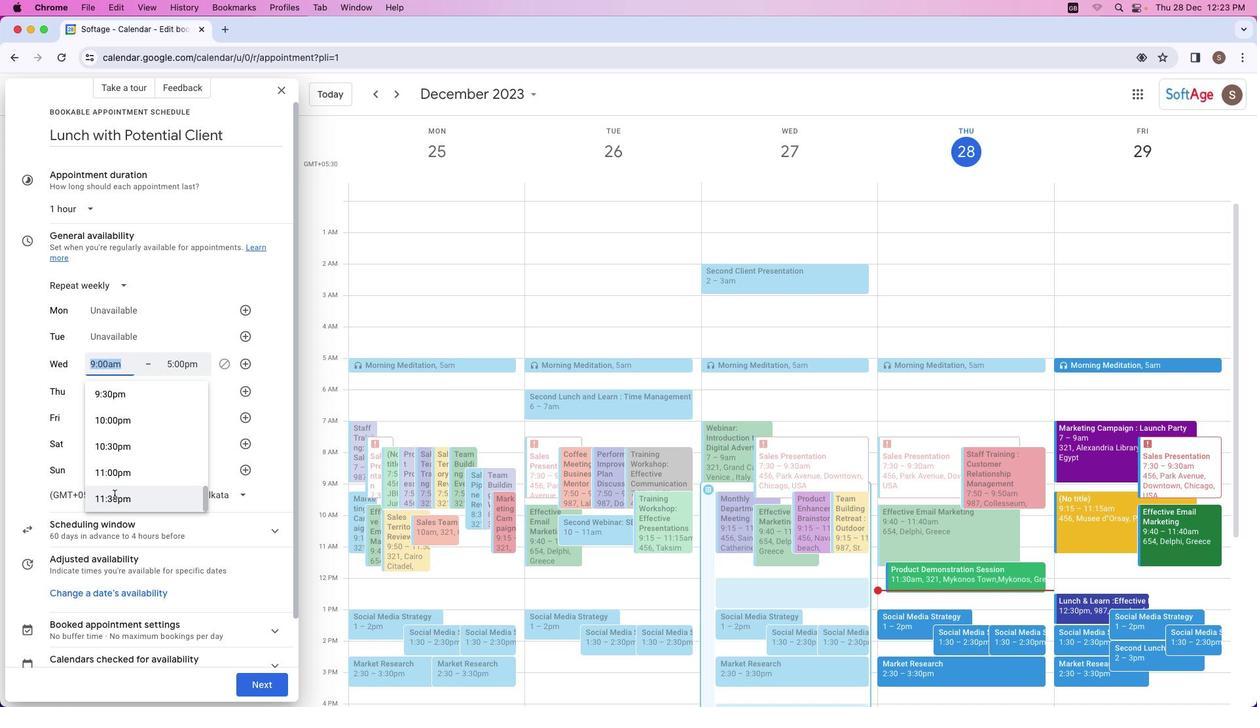 
Action: Mouse scrolled (114, 495) with delta (0, 0)
Screenshot: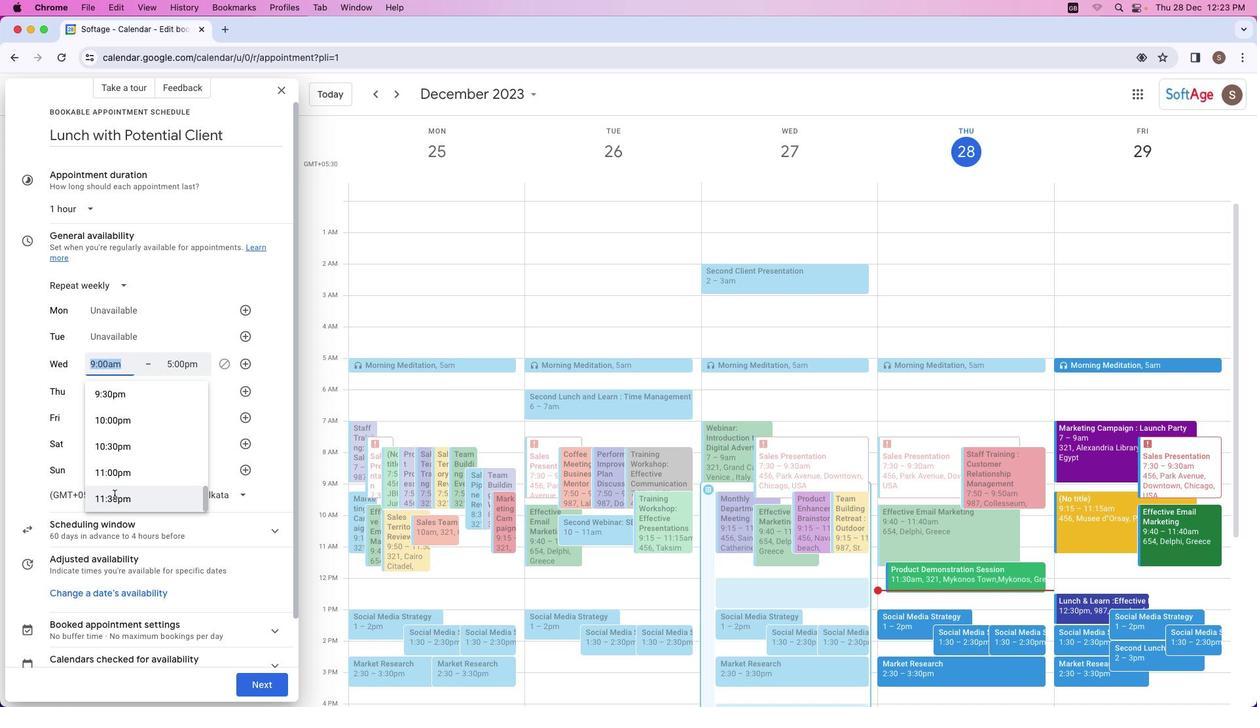 
Action: Mouse scrolled (114, 495) with delta (0, 0)
Screenshot: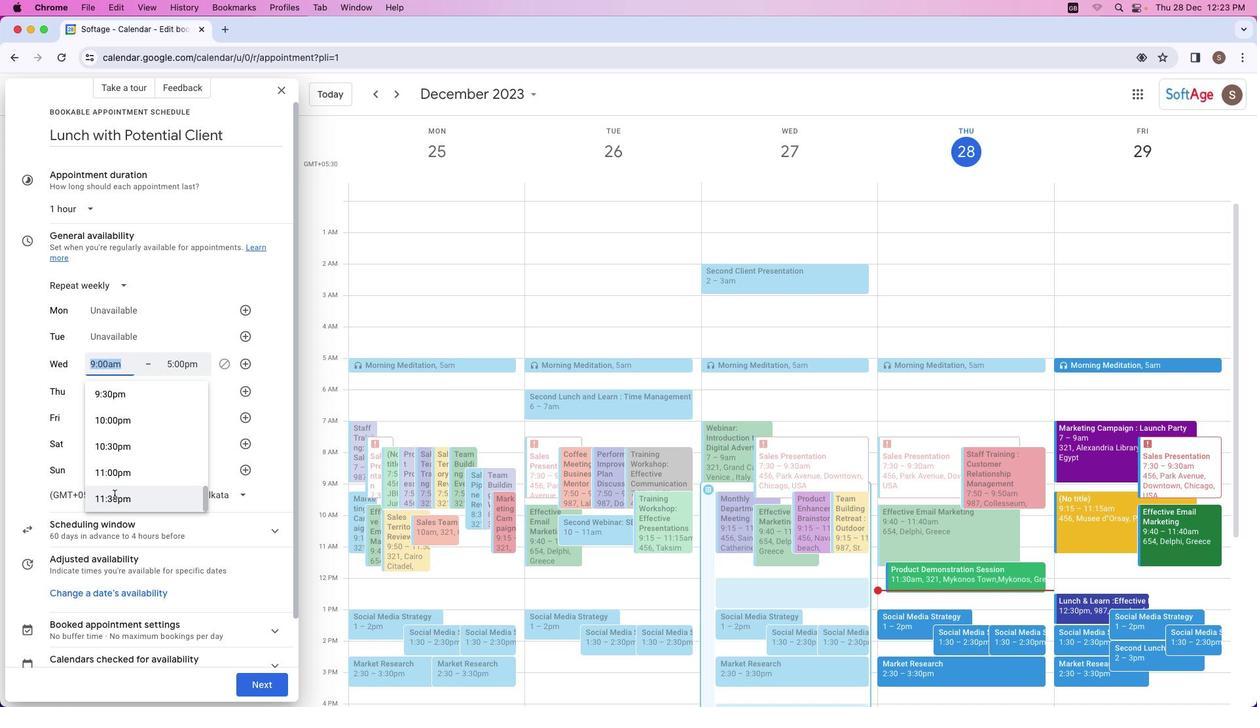 
Action: Mouse moved to (107, 501)
Screenshot: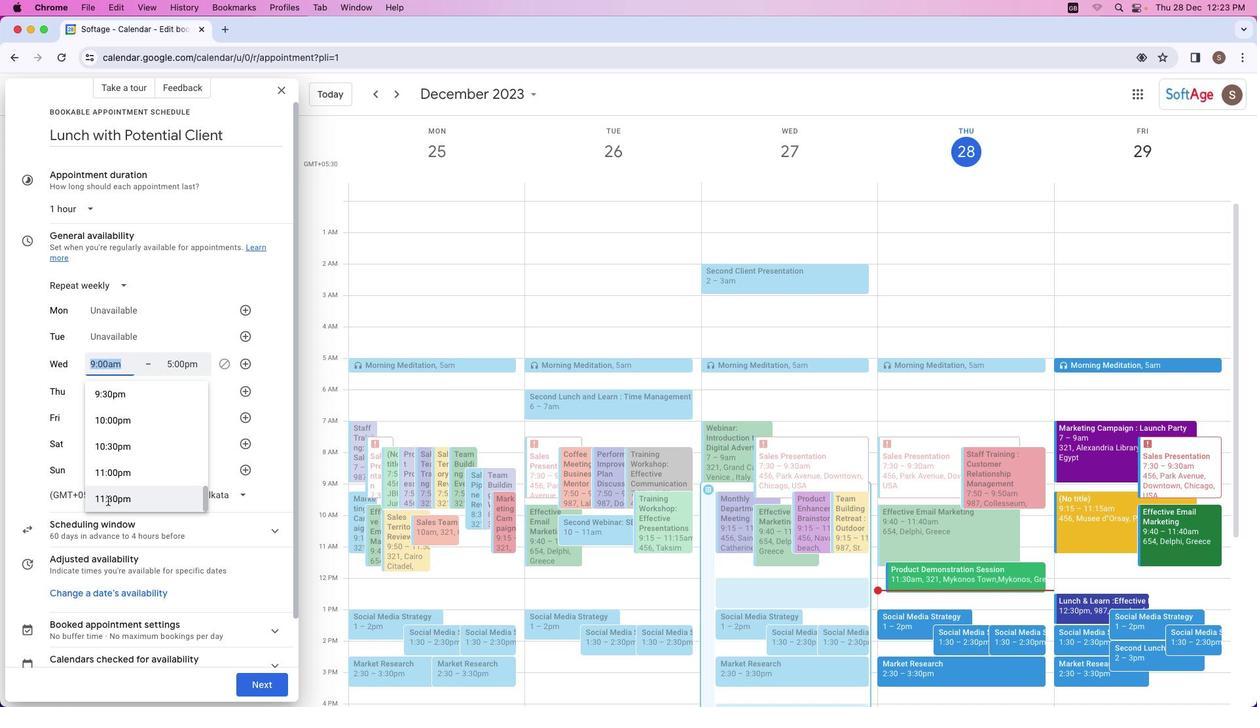 
Action: Mouse pressed left at (107, 501)
Screenshot: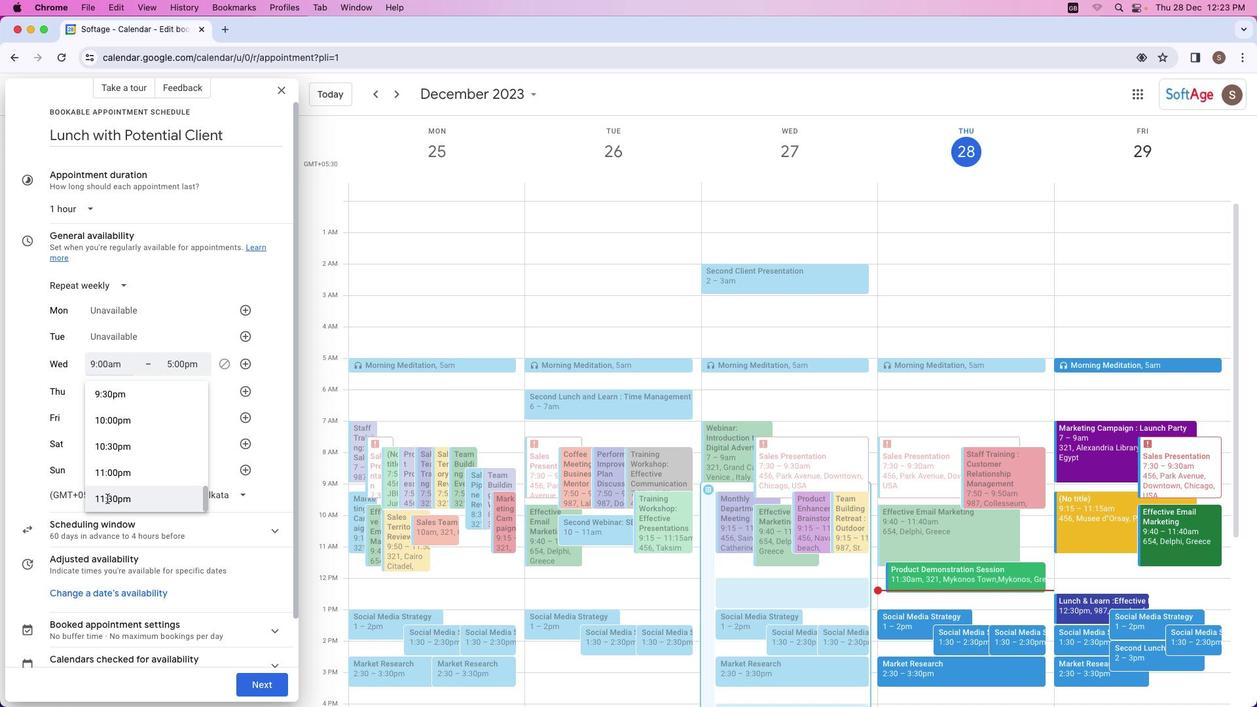 
Action: Mouse moved to (99, 362)
Screenshot: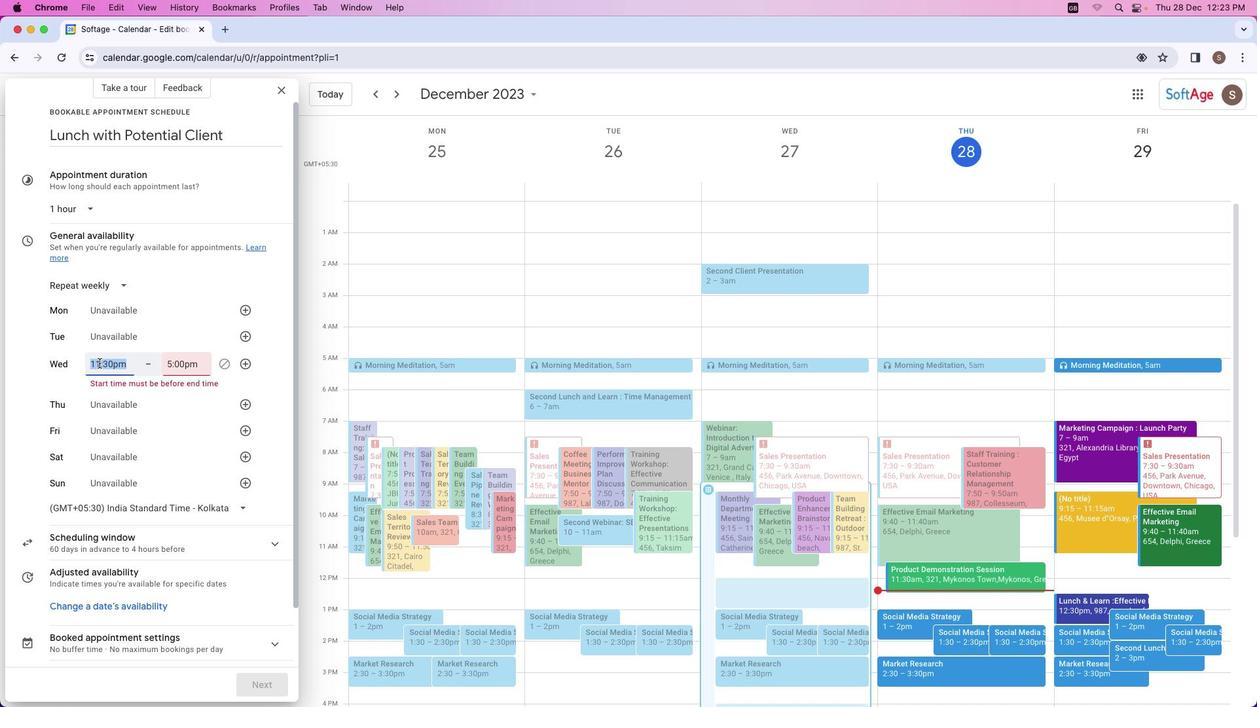 
Action: Mouse pressed left at (99, 362)
Screenshot: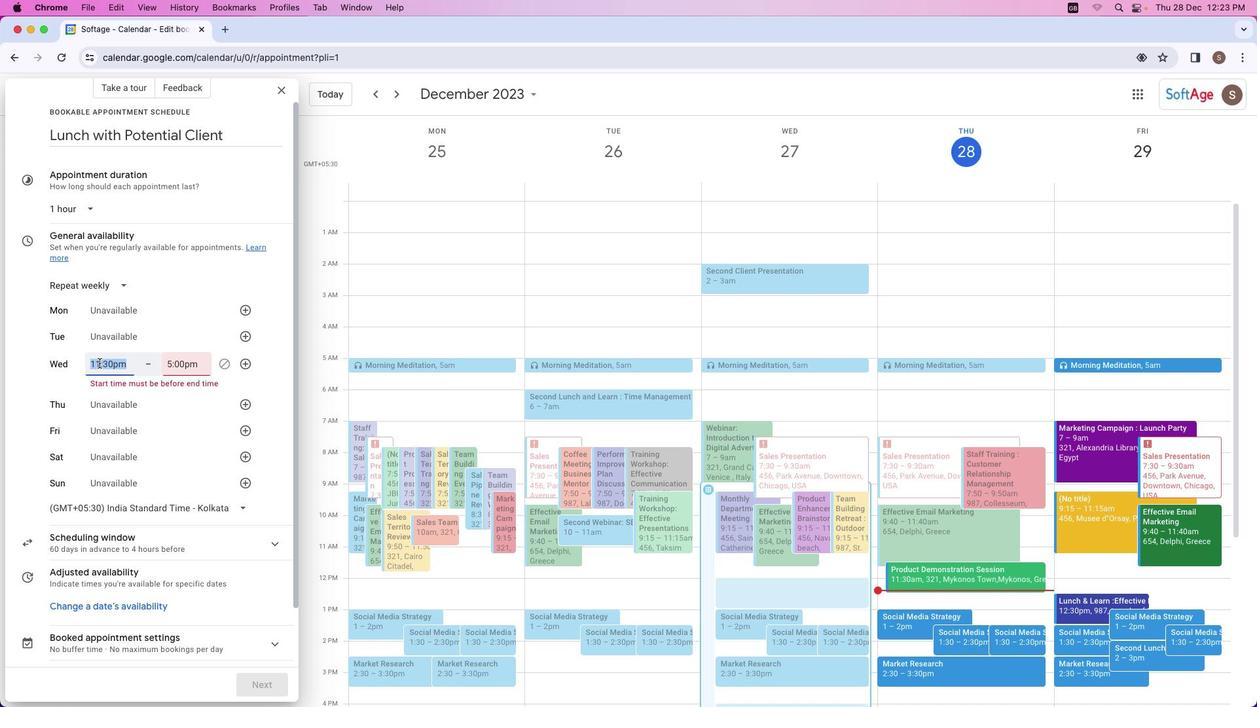 
Action: Mouse moved to (106, 364)
Screenshot: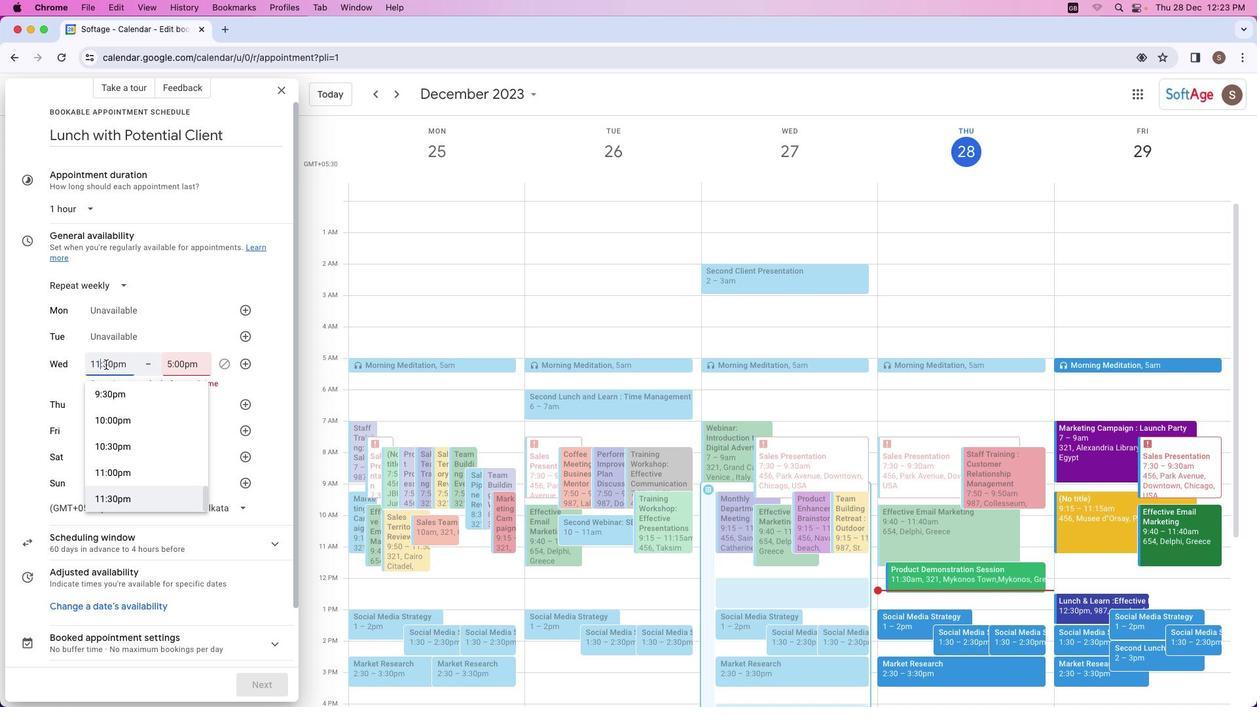 
Action: Key pressed Key.backspace'2'Key.enter
Screenshot: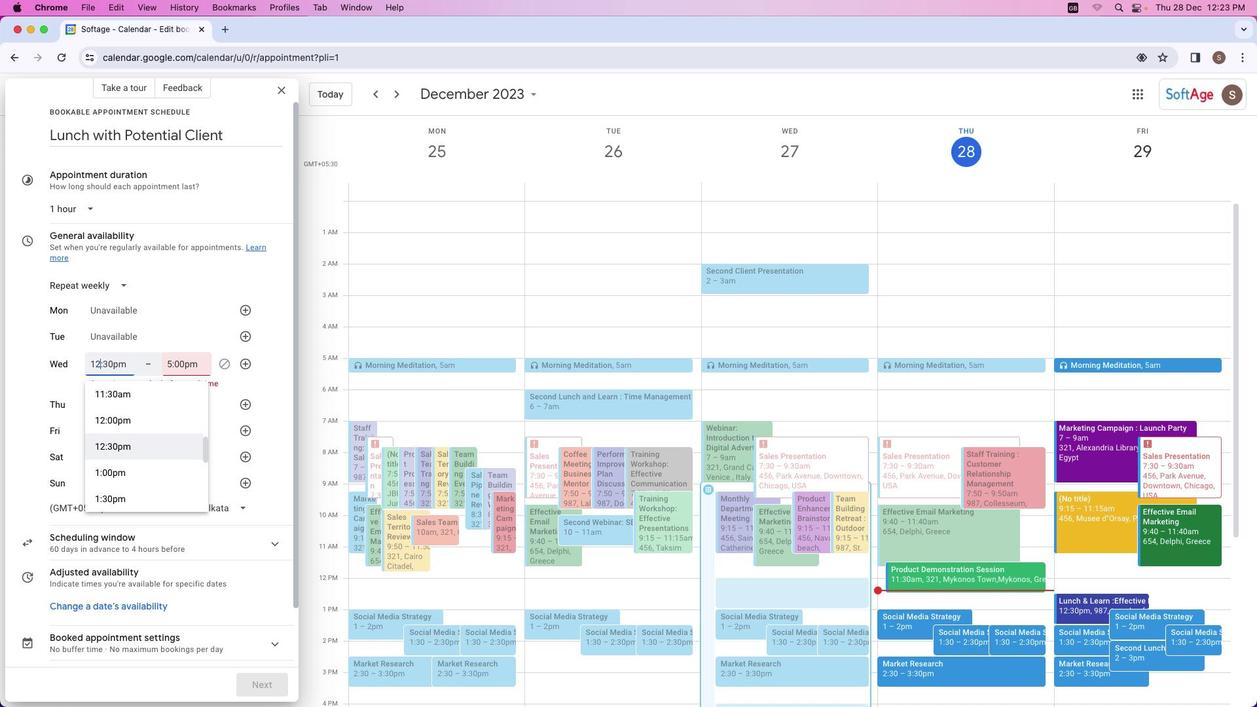 
Action: Mouse moved to (143, 419)
Screenshot: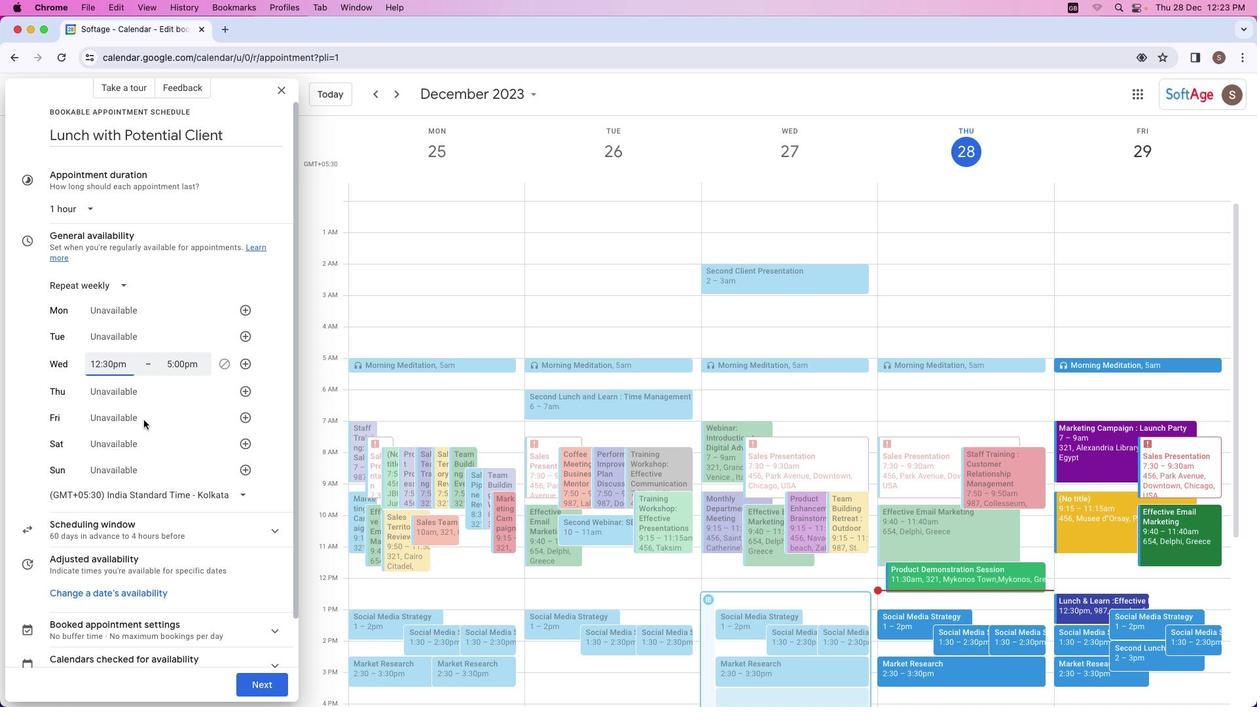 
Action: Mouse scrolled (143, 419) with delta (0, 0)
Screenshot: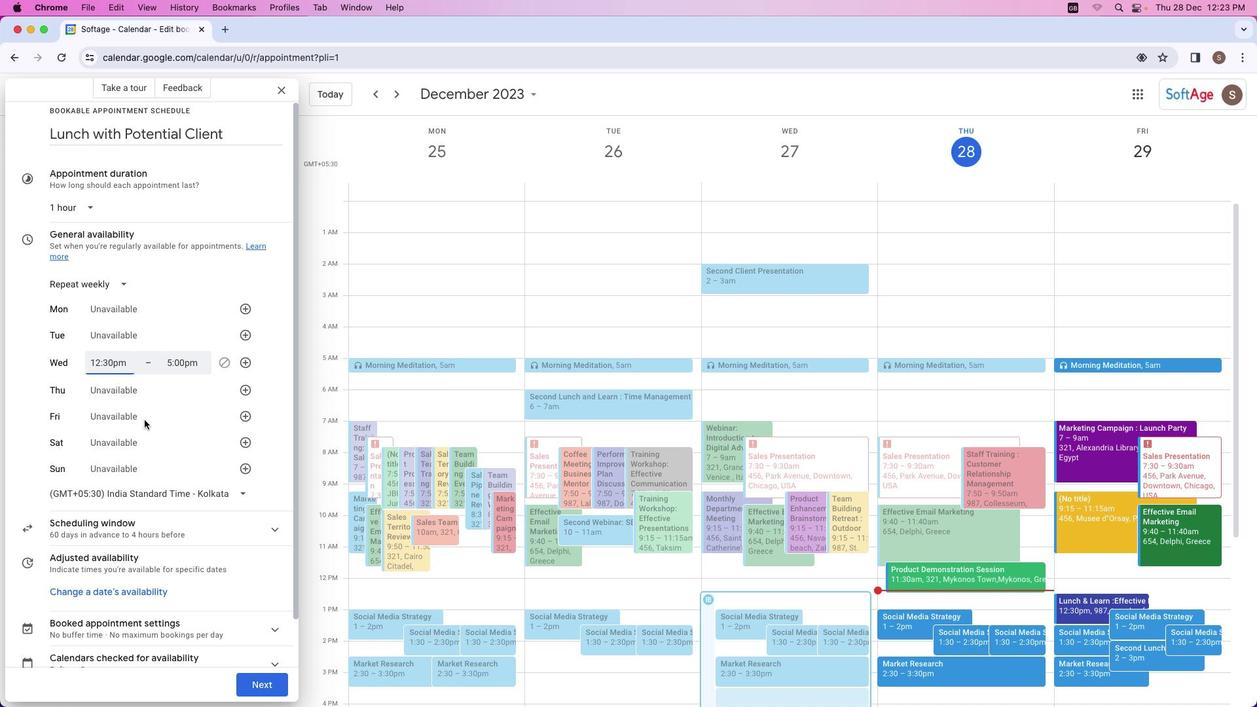 
Action: Mouse moved to (144, 420)
Screenshot: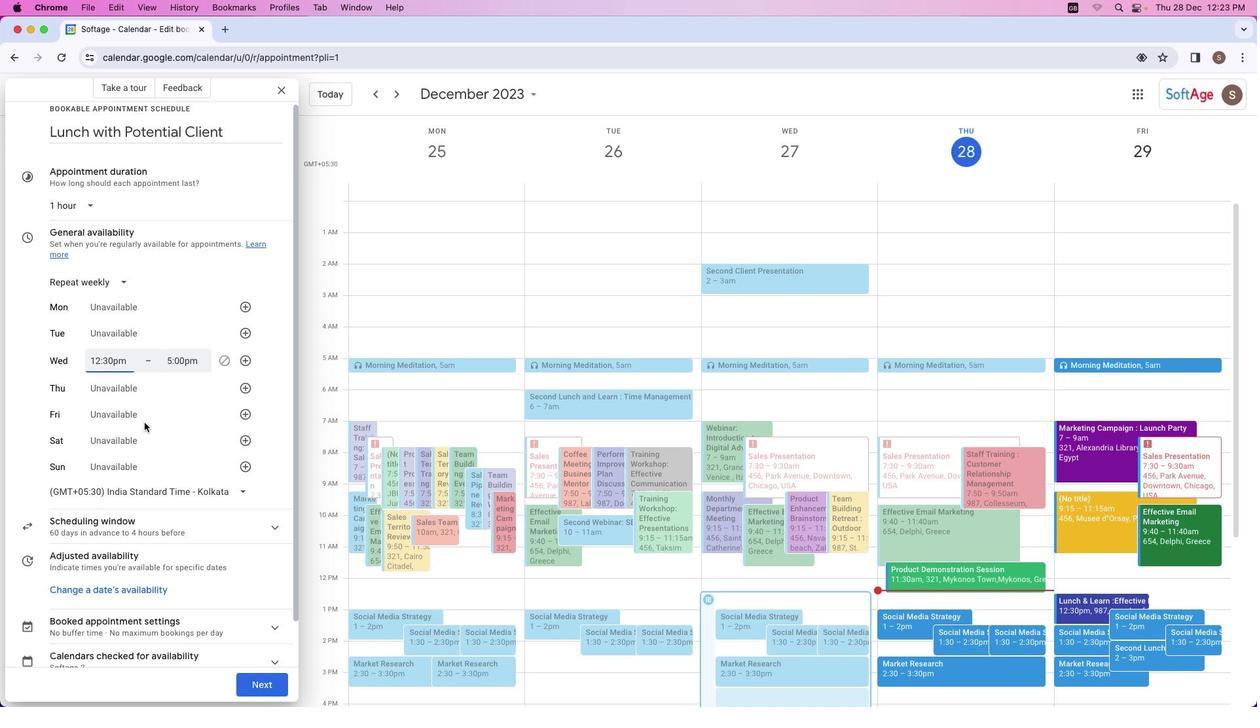 
Action: Mouse scrolled (144, 420) with delta (0, 0)
Screenshot: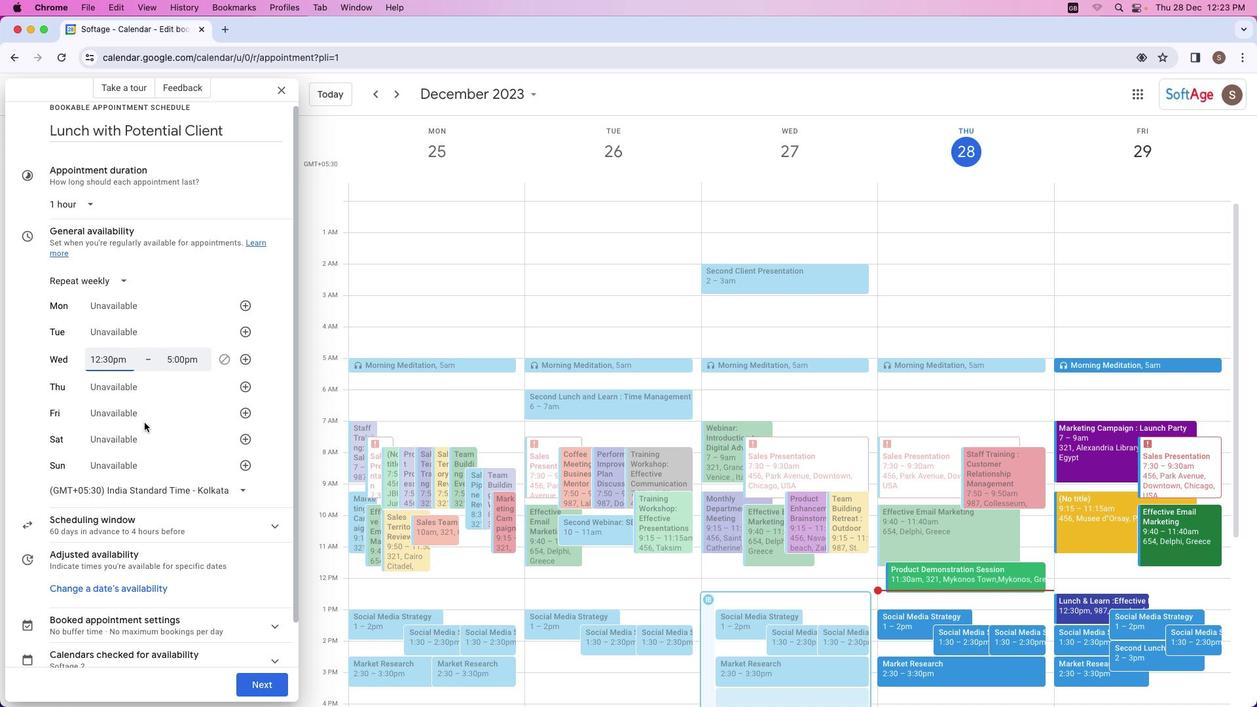 
Action: Mouse moved to (144, 422)
Screenshot: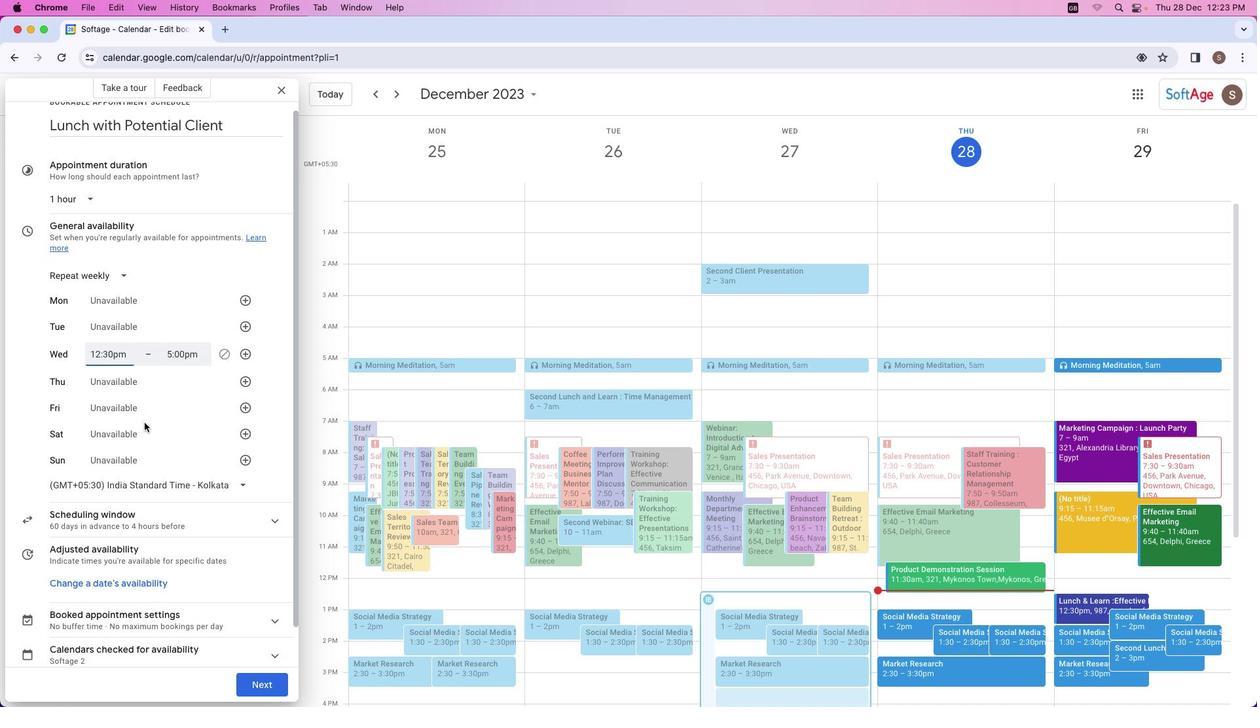
Action: Mouse scrolled (144, 422) with delta (0, 0)
Screenshot: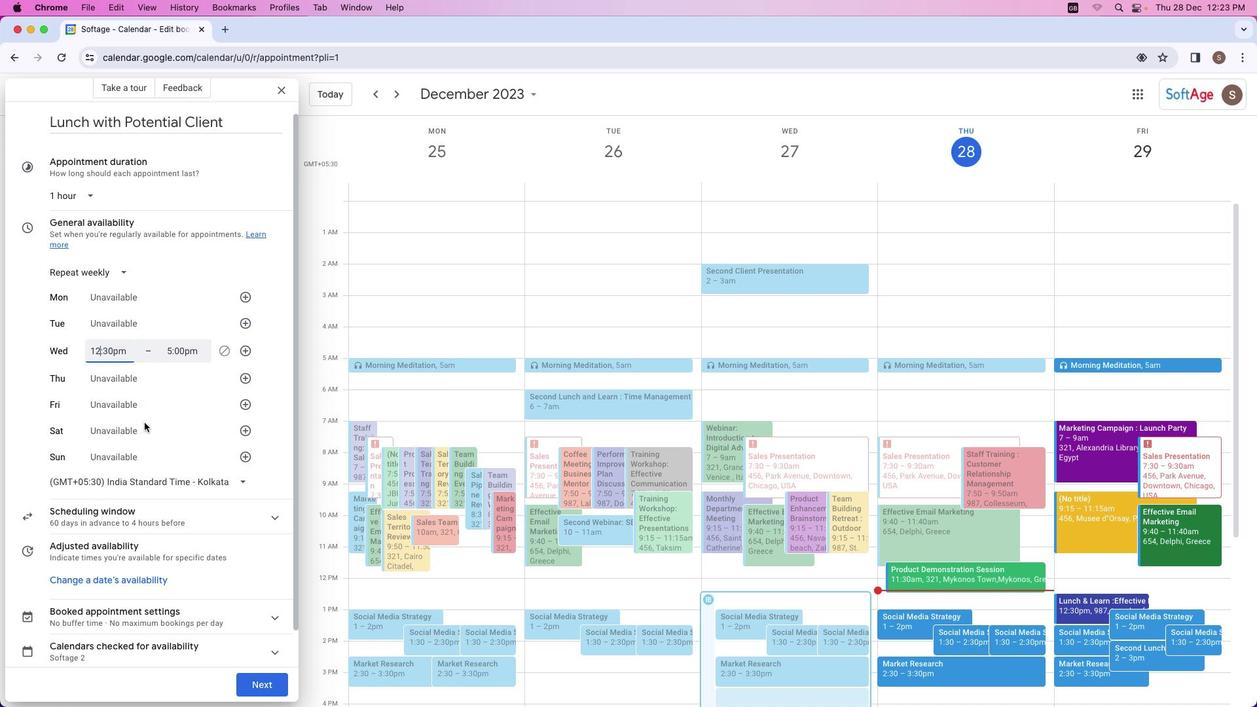 
Action: Mouse moved to (144, 423)
Screenshot: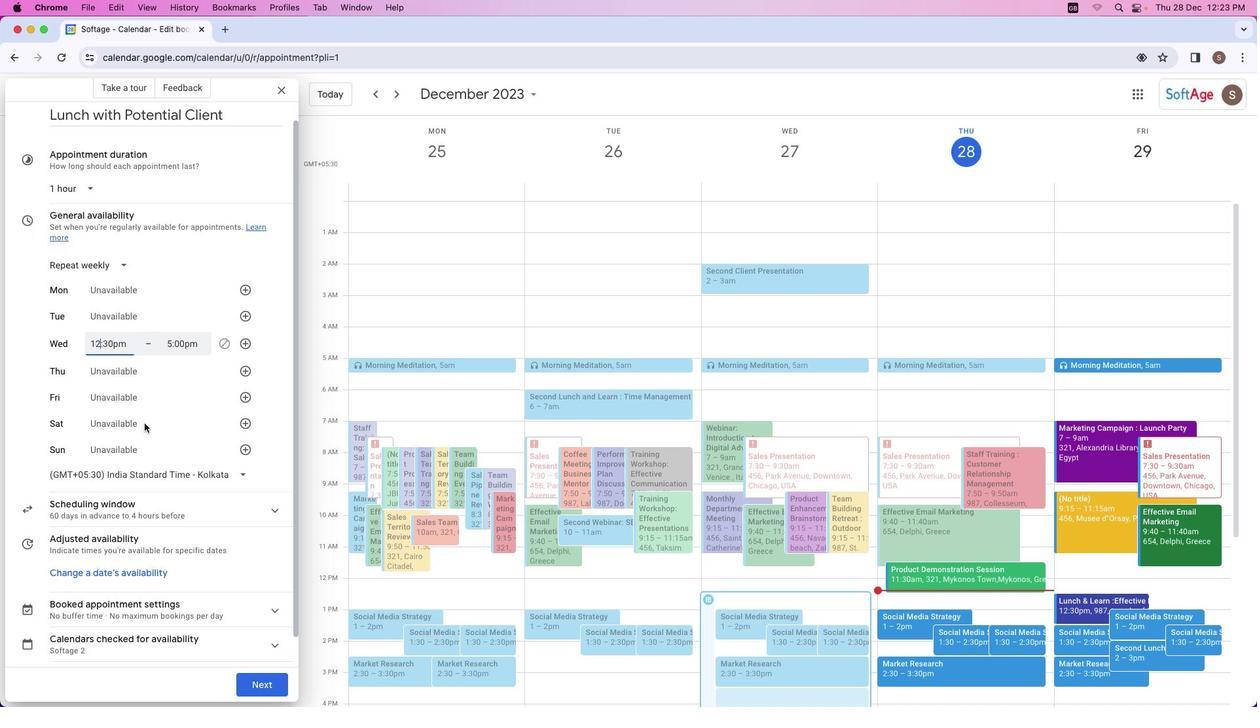 
Action: Mouse scrolled (144, 423) with delta (0, 0)
Screenshot: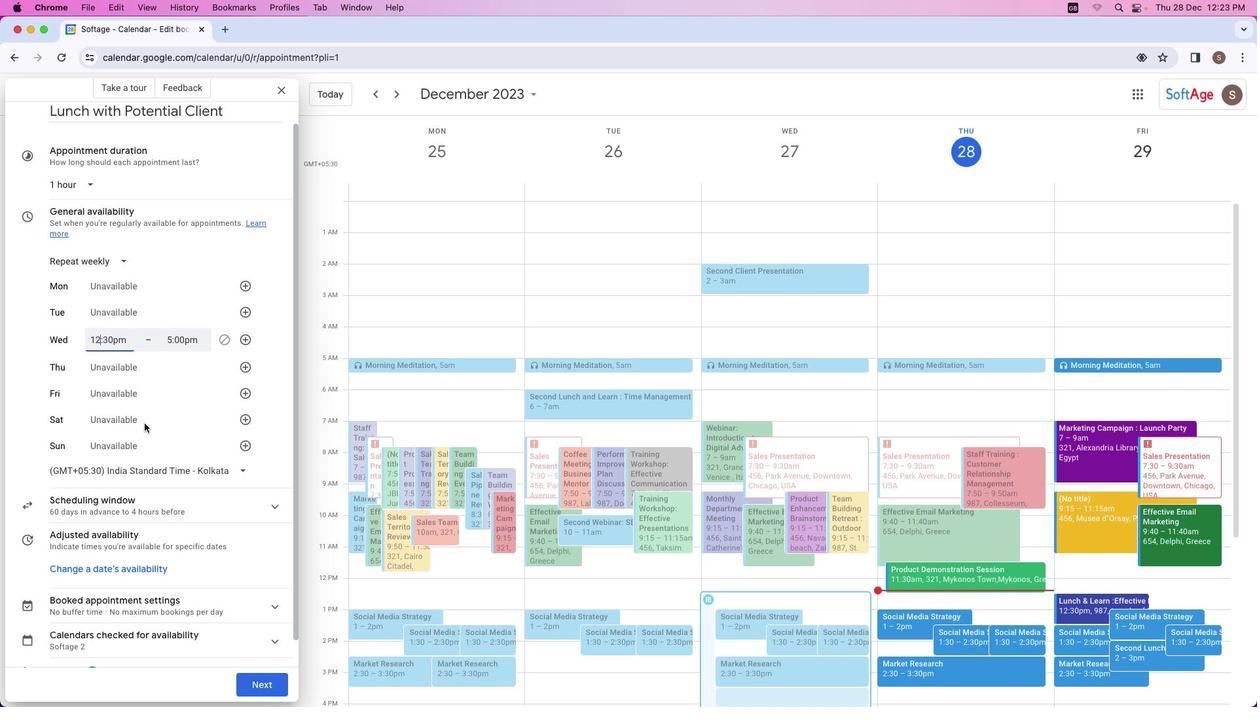 
Action: Mouse moved to (144, 423)
Screenshot: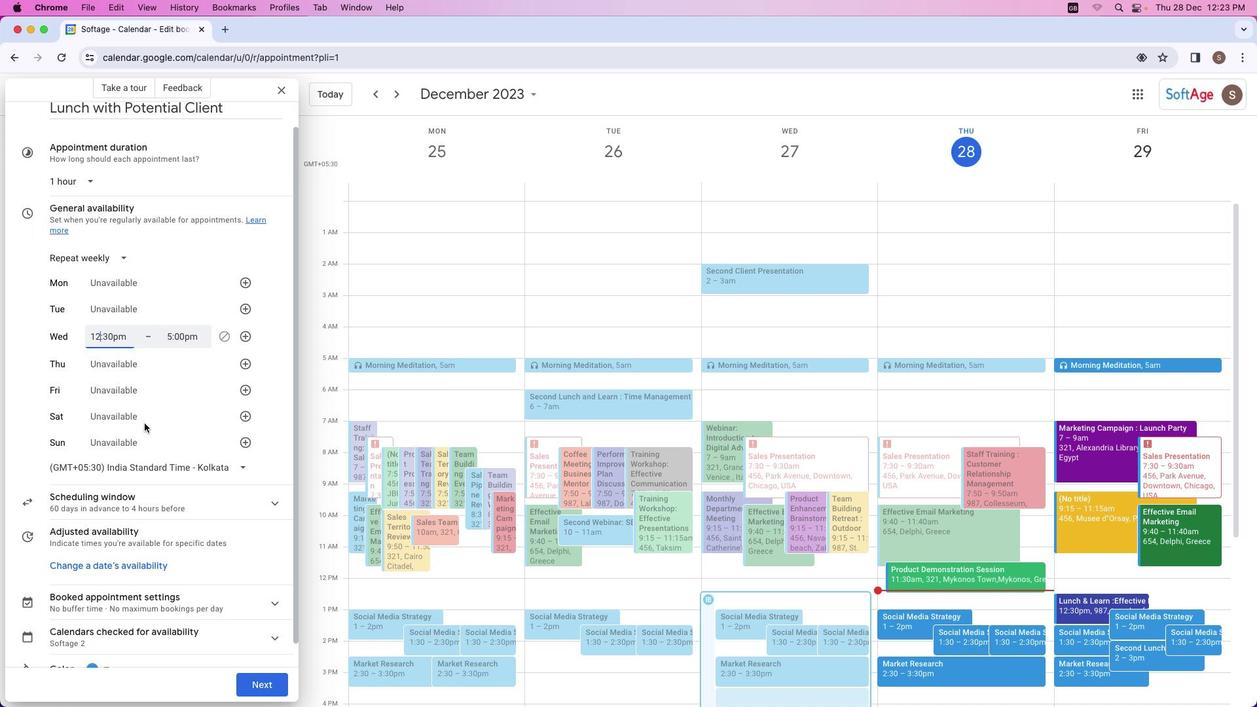 
Action: Mouse scrolled (144, 423) with delta (0, 0)
Screenshot: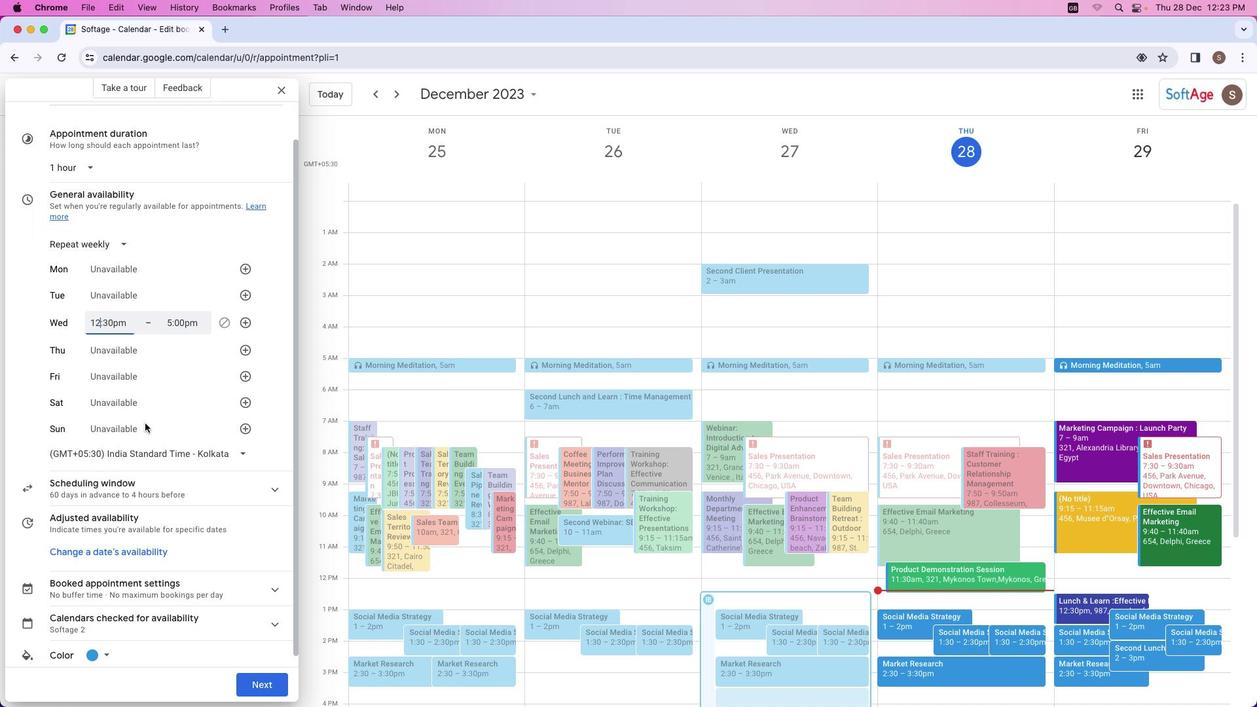 
Action: Mouse scrolled (144, 423) with delta (0, 0)
Screenshot: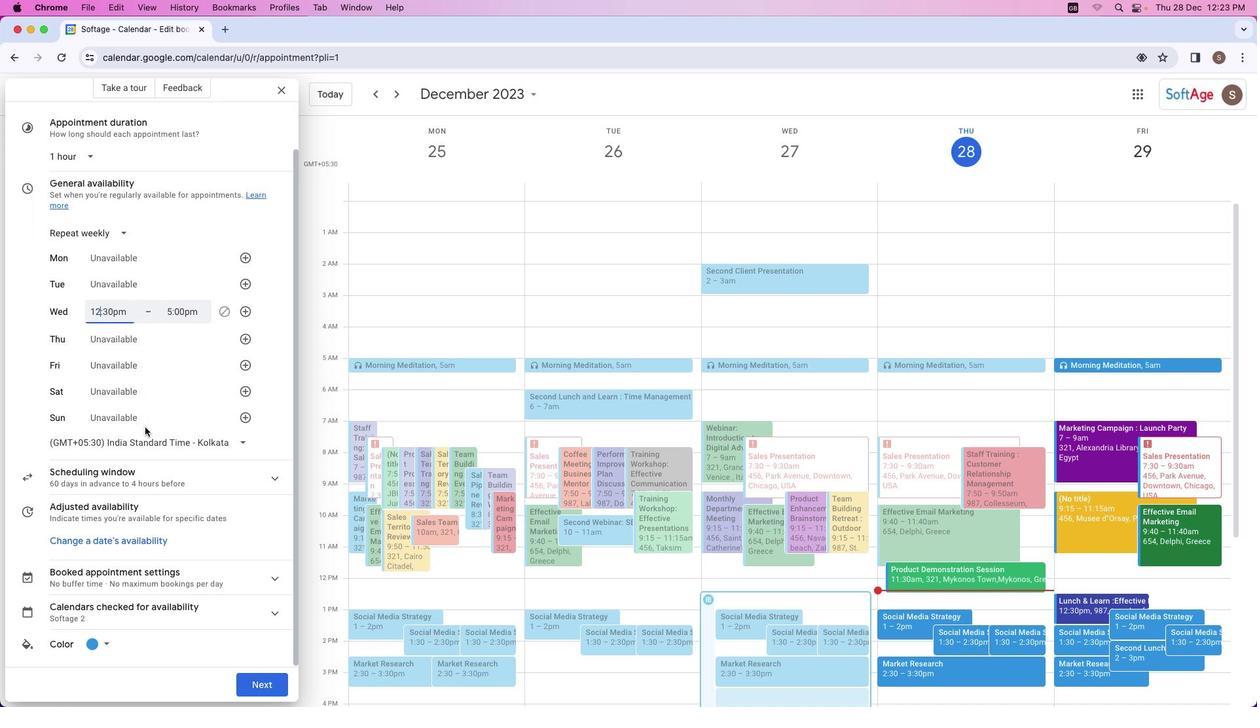 
Action: Mouse moved to (144, 455)
Screenshot: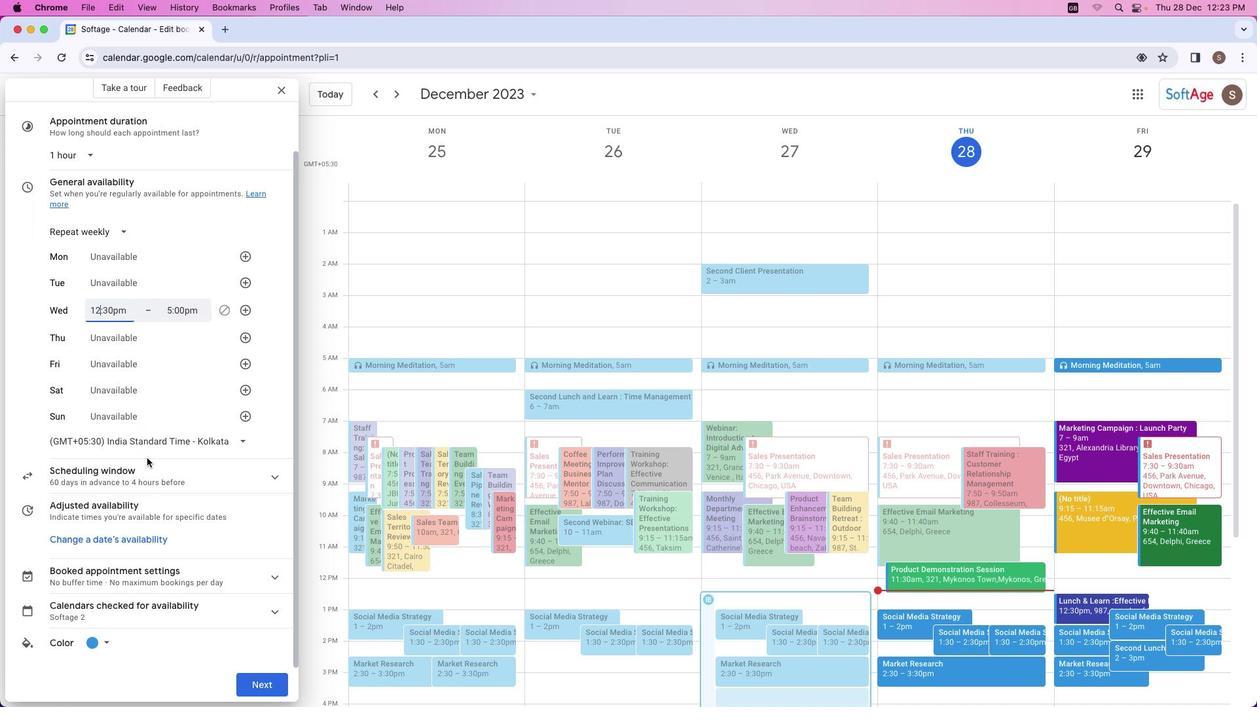 
Action: Mouse scrolled (144, 455) with delta (0, 0)
Screenshot: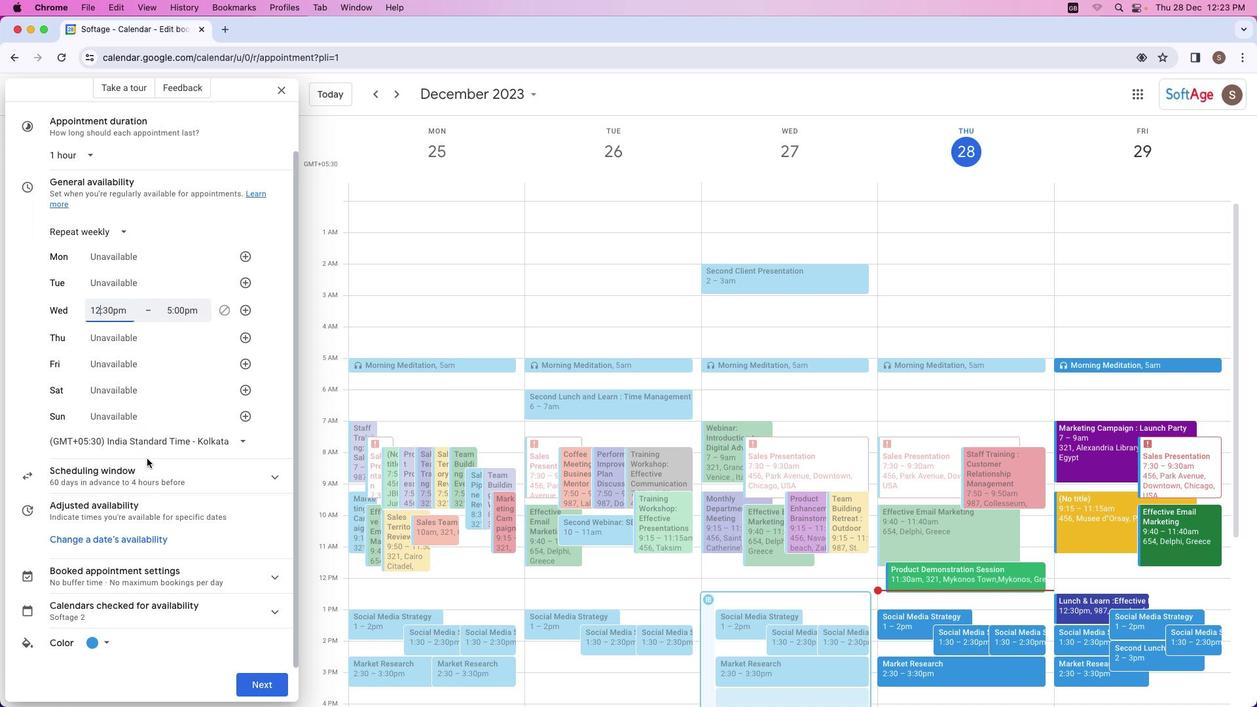 
Action: Mouse moved to (145, 457)
Screenshot: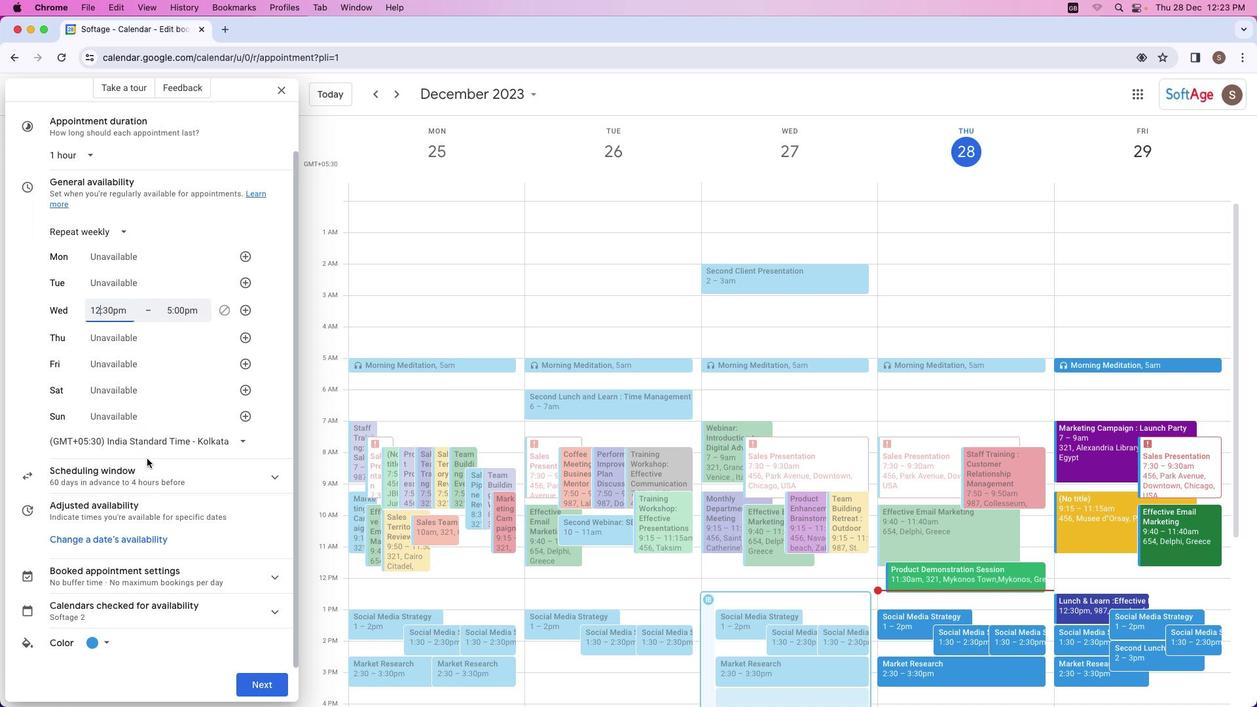 
Action: Mouse scrolled (145, 457) with delta (0, 0)
Screenshot: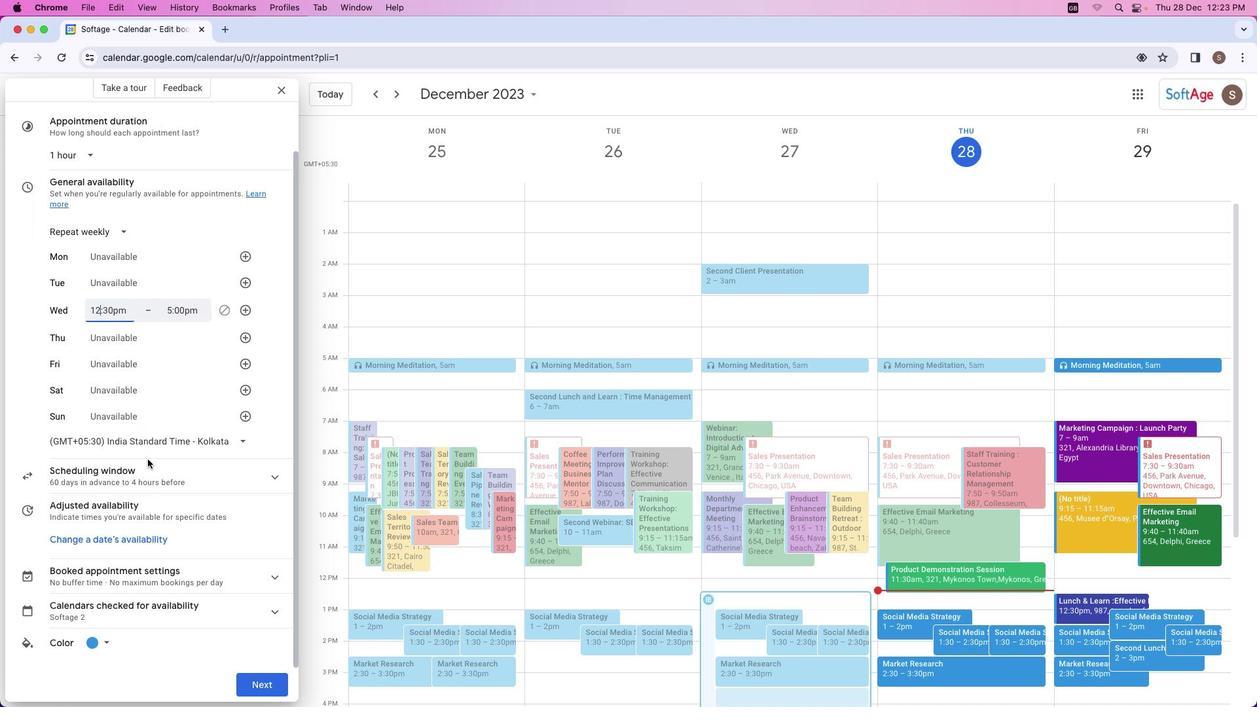 
Action: Mouse moved to (147, 458)
Screenshot: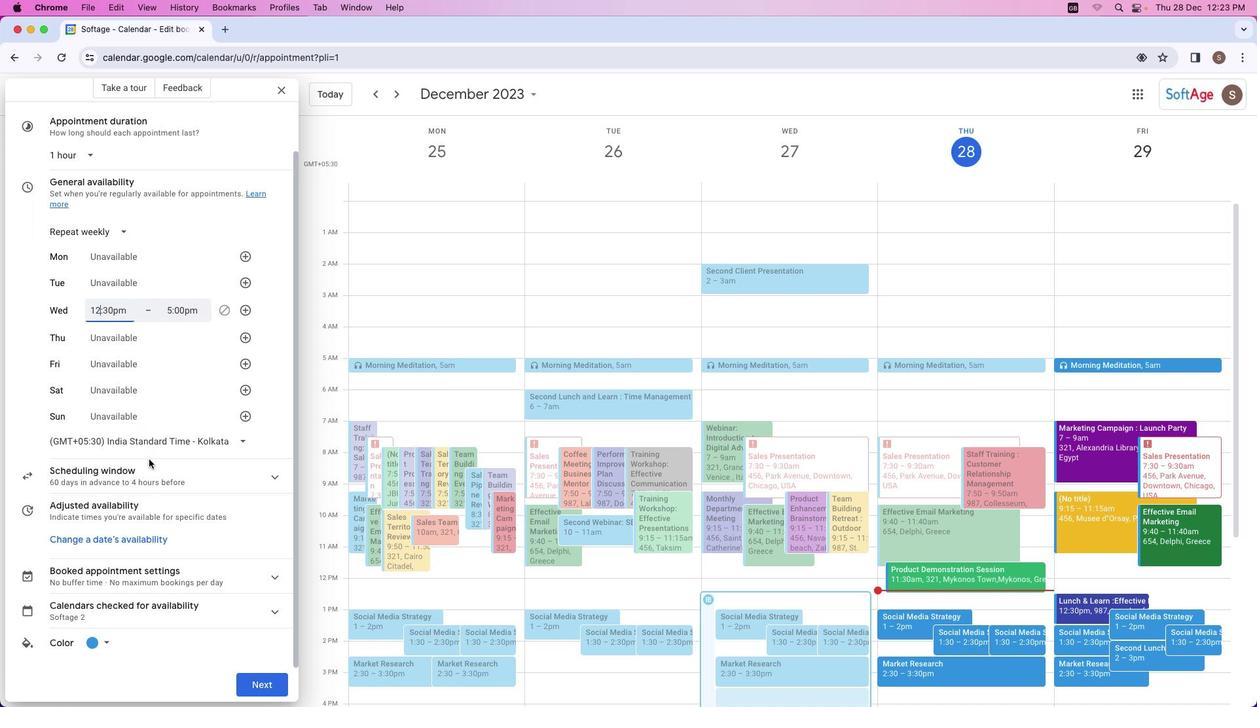 
Action: Mouse scrolled (147, 458) with delta (0, 0)
Screenshot: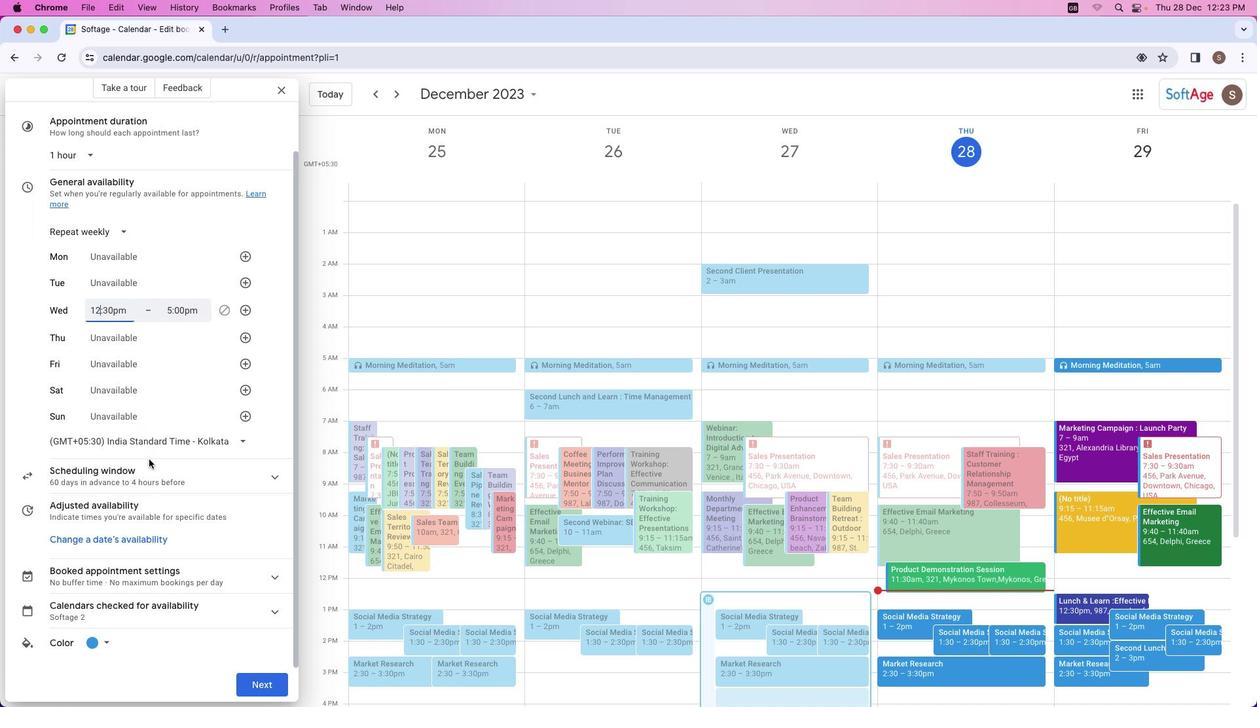 
Action: Mouse moved to (255, 680)
Screenshot: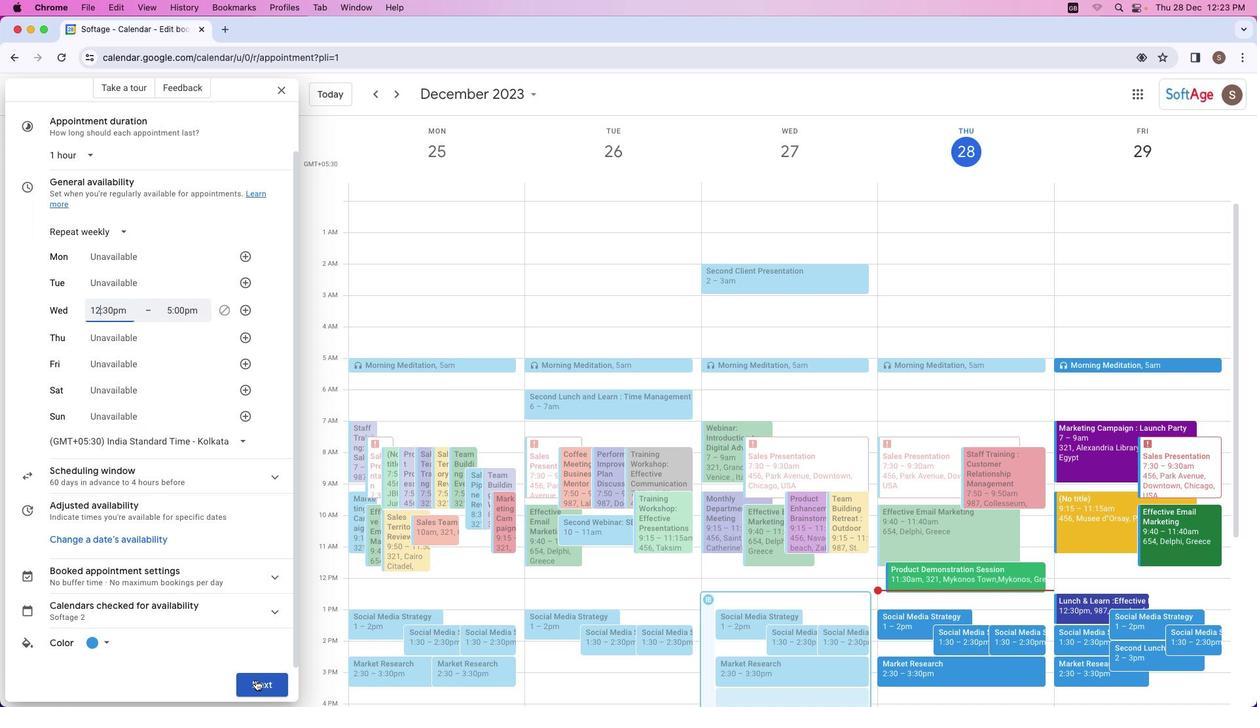 
Action: Mouse pressed left at (255, 680)
Screenshot: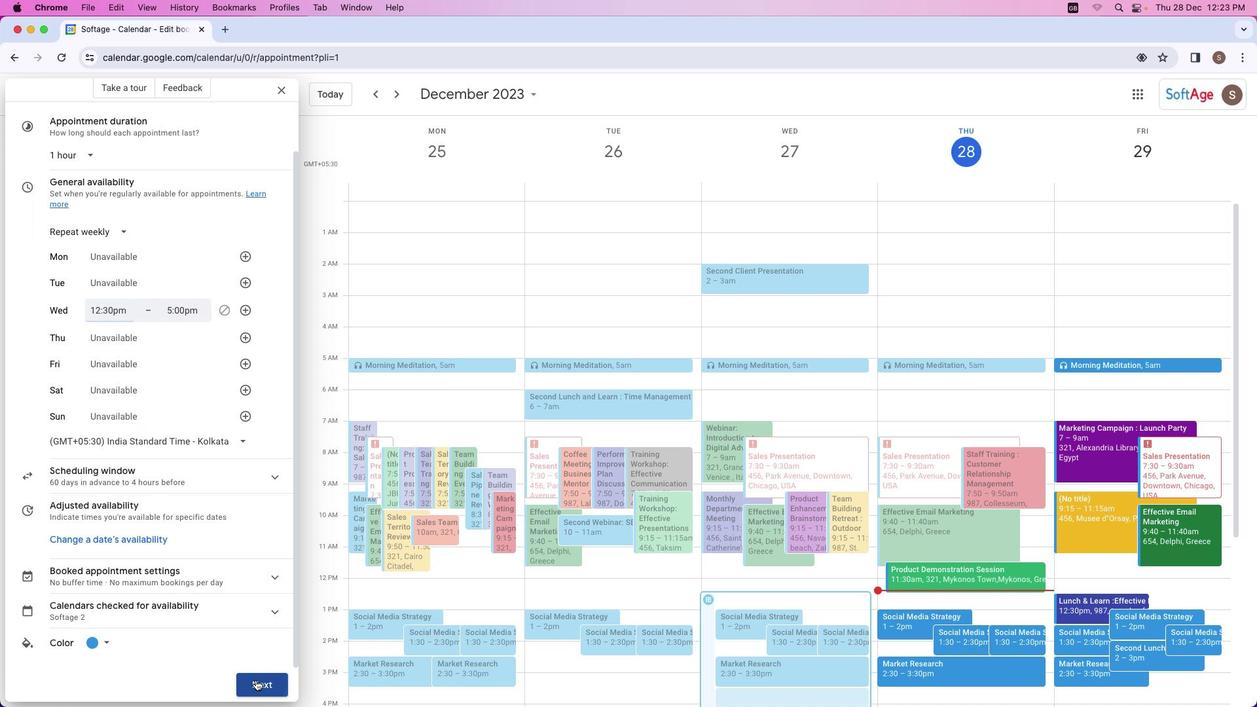 
Action: Mouse moved to (107, 354)
Screenshot: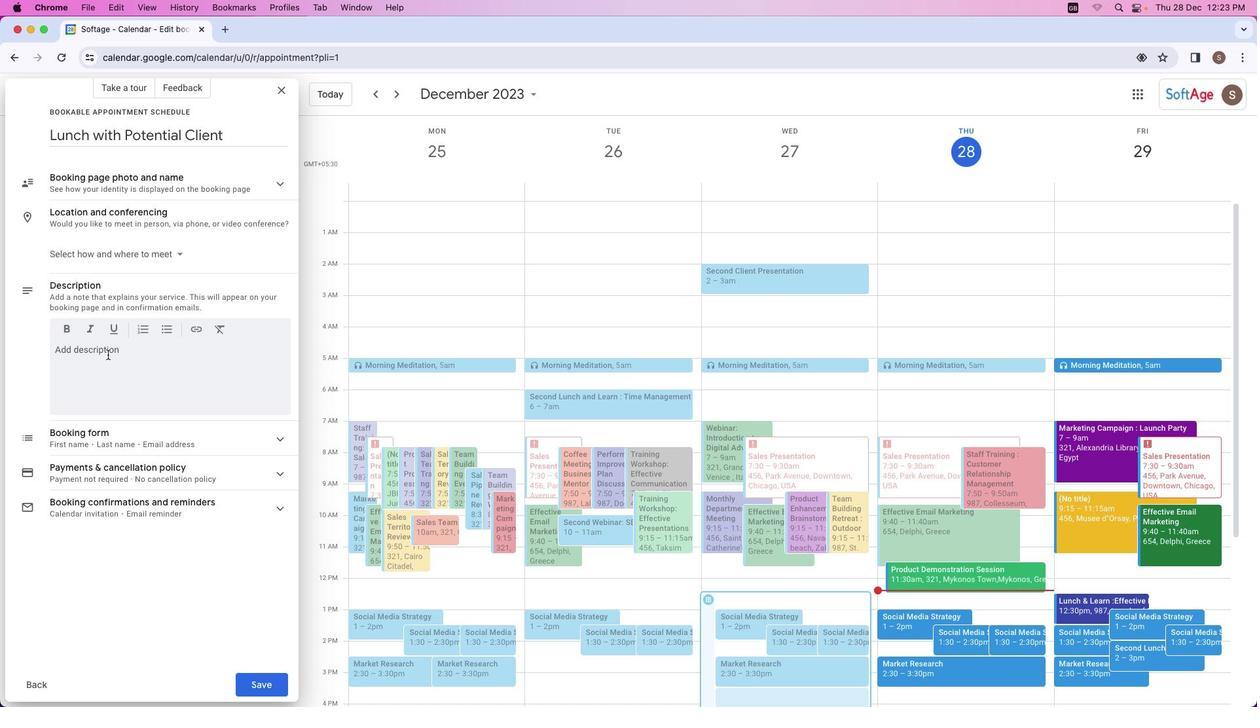 
Action: Mouse pressed left at (107, 354)
Screenshot: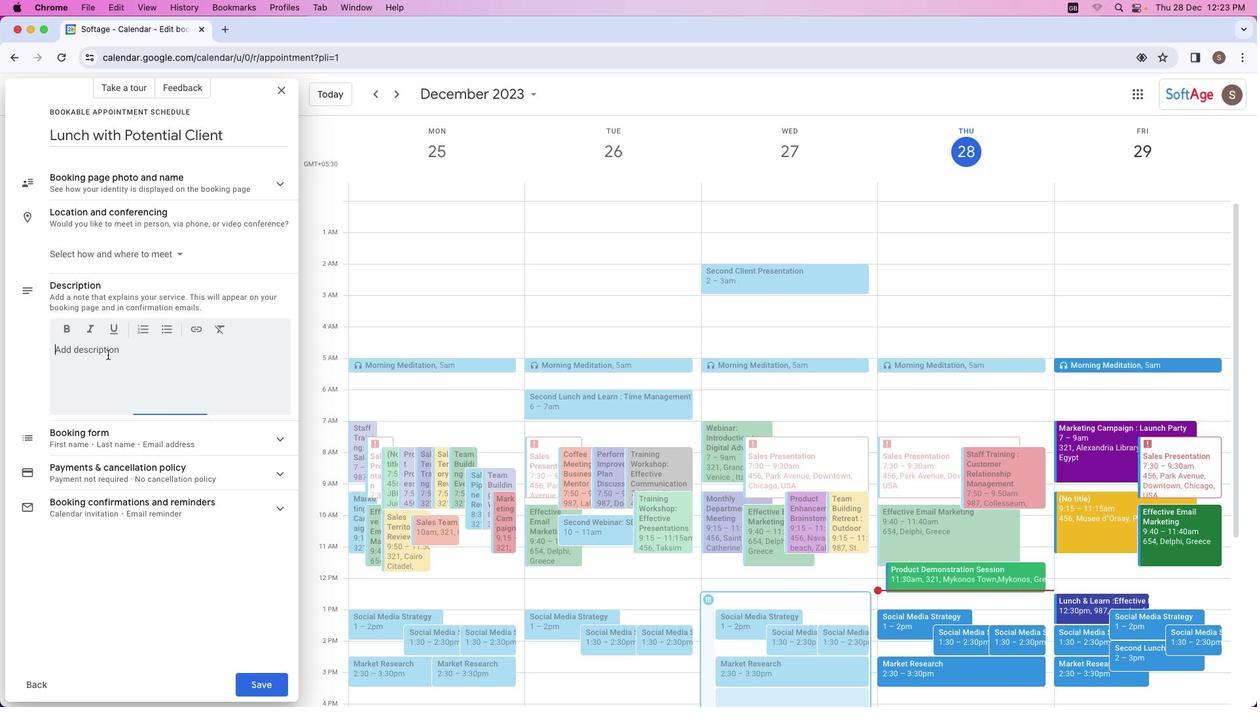 
Action: Key pressed Key.shift'T''h''i''s'Key.space'i''s'Key.space'a'Key.space'a'Key.backspaceKey.backspace'n'Key.space'a''p''p''o''i''n''t''m''e''n''t'Key.space'w''i''t''h'Key.space'a'Key.space'p''o''t''e''n''t''i''a''l'Key.space'c''l''i''e''n''t'Key.space'o''n'Key.spaceKey.shift'W''e''d''n''e''s''d''a''y''.'
Screenshot: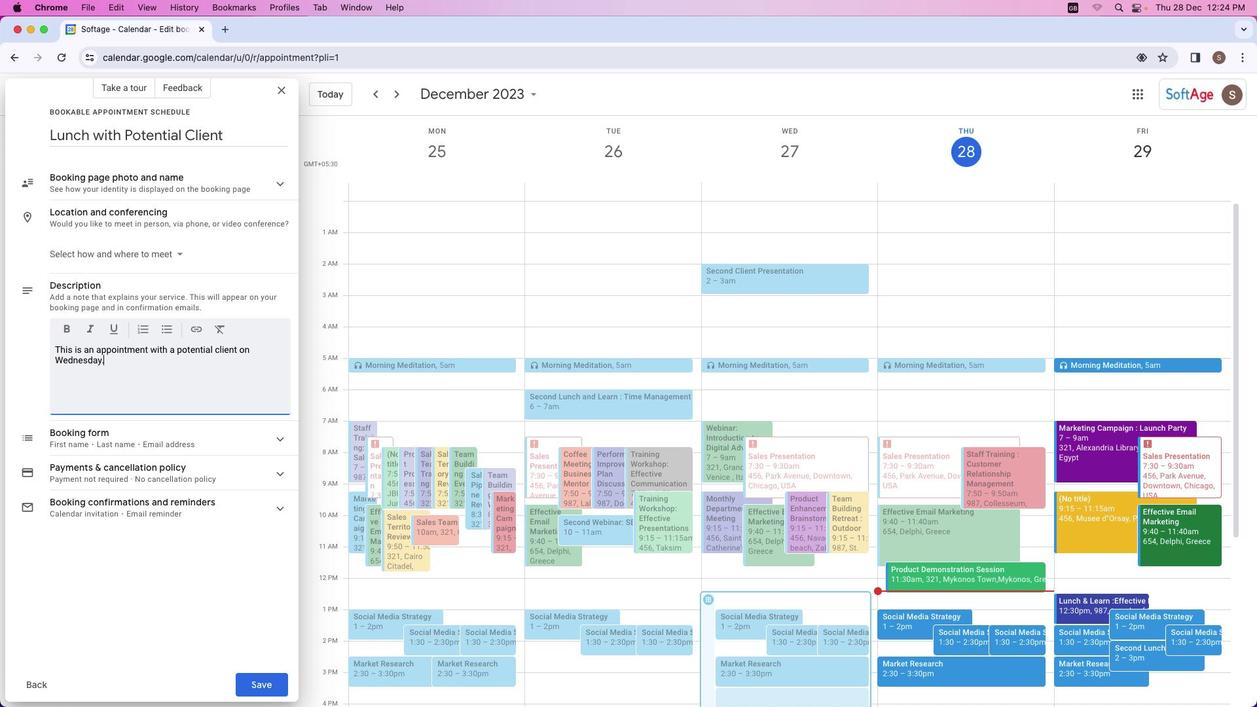 
Action: Mouse moved to (145, 539)
Screenshot: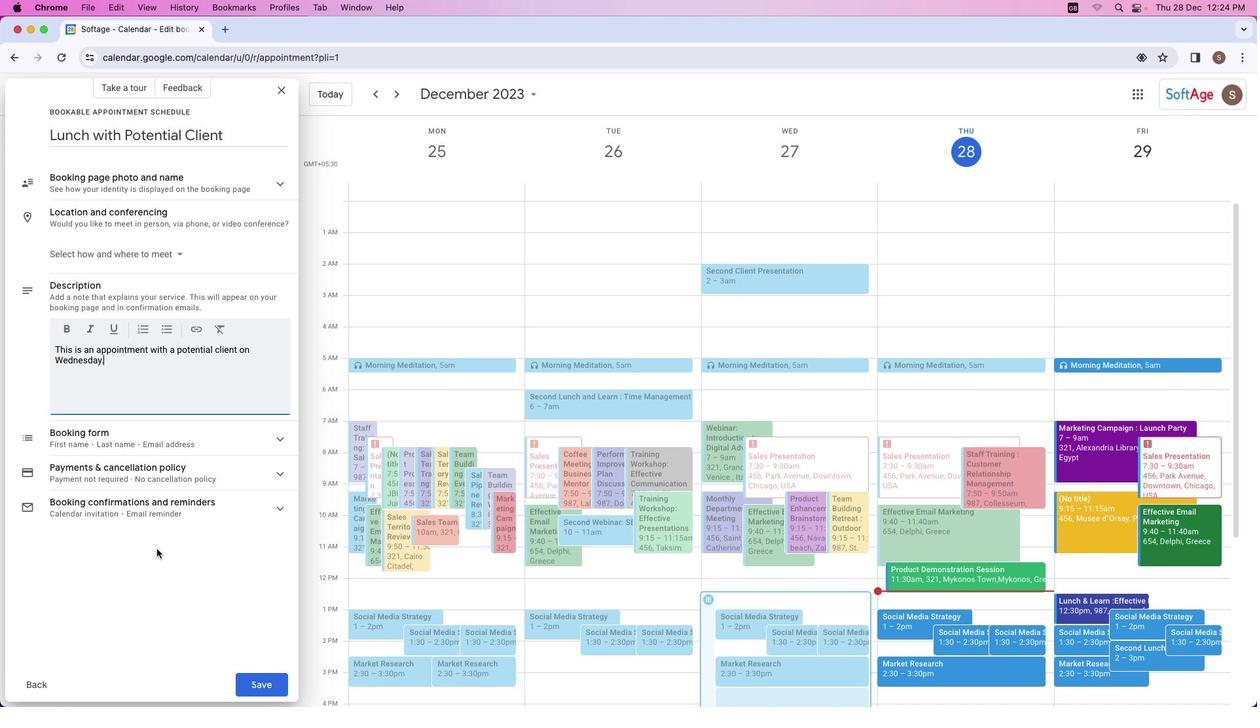 
Action: Mouse scrolled (145, 539) with delta (0, 0)
Screenshot: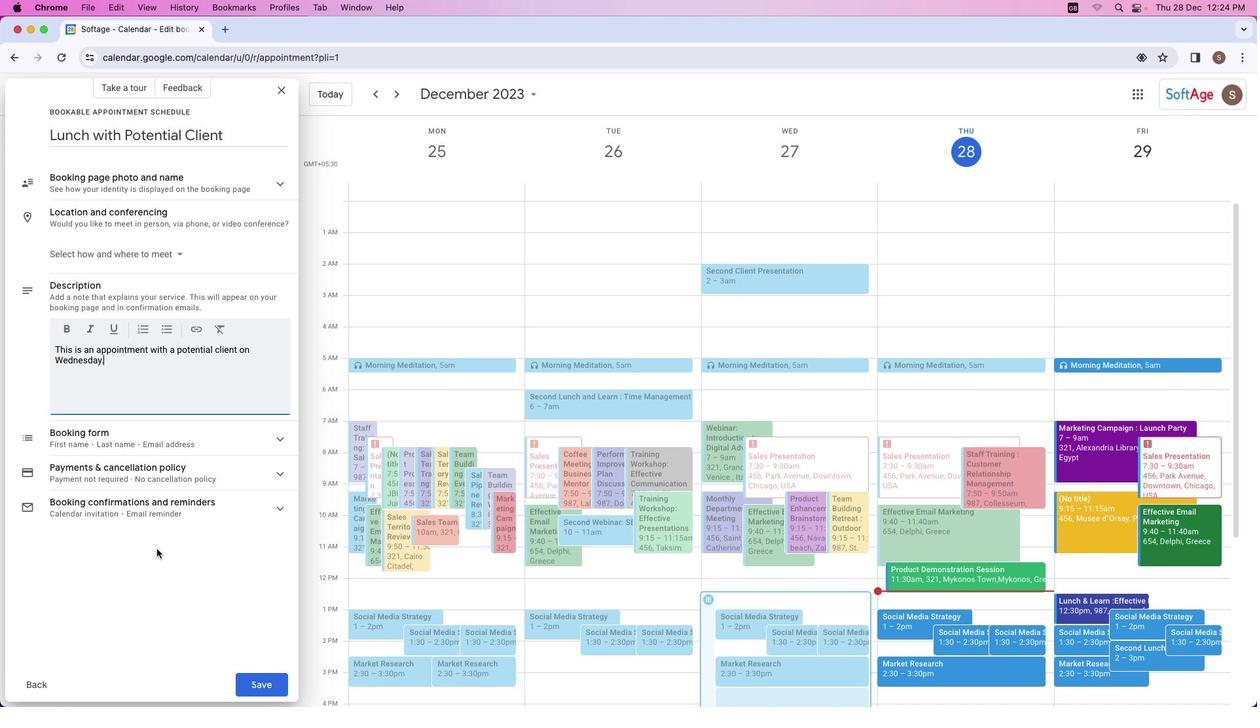 
Action: Mouse moved to (155, 548)
Screenshot: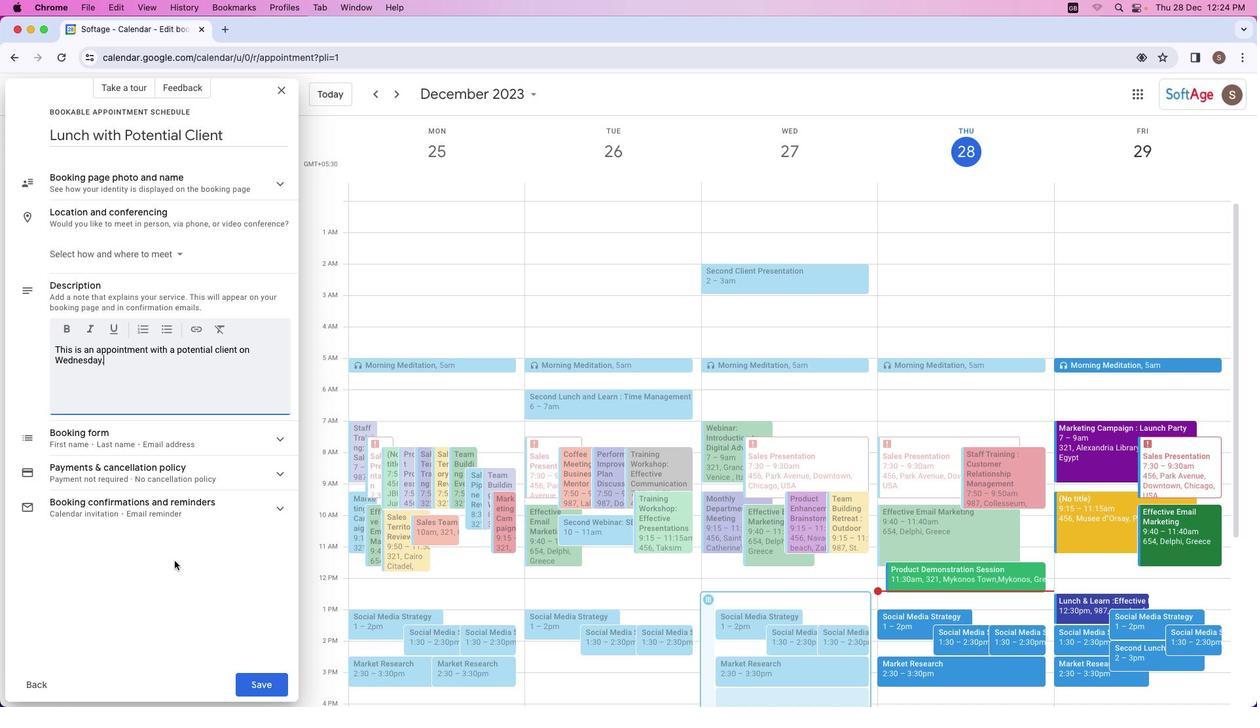 
Action: Mouse scrolled (155, 548) with delta (0, 0)
Screenshot: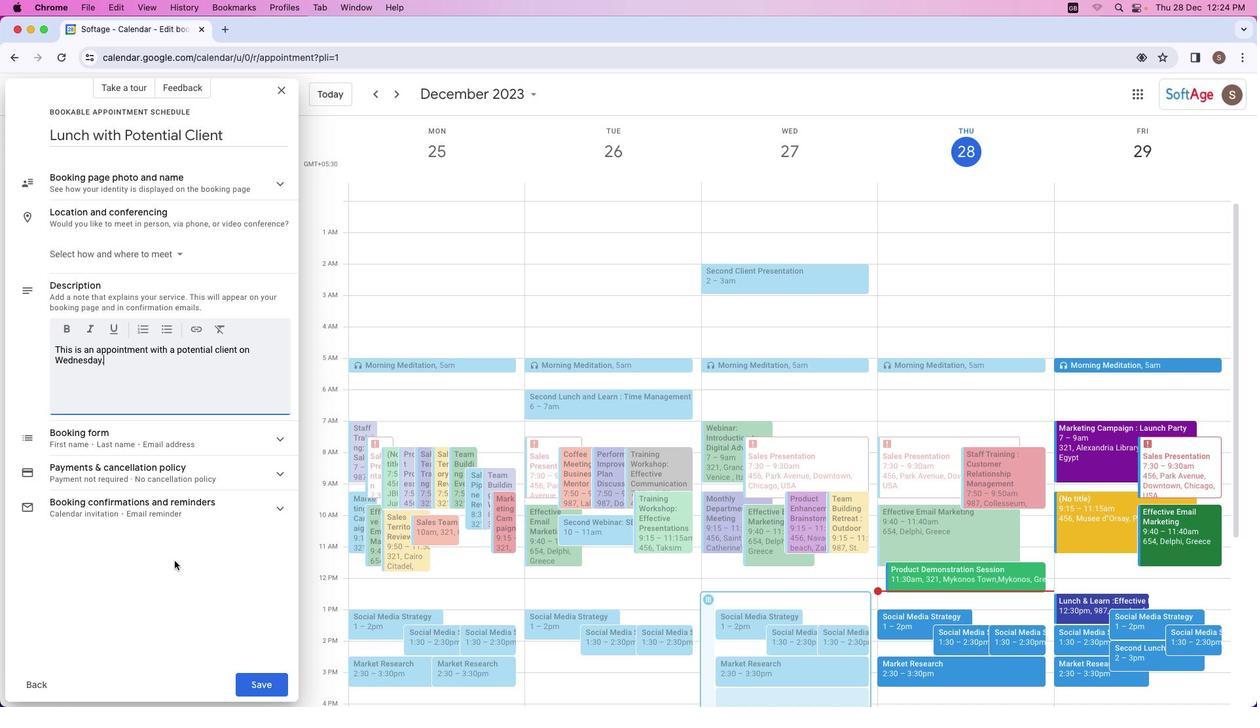 
Action: Mouse moved to (156, 548)
Screenshot: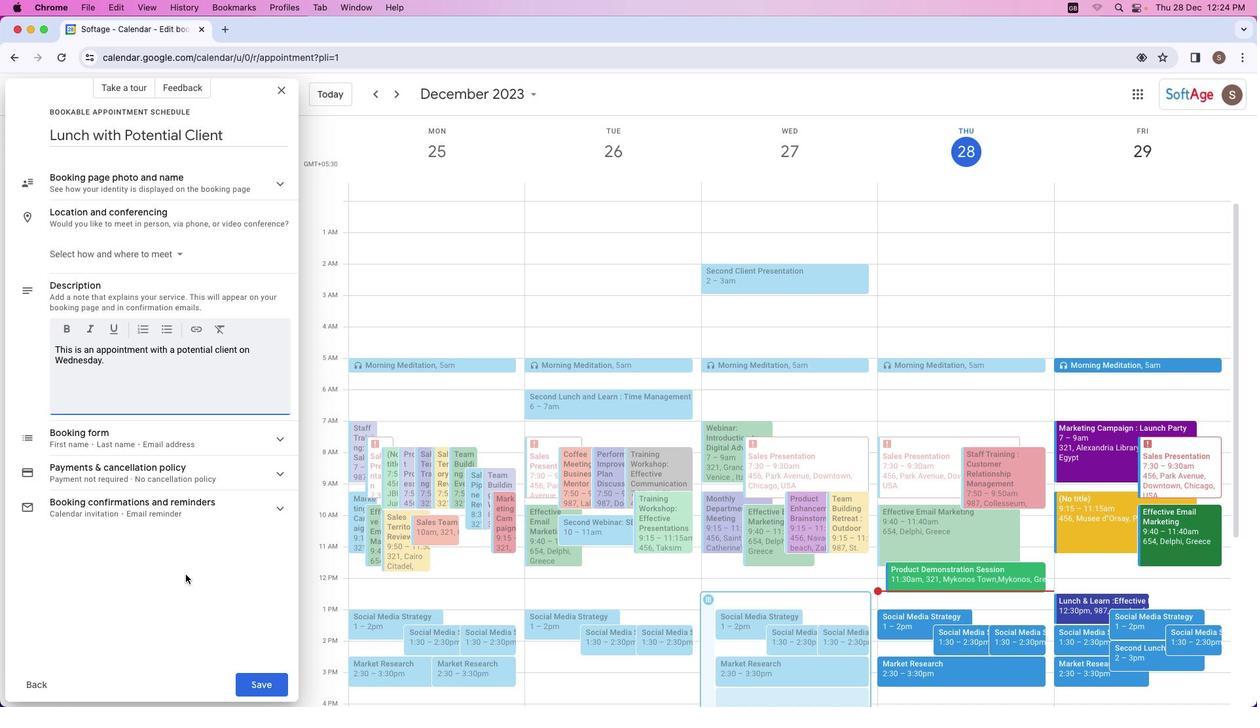 
Action: Mouse scrolled (156, 548) with delta (0, 0)
Screenshot: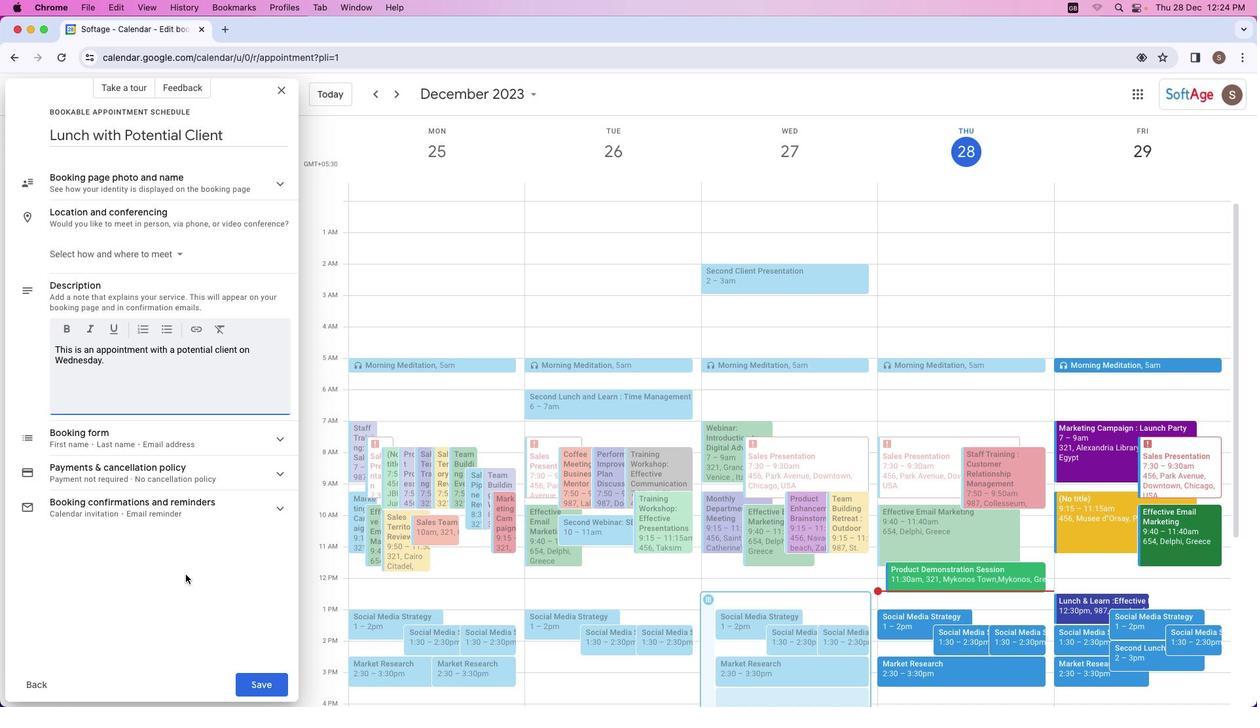 
Action: Mouse moved to (161, 552)
Screenshot: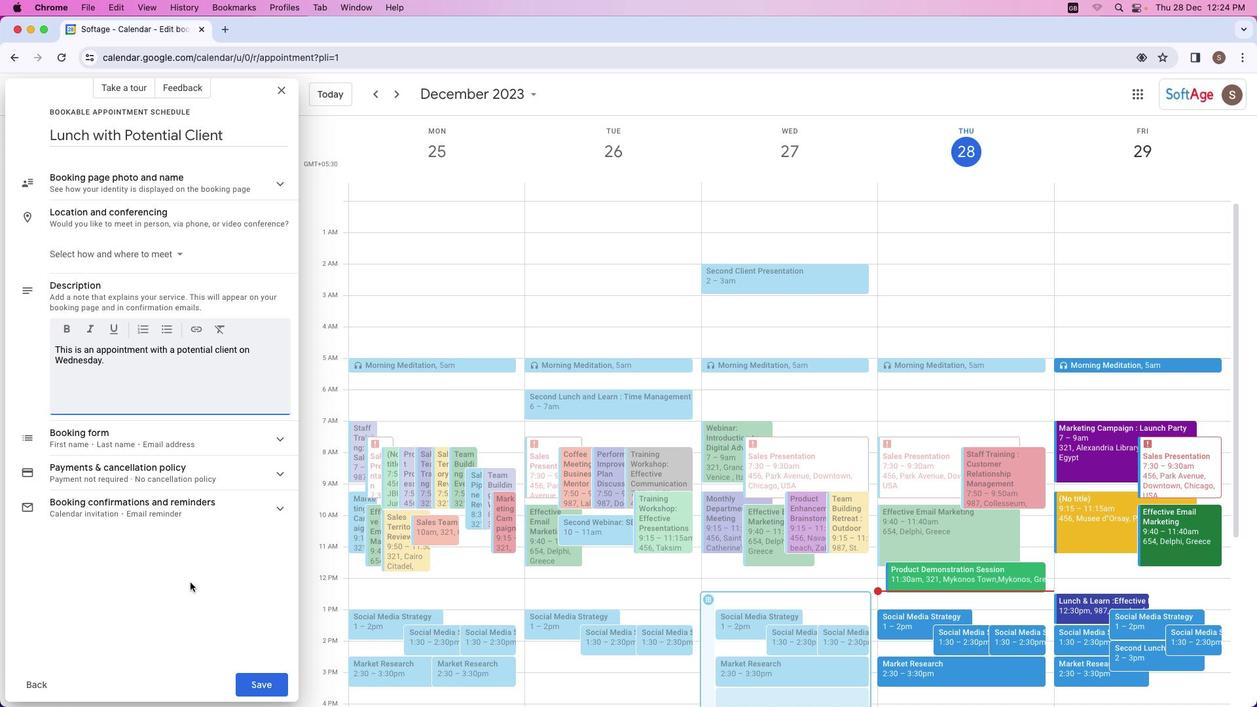 
Action: Mouse scrolled (161, 552) with delta (0, -1)
Screenshot: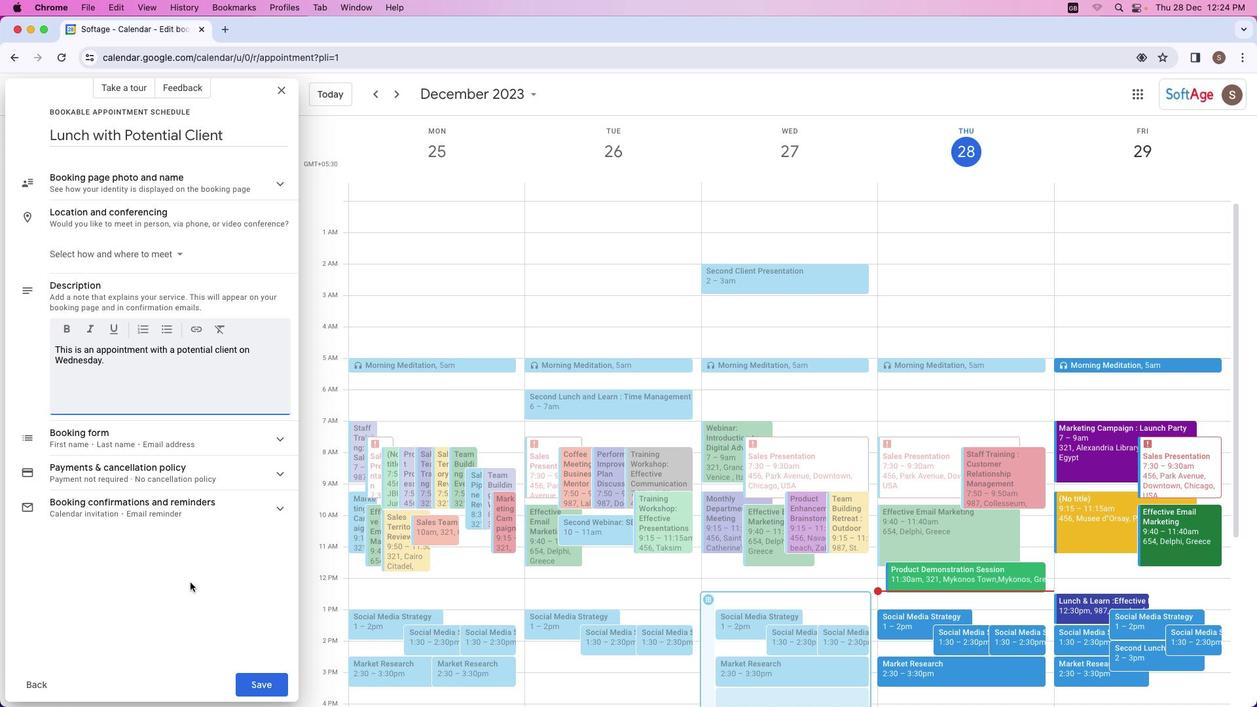 
Action: Mouse moved to (268, 681)
Screenshot: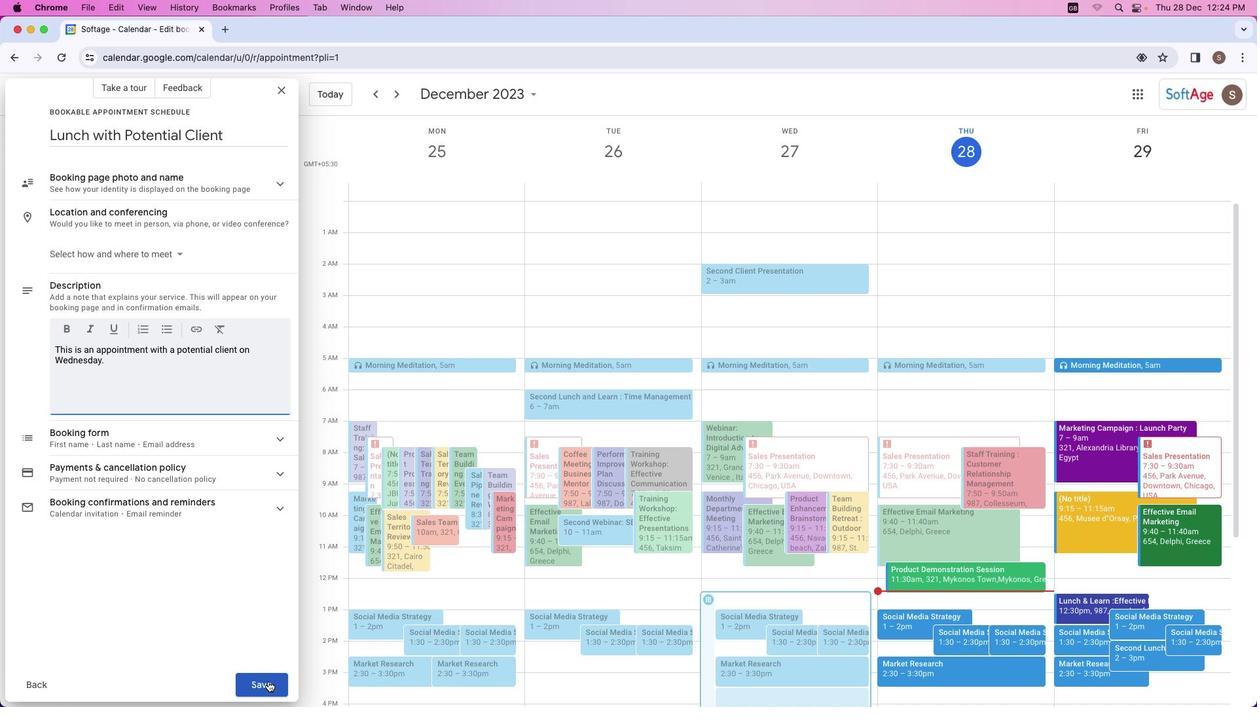 
Action: Mouse pressed left at (268, 681)
Screenshot: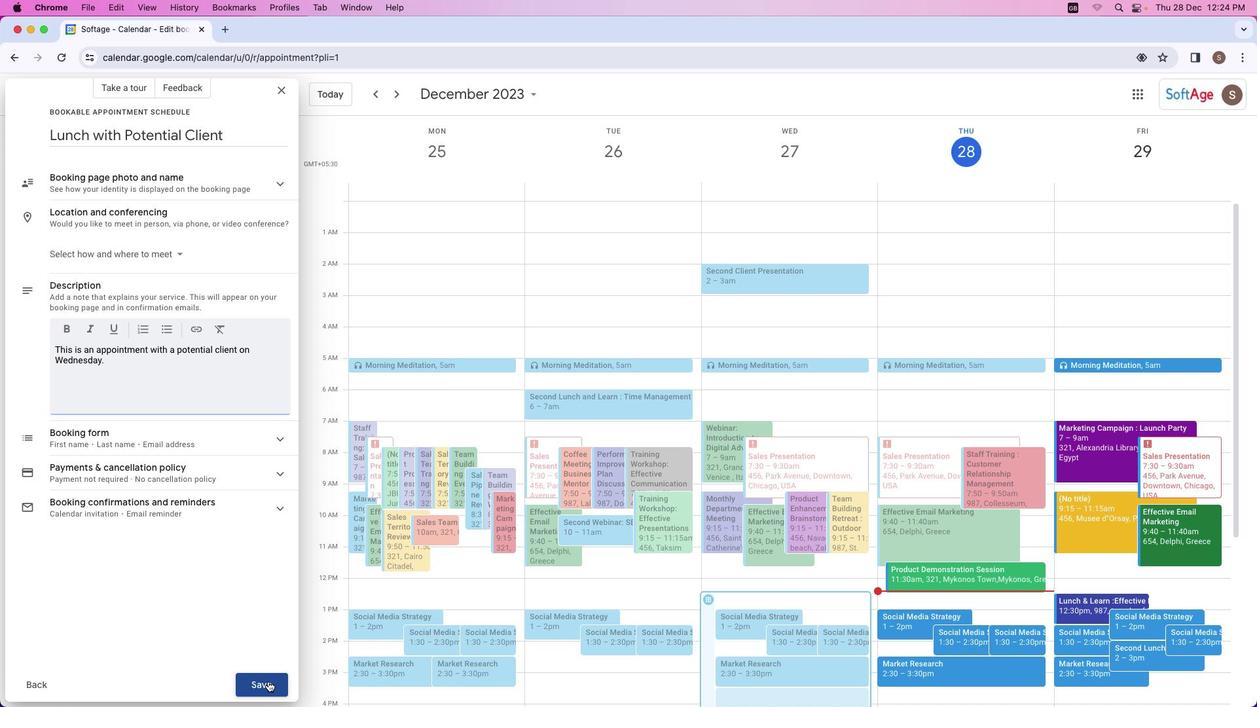 
Action: Mouse moved to (691, 332)
Screenshot: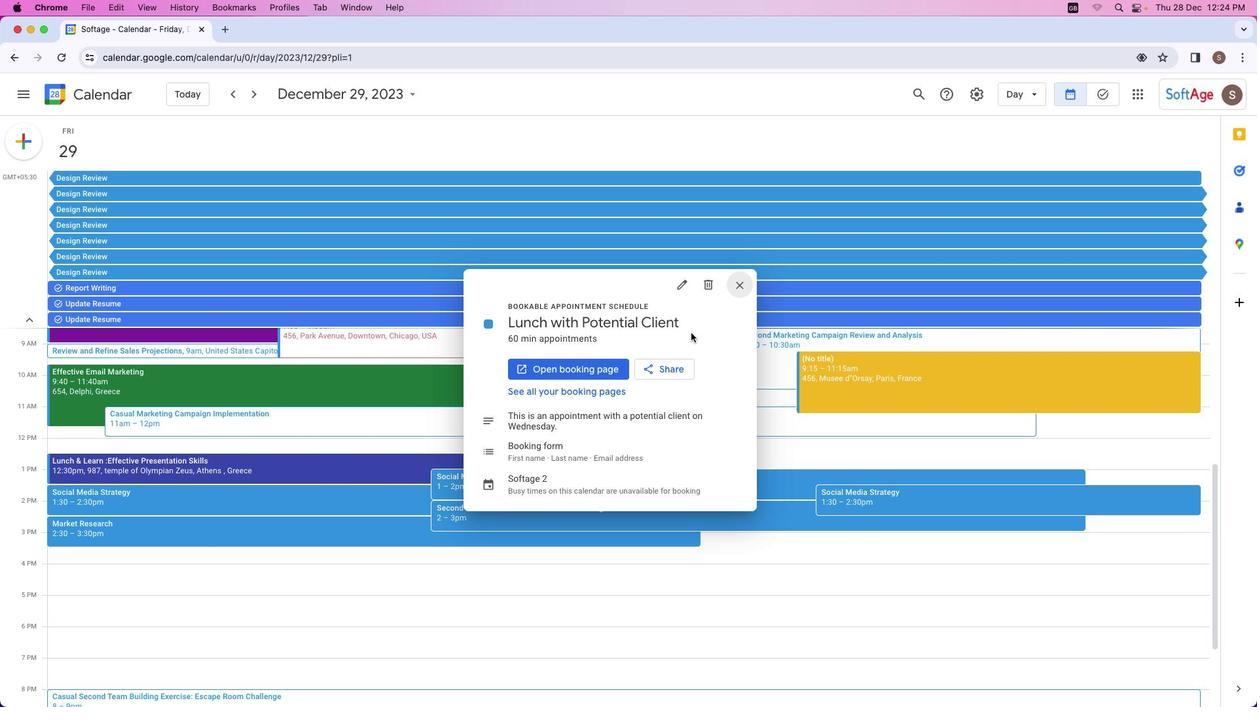 
